 Task: Compose an email with the signature Brenda Cooper with the subject Happy birthday and the message I would like to request an extension on this deadline. from softage.1@softage.net to softage.3@softage.net and softage.4@softage.net with CC to softage.5@softage.net, select the message and change font size to large, align the email to center Send the email
Action: Mouse moved to (552, 711)
Screenshot: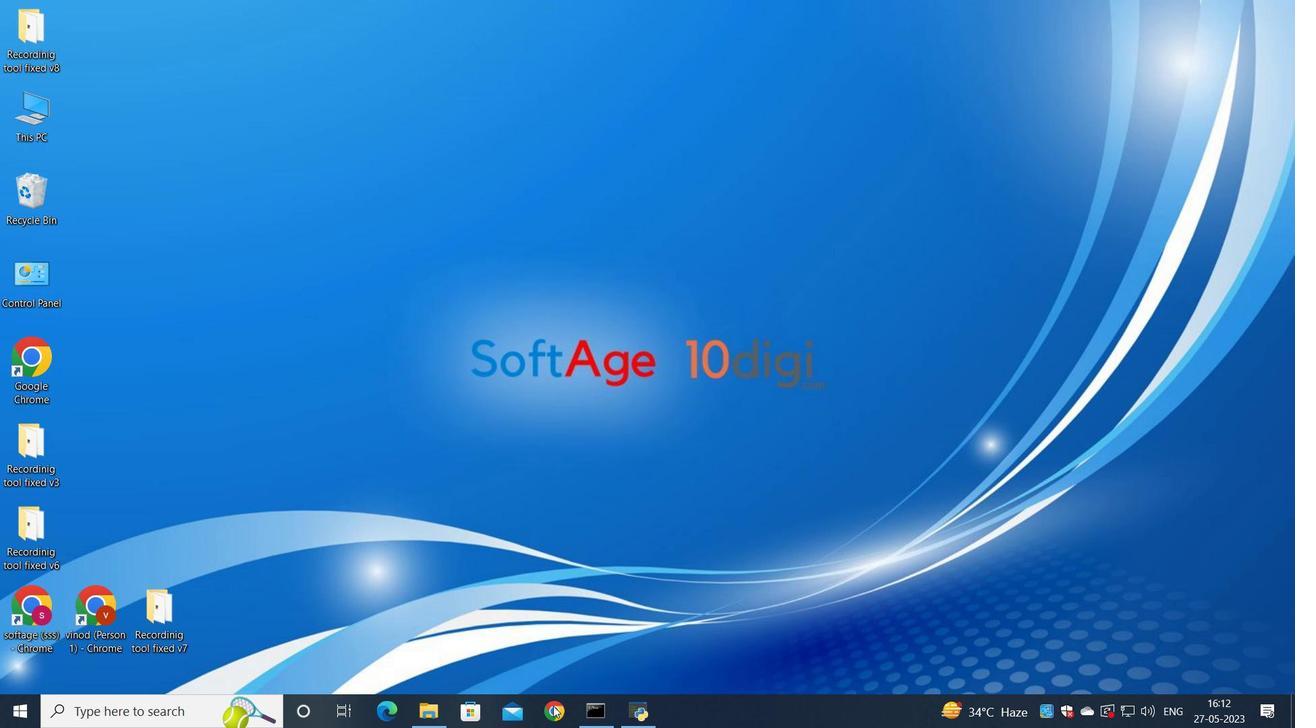 
Action: Mouse pressed left at (552, 711)
Screenshot: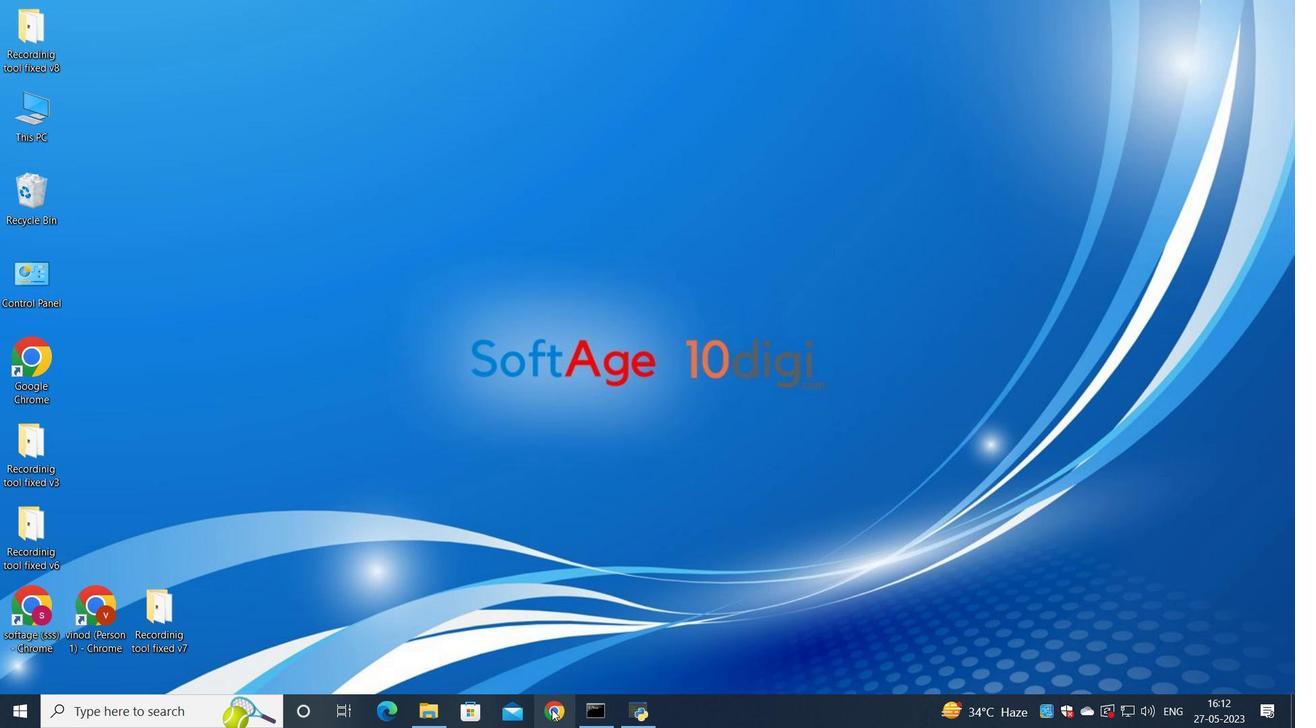 
Action: Mouse moved to (570, 423)
Screenshot: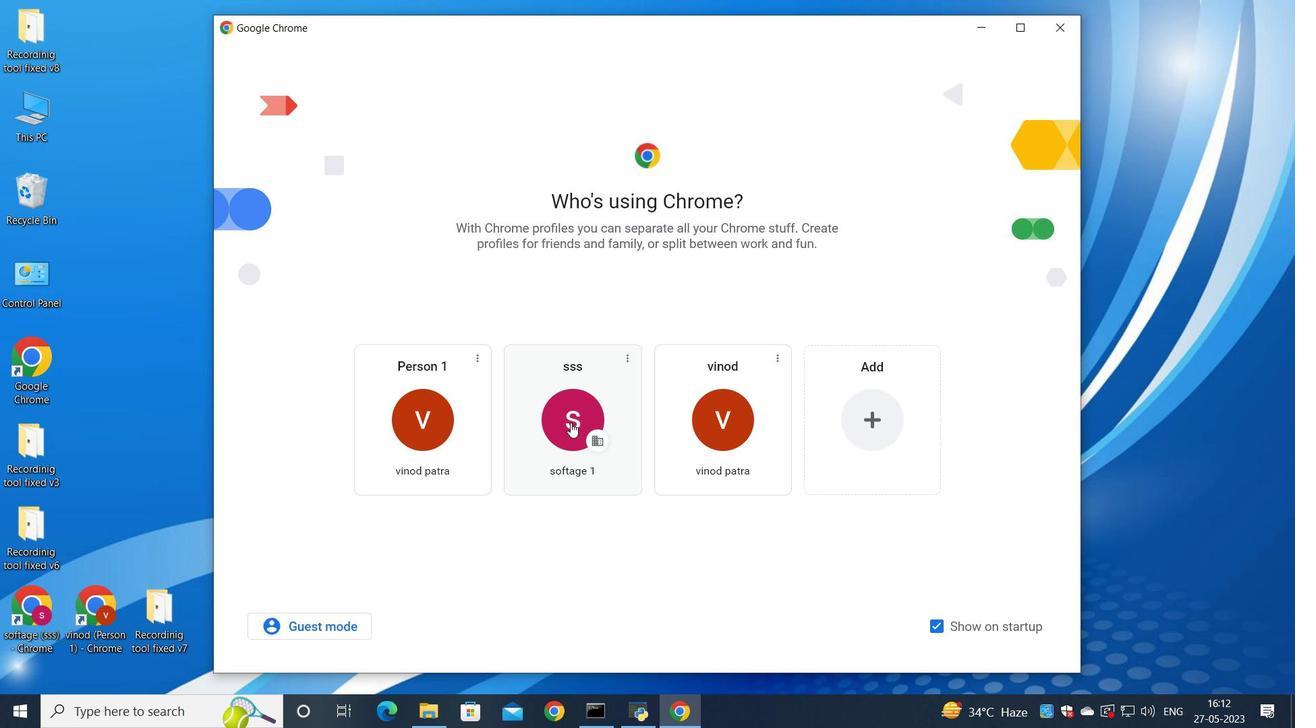 
Action: Mouse pressed left at (570, 423)
Screenshot: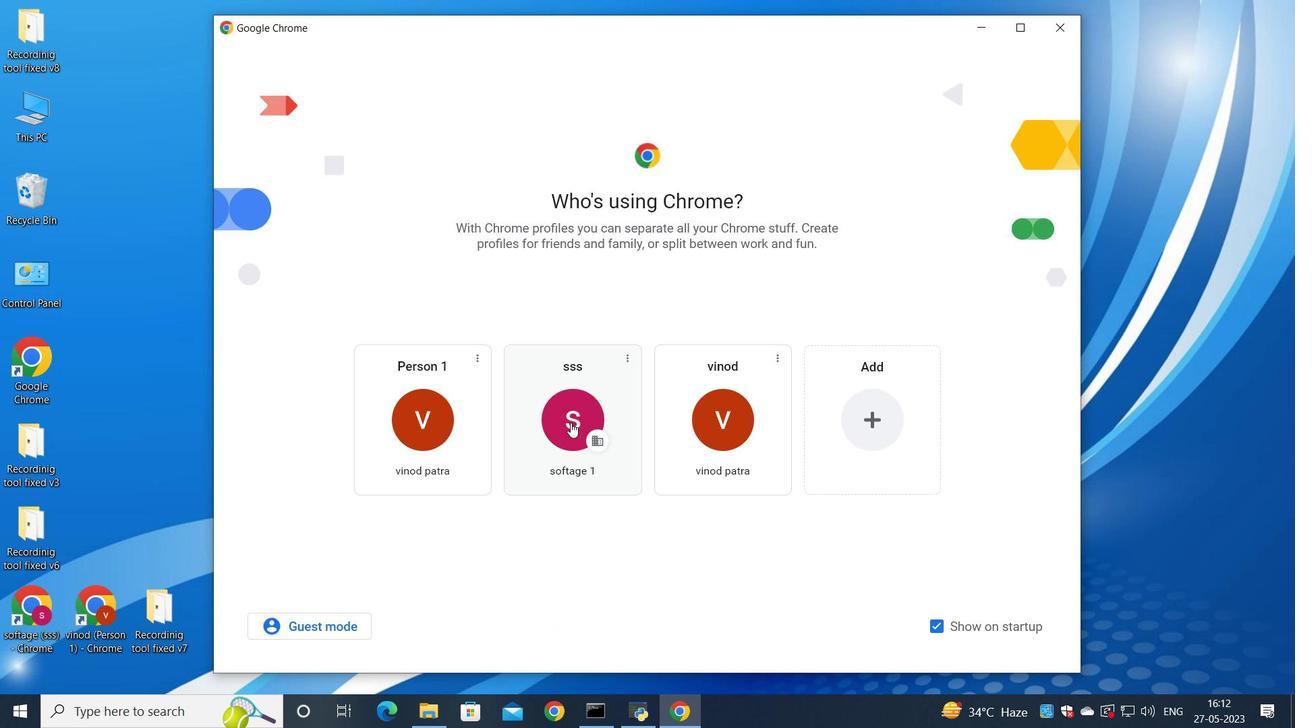 
Action: Mouse moved to (1128, 87)
Screenshot: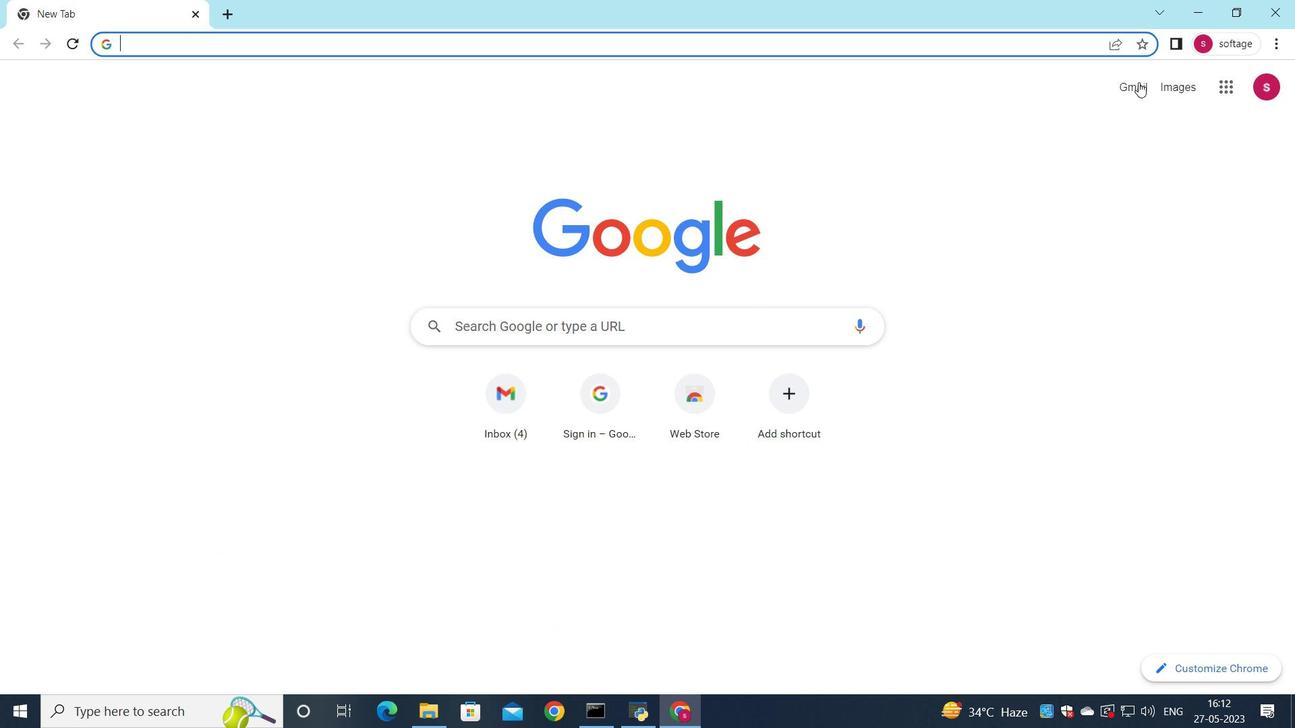 
Action: Mouse pressed left at (1128, 87)
Screenshot: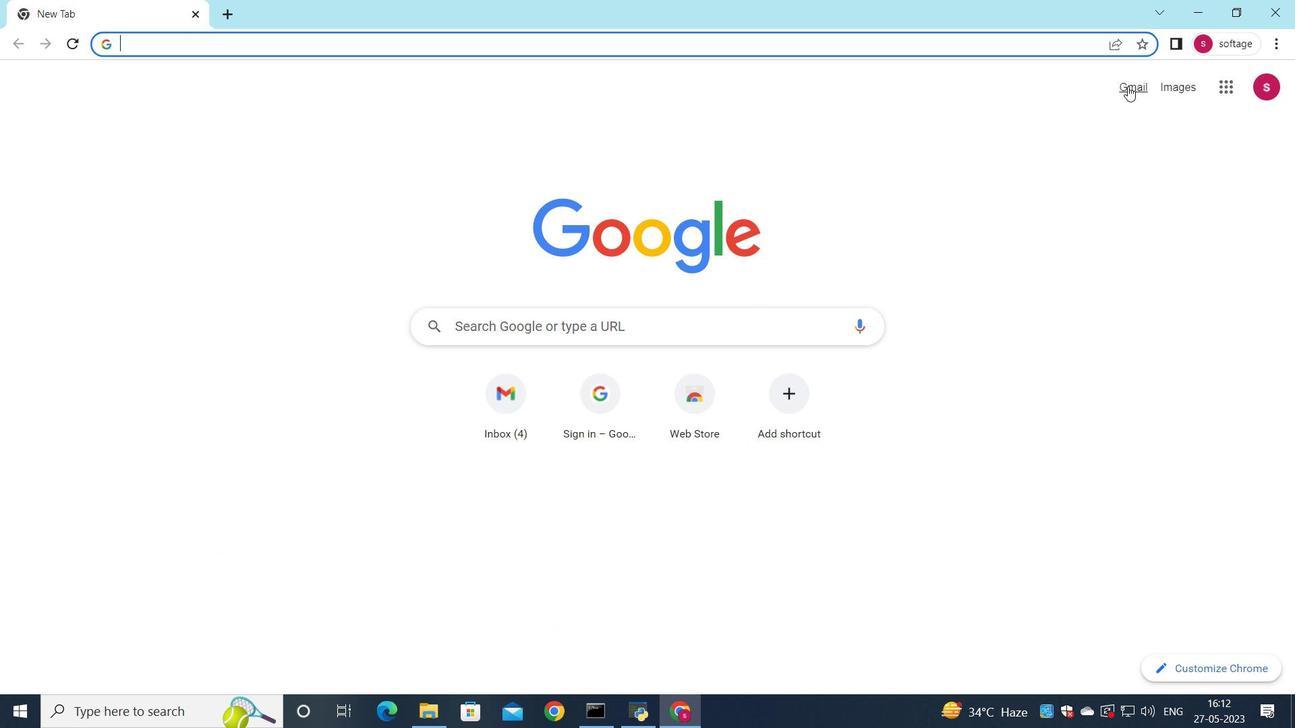 
Action: Mouse moved to (1092, 125)
Screenshot: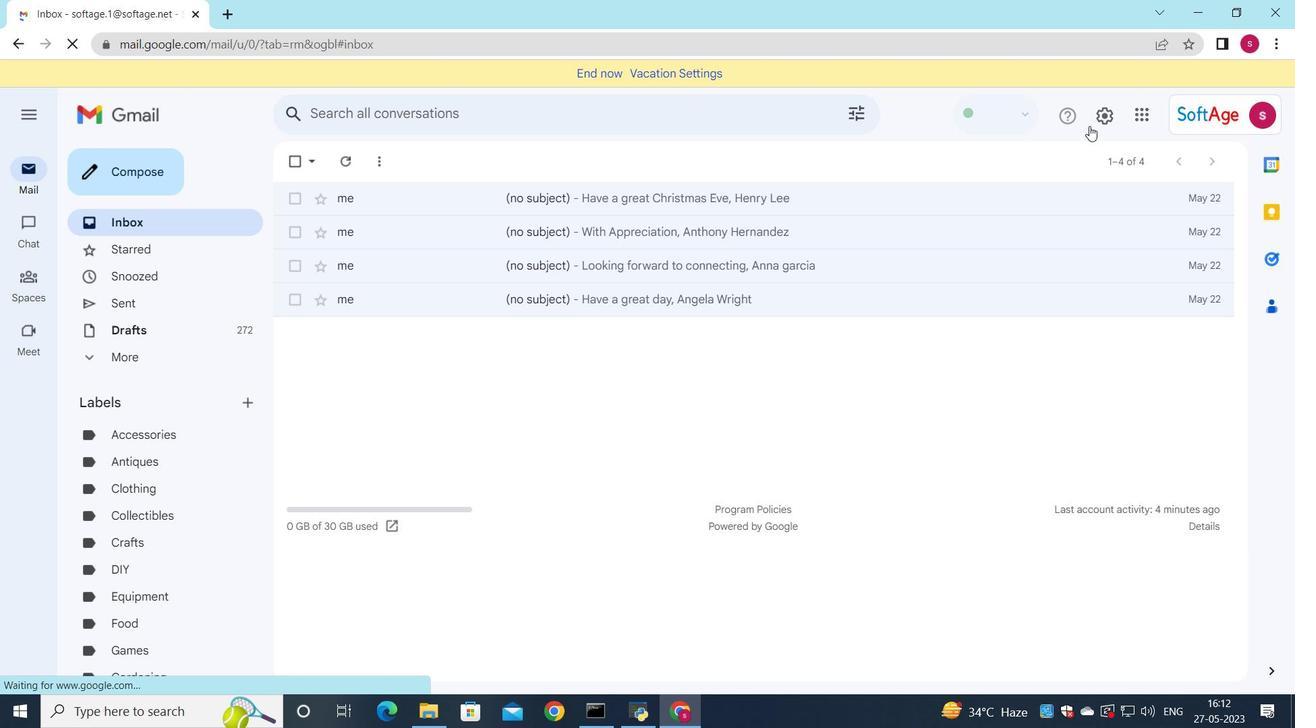 
Action: Mouse pressed left at (1092, 125)
Screenshot: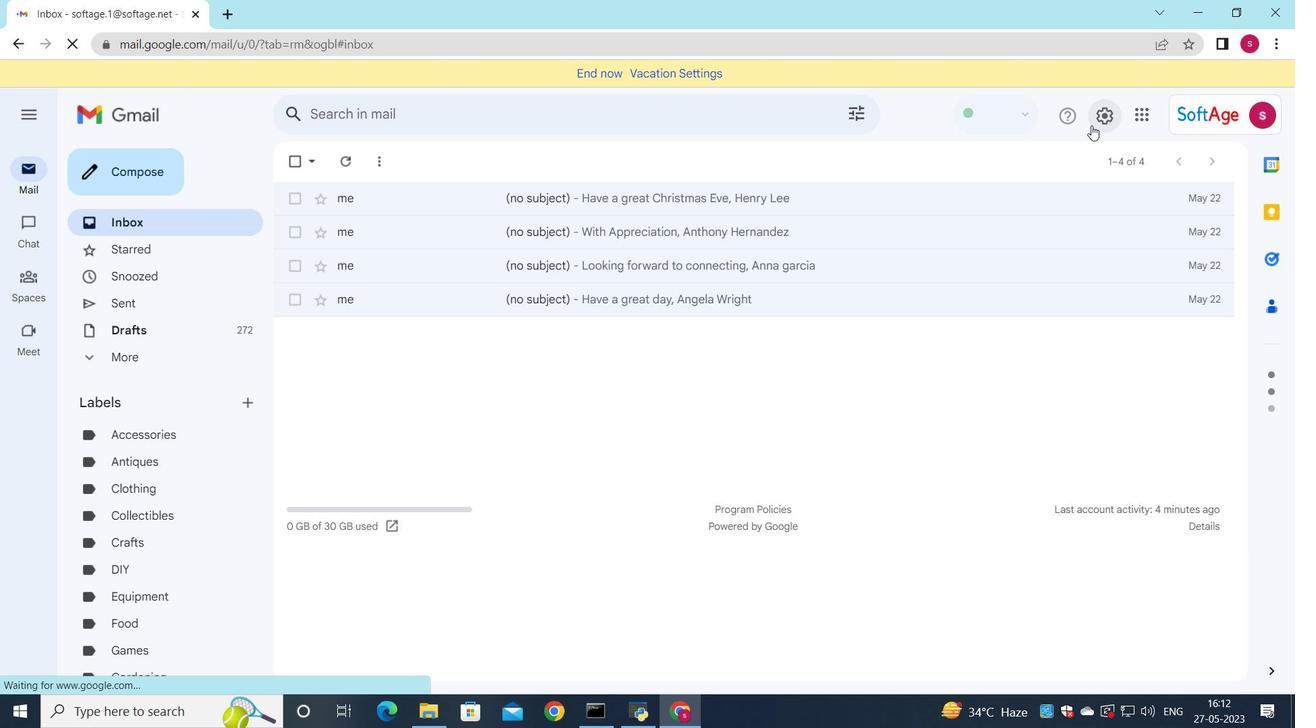 
Action: Mouse moved to (1143, 195)
Screenshot: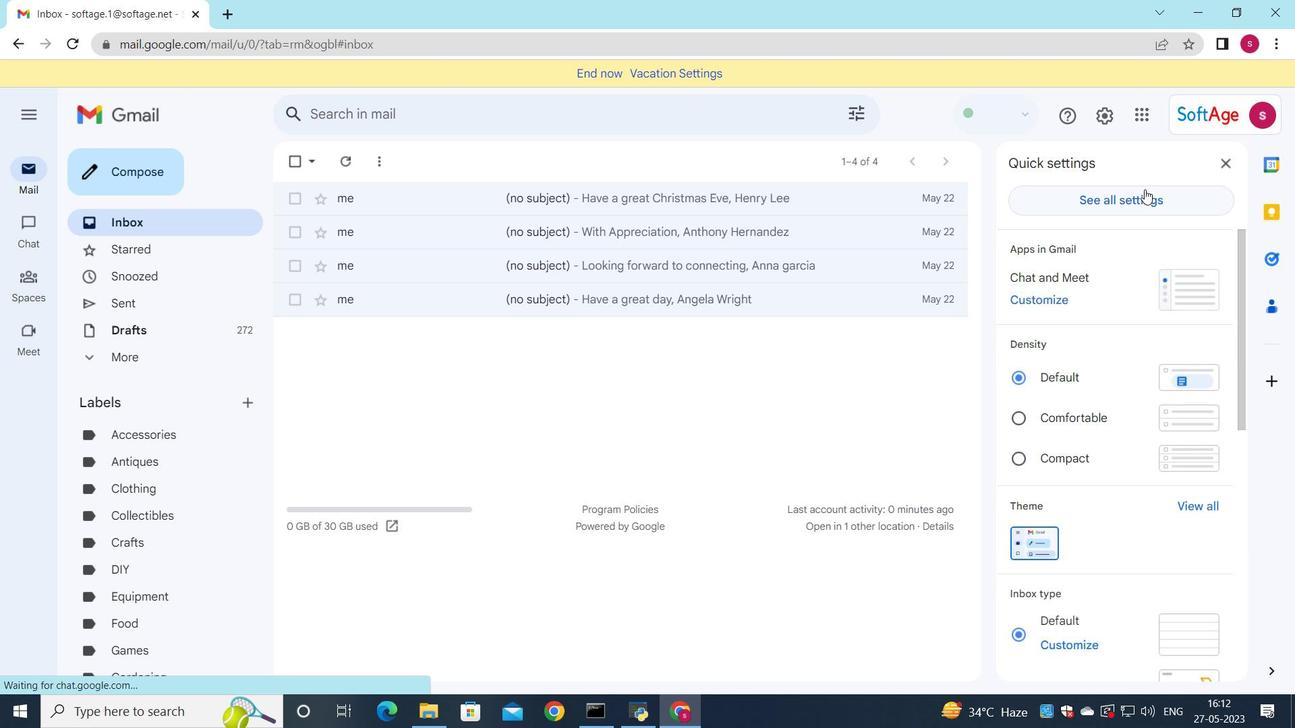
Action: Mouse pressed left at (1143, 195)
Screenshot: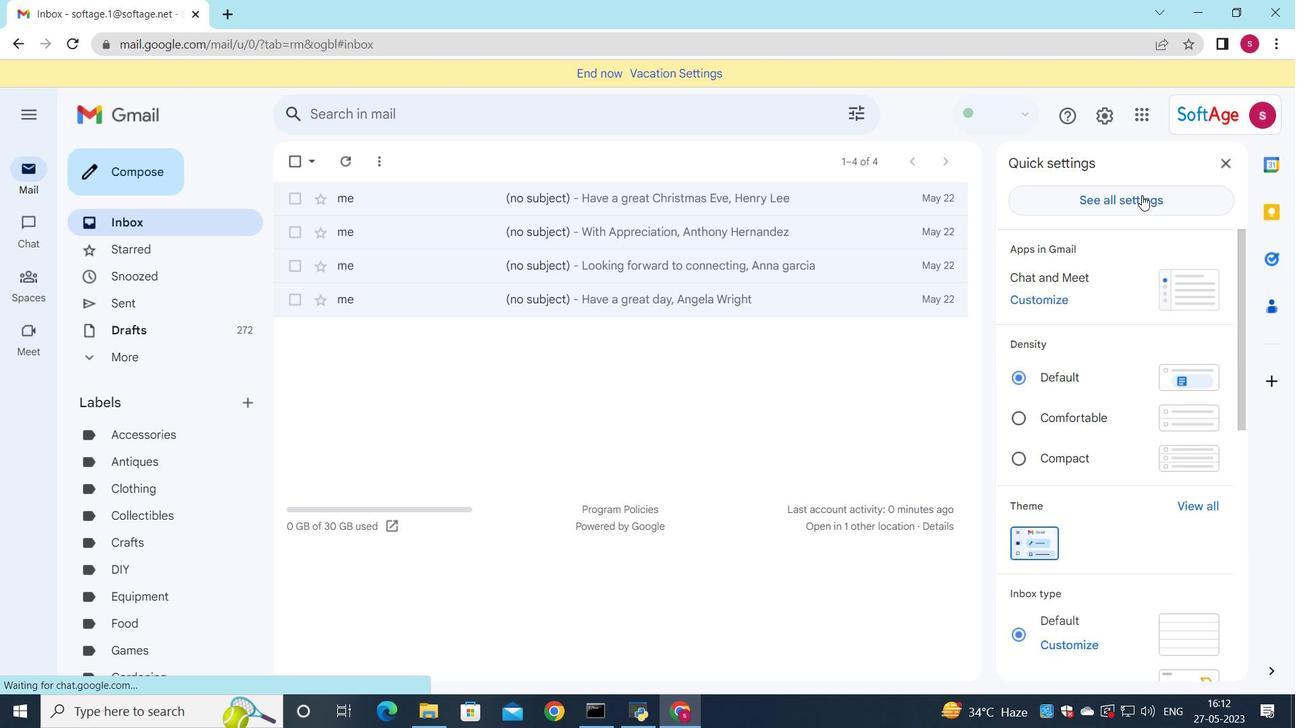 
Action: Mouse moved to (777, 295)
Screenshot: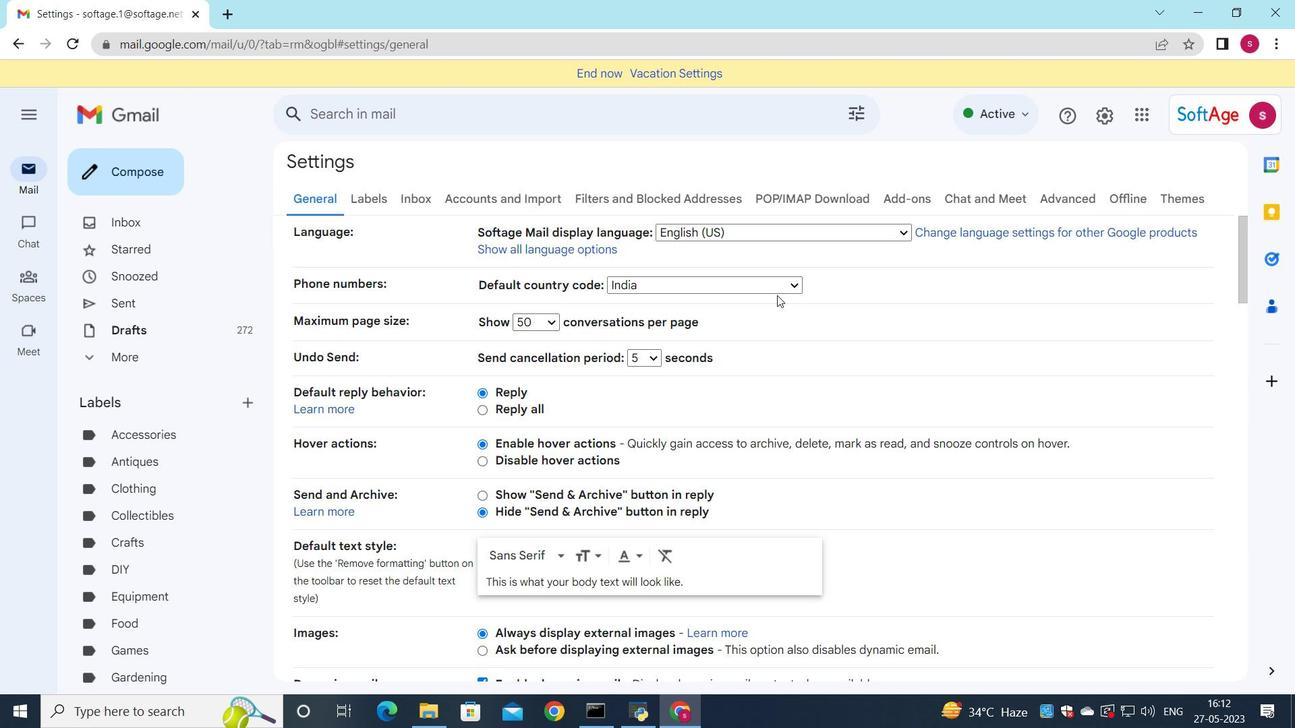 
Action: Mouse scrolled (777, 294) with delta (0, 0)
Screenshot: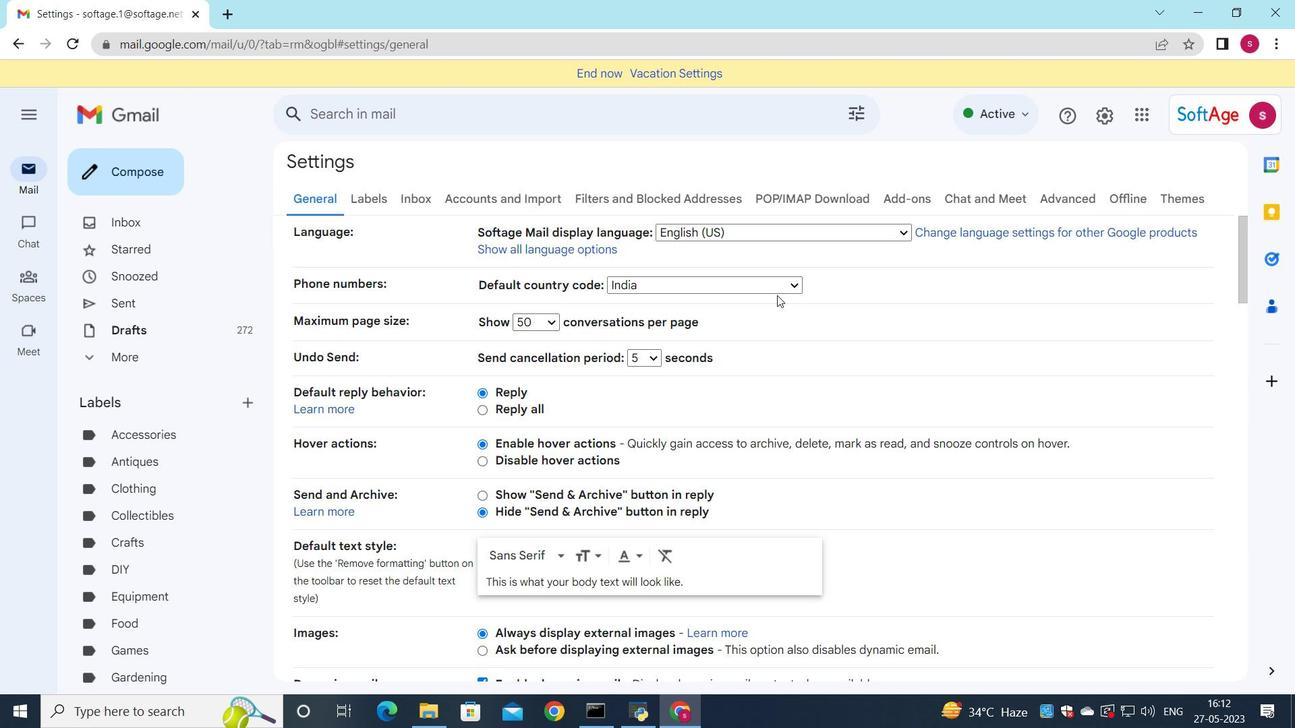 
Action: Mouse scrolled (777, 294) with delta (0, 0)
Screenshot: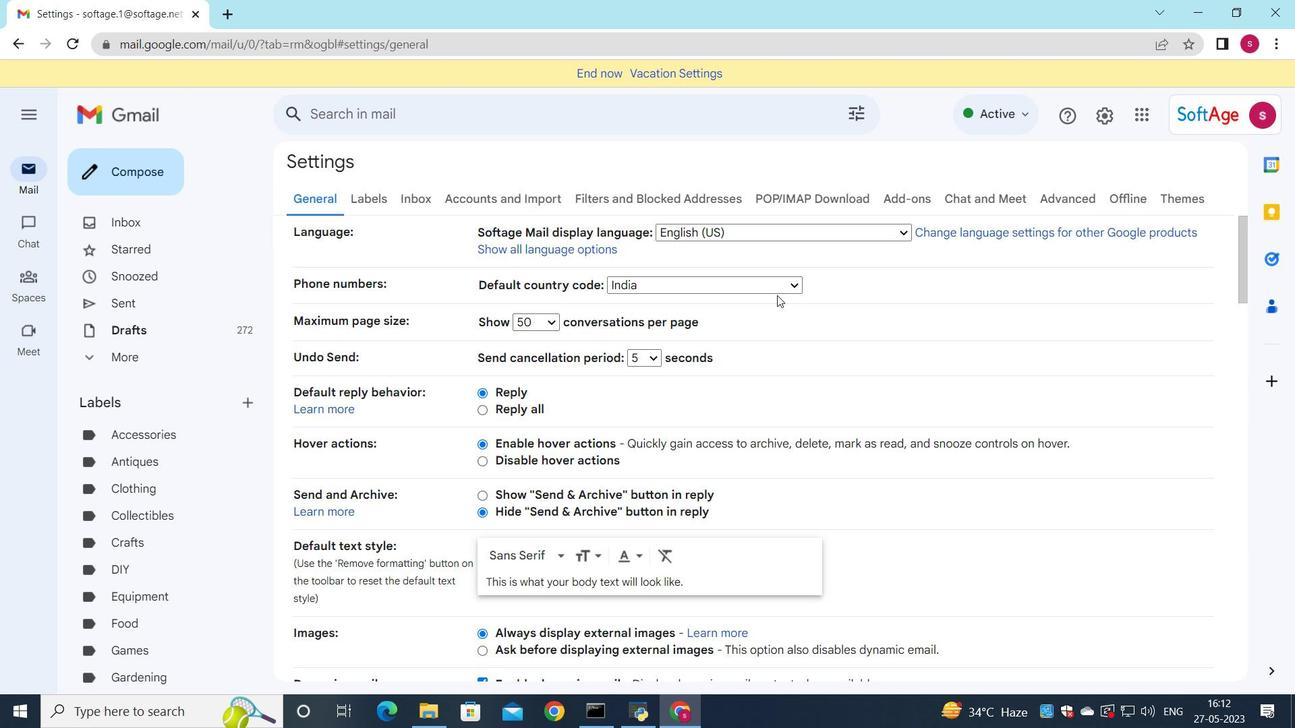 
Action: Mouse scrolled (777, 294) with delta (0, 0)
Screenshot: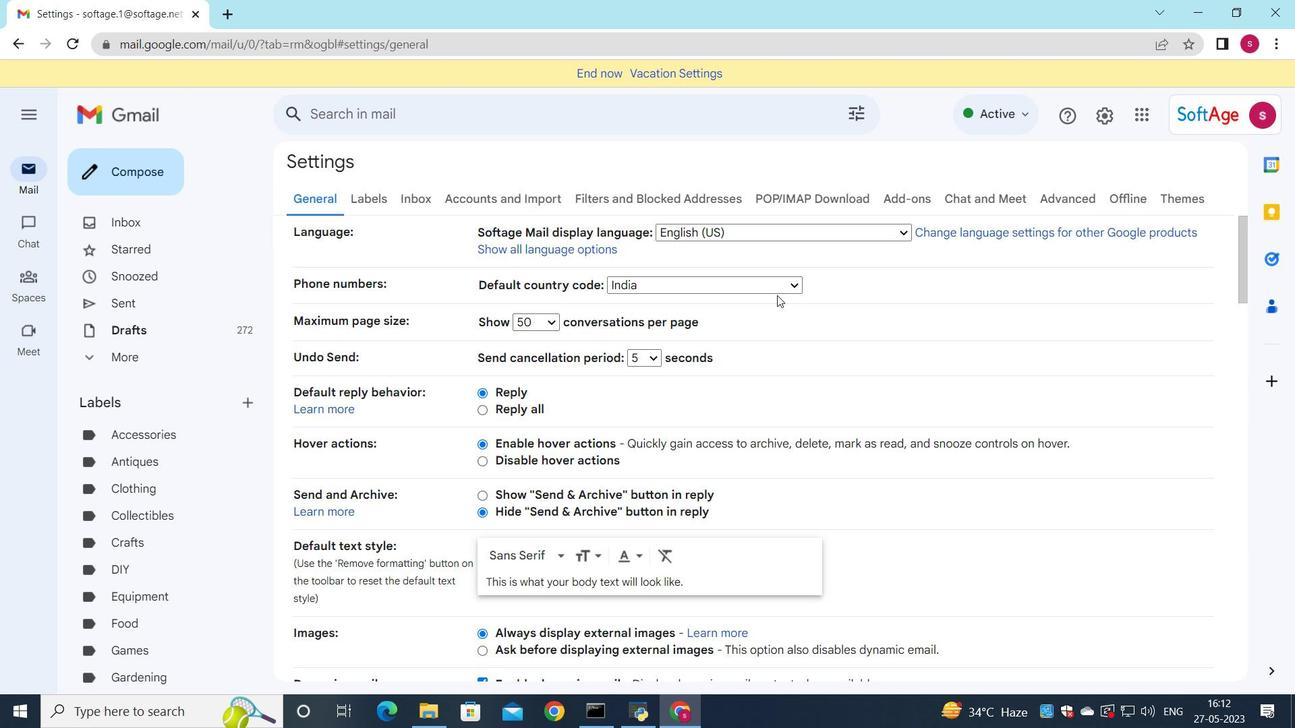 
Action: Mouse moved to (777, 295)
Screenshot: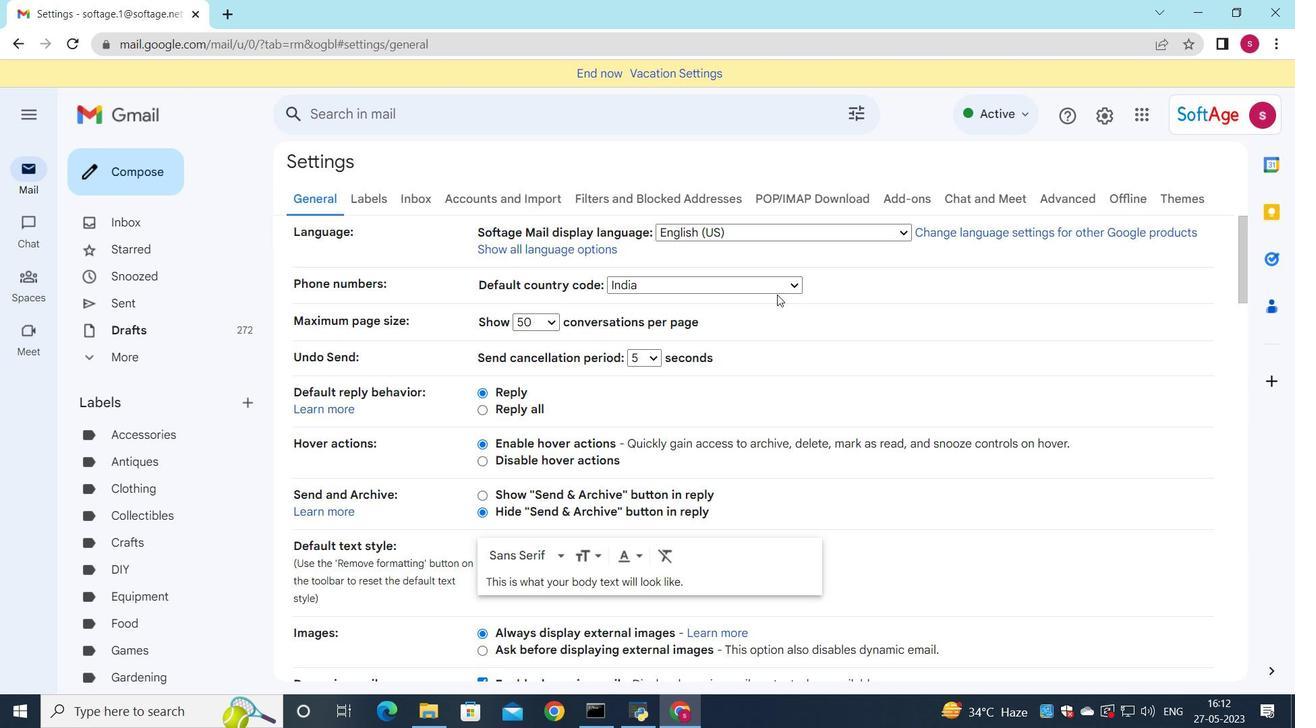 
Action: Mouse scrolled (777, 294) with delta (0, 0)
Screenshot: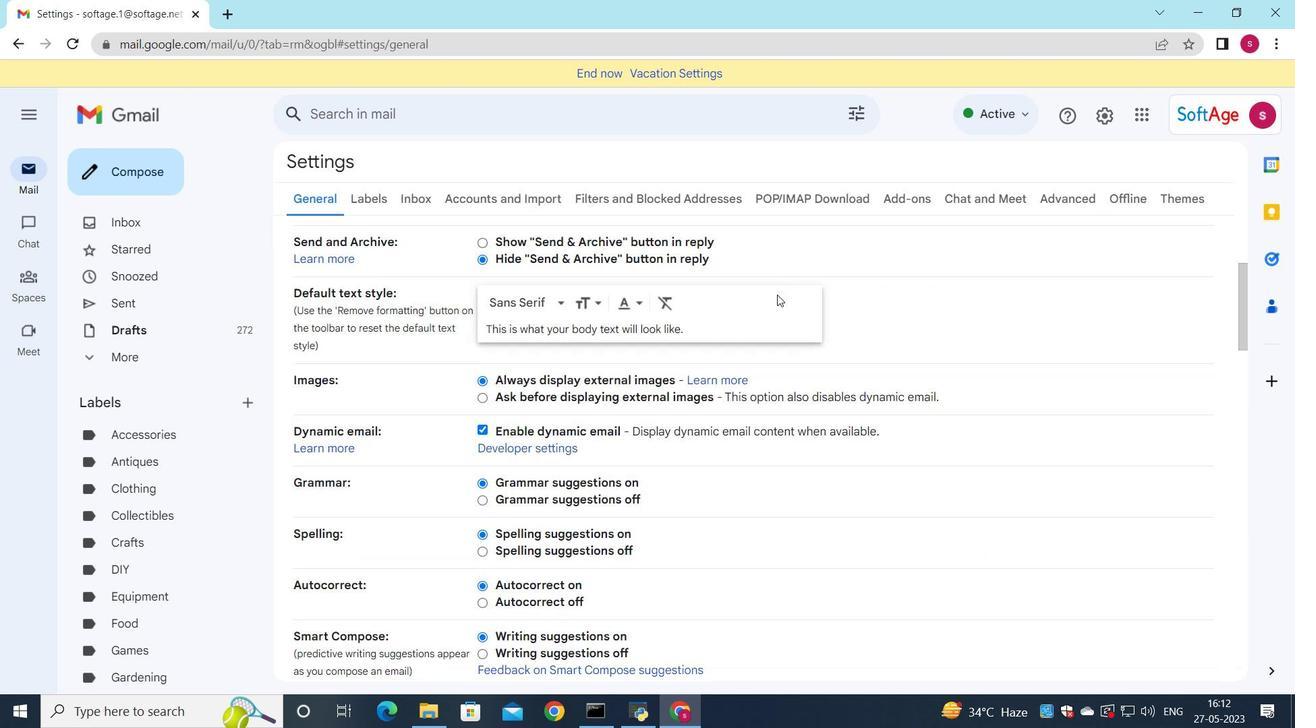 
Action: Mouse scrolled (777, 294) with delta (0, 0)
Screenshot: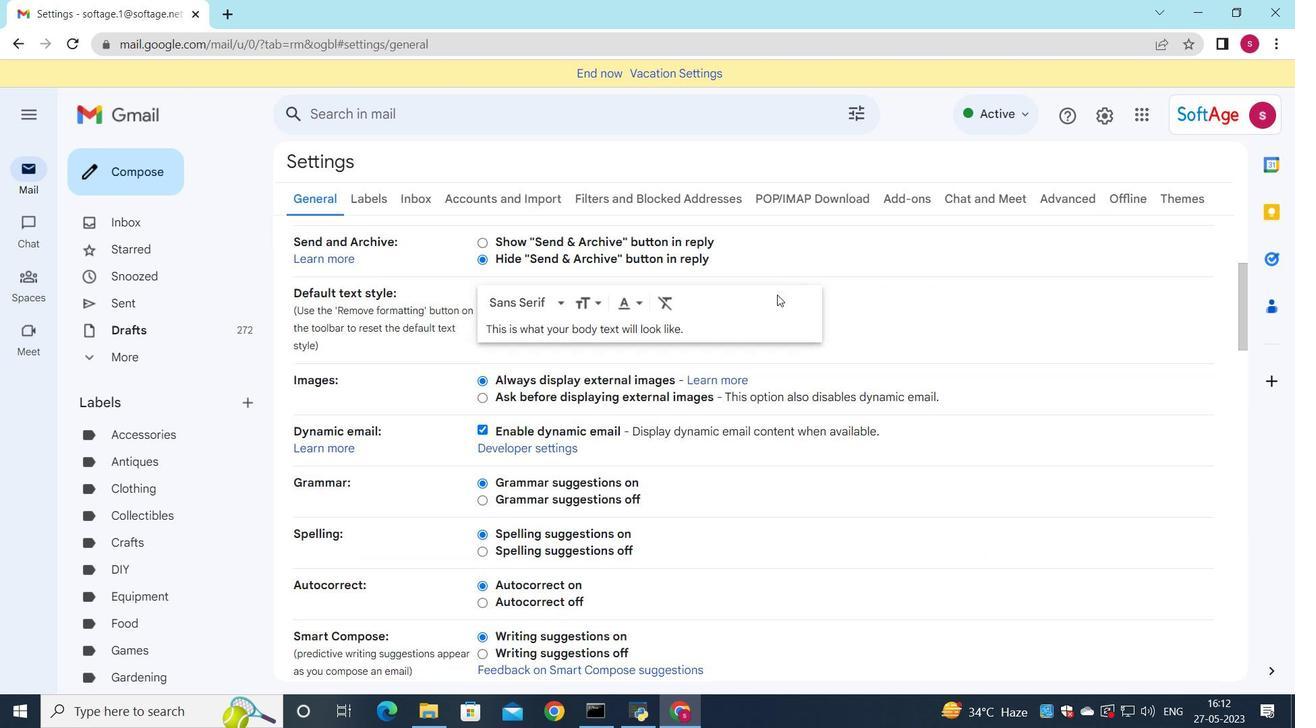 
Action: Mouse scrolled (777, 294) with delta (0, 0)
Screenshot: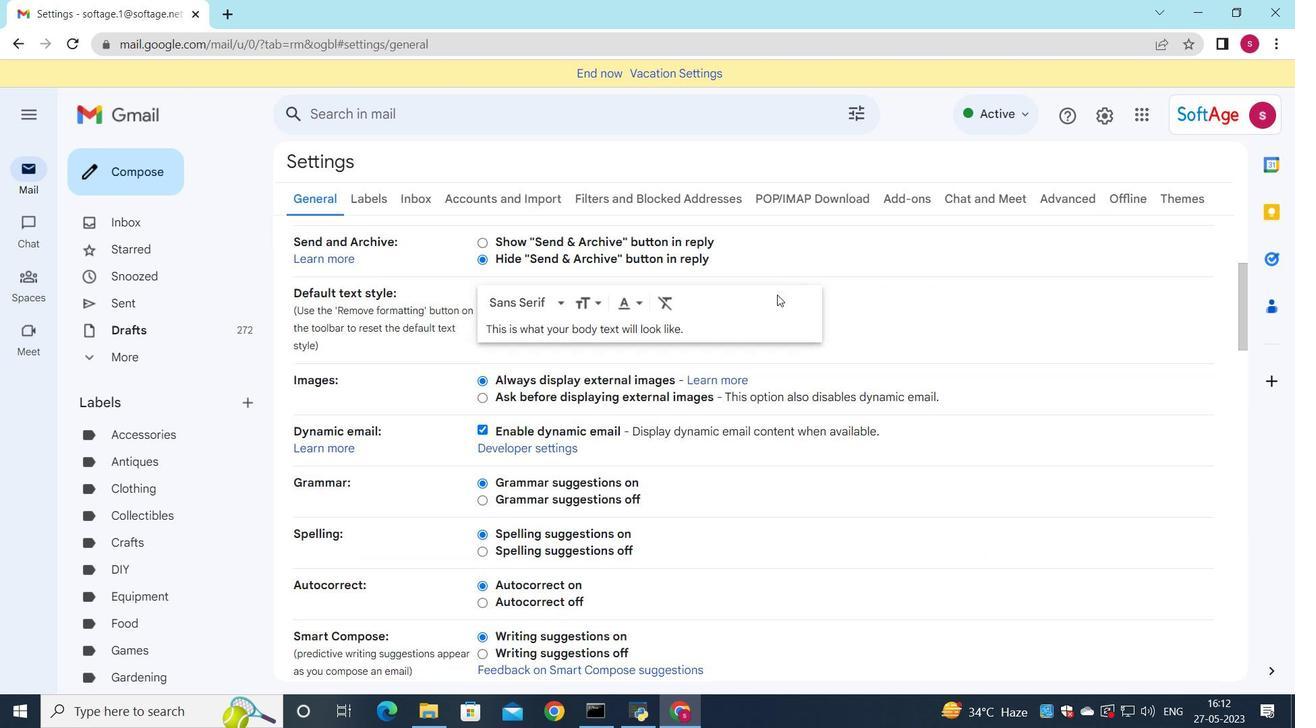 
Action: Mouse scrolled (777, 294) with delta (0, 0)
Screenshot: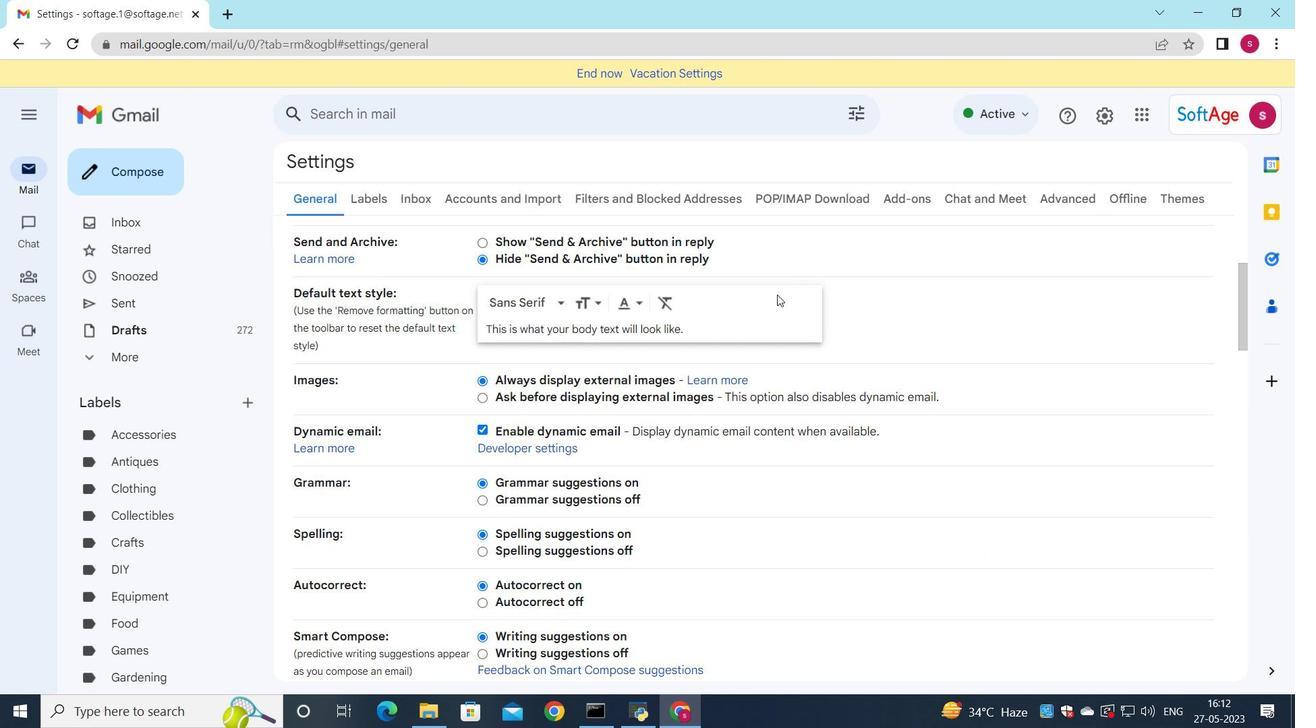 
Action: Mouse scrolled (777, 294) with delta (0, 0)
Screenshot: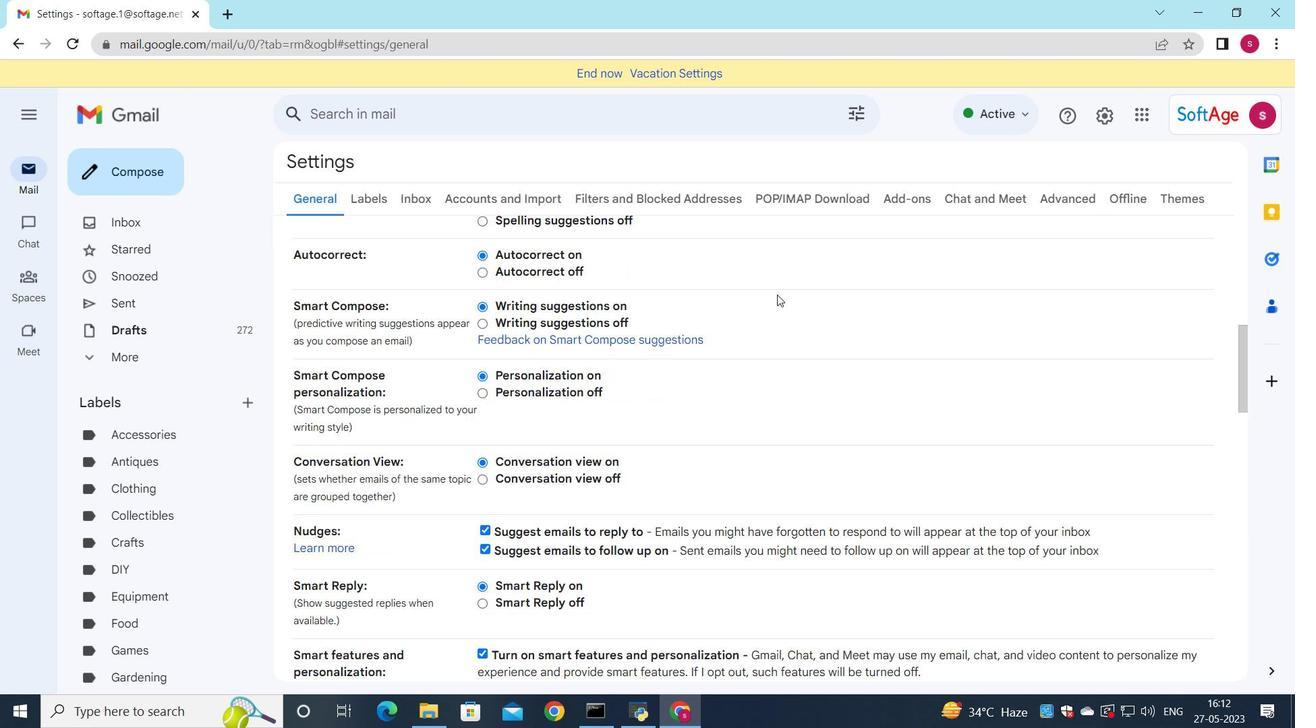 
Action: Mouse scrolled (777, 294) with delta (0, 0)
Screenshot: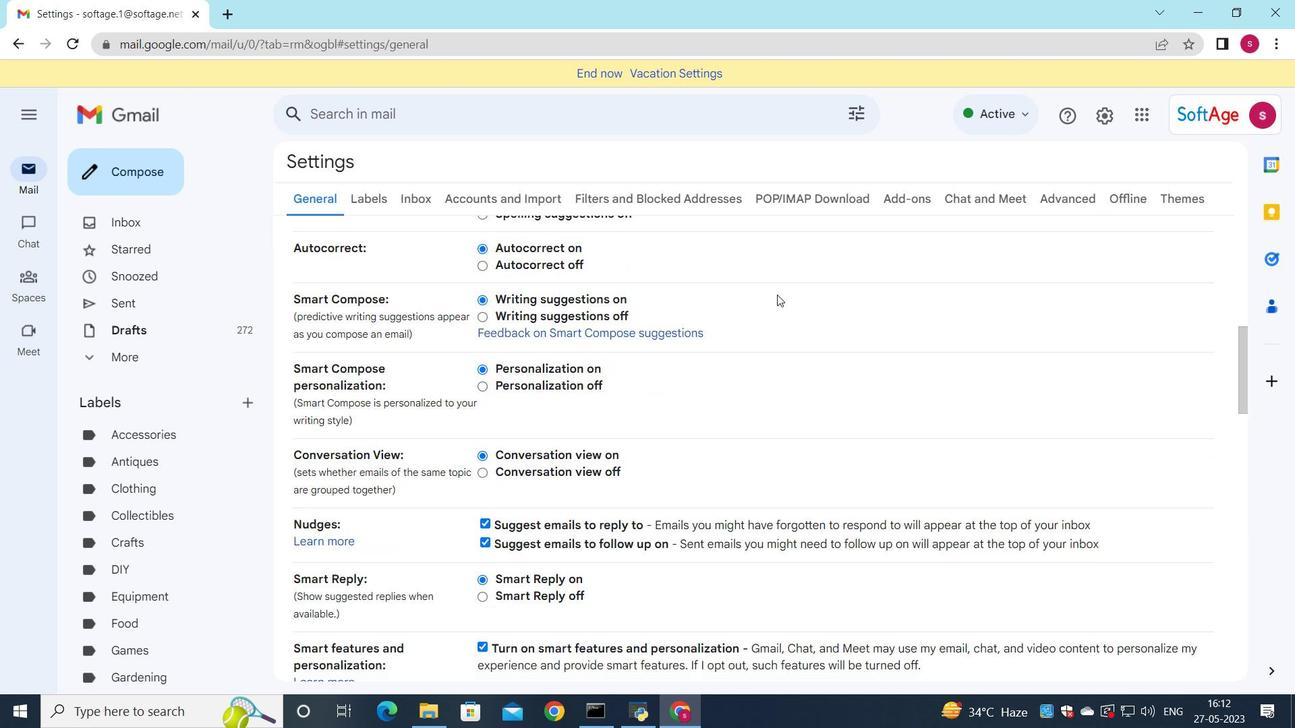 
Action: Mouse scrolled (777, 294) with delta (0, 0)
Screenshot: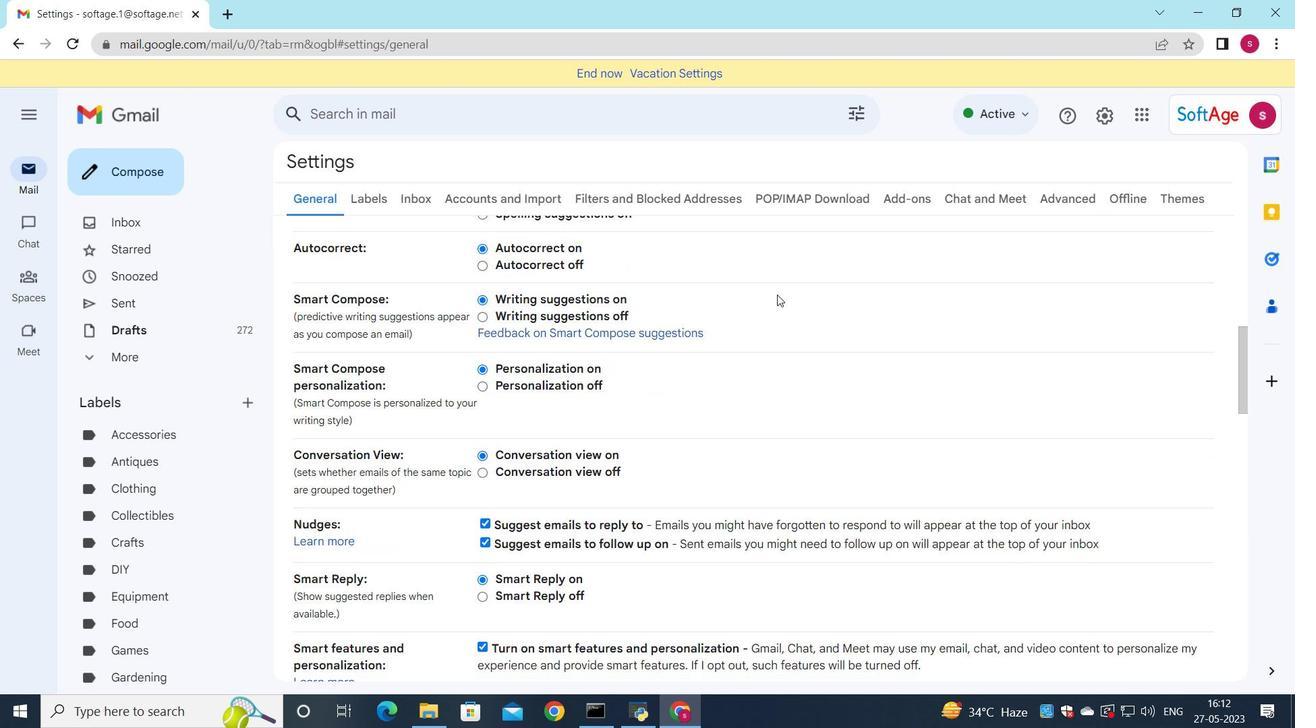 
Action: Mouse scrolled (777, 294) with delta (0, 0)
Screenshot: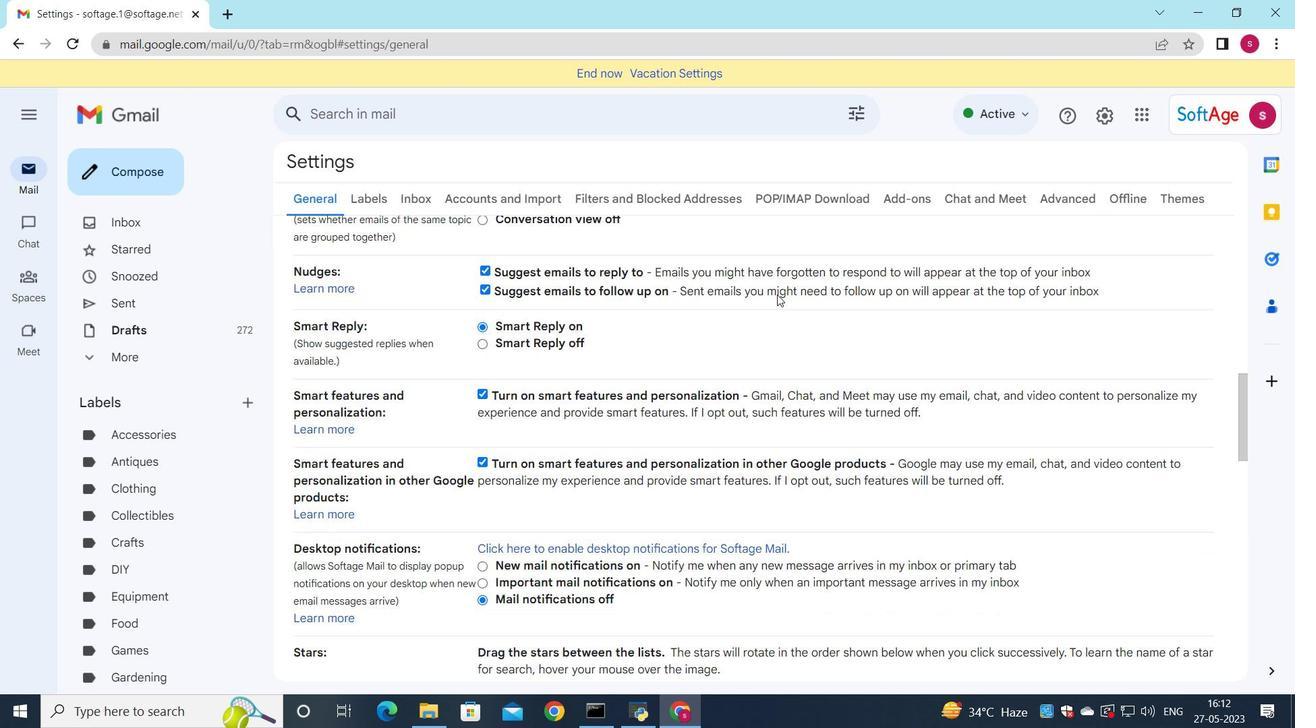 
Action: Mouse scrolled (777, 294) with delta (0, 0)
Screenshot: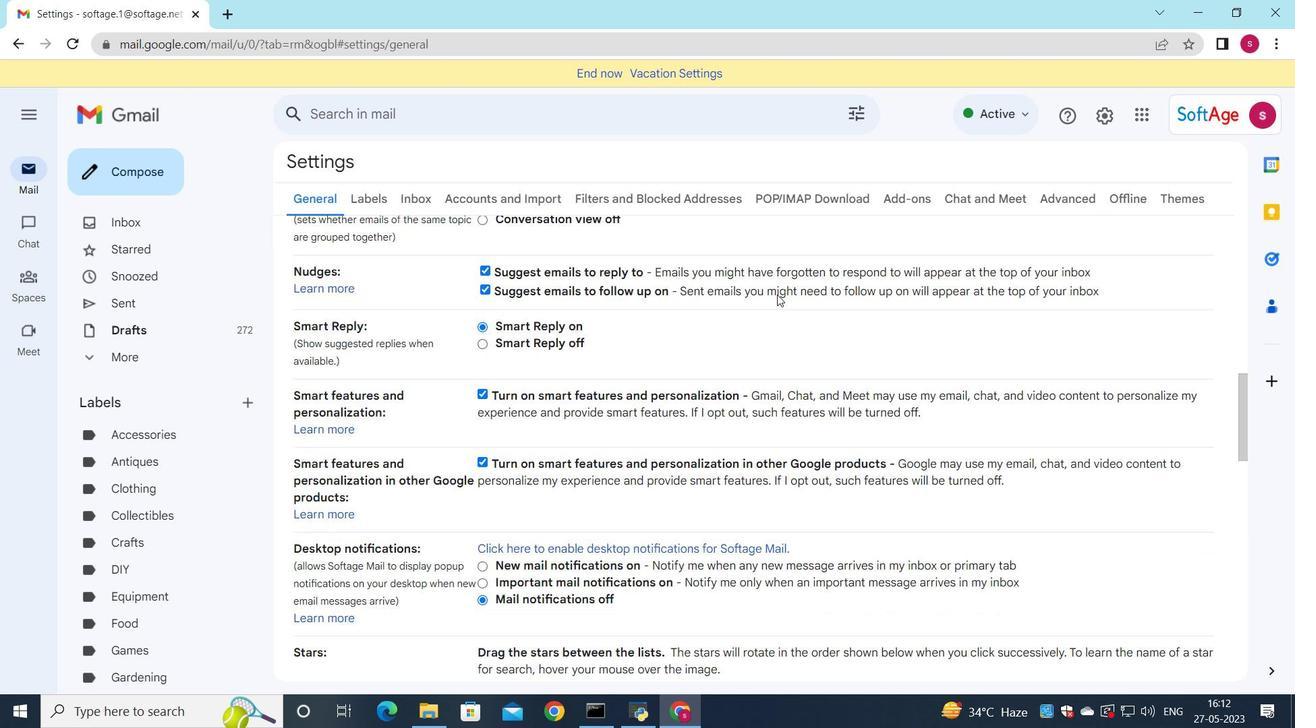 
Action: Mouse scrolled (777, 294) with delta (0, 0)
Screenshot: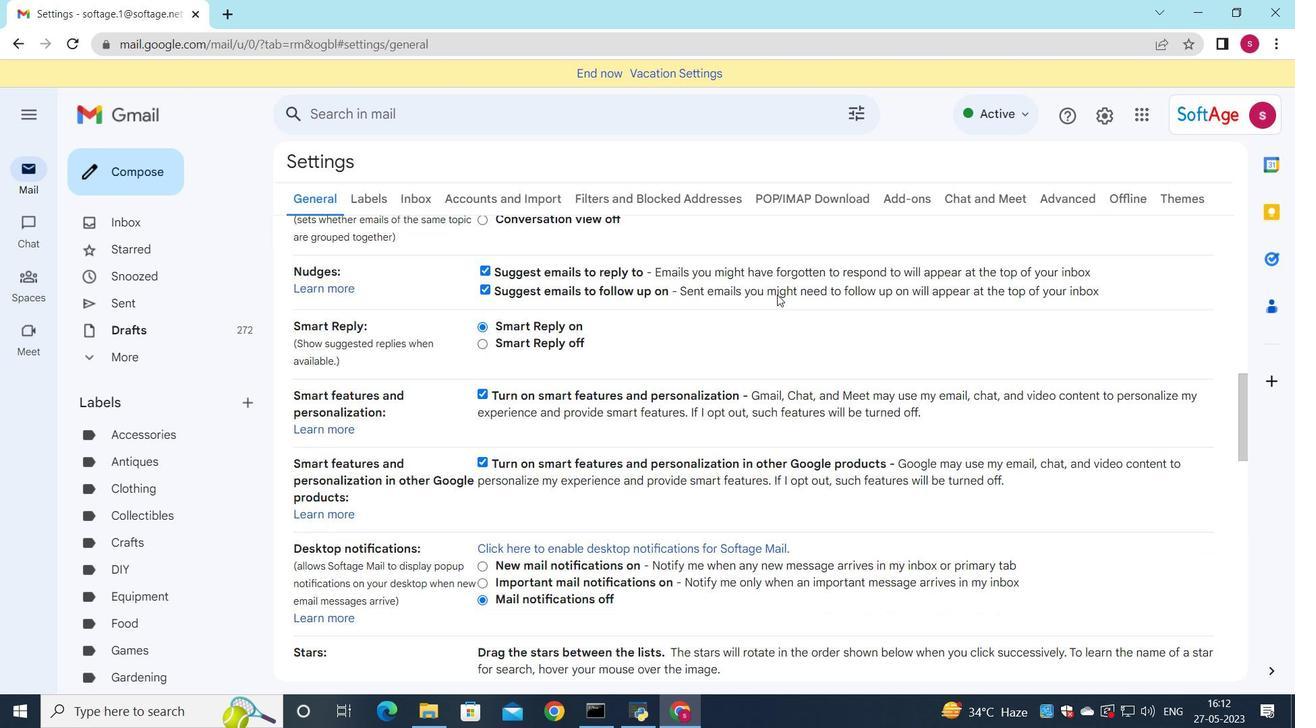 
Action: Mouse scrolled (777, 294) with delta (0, 0)
Screenshot: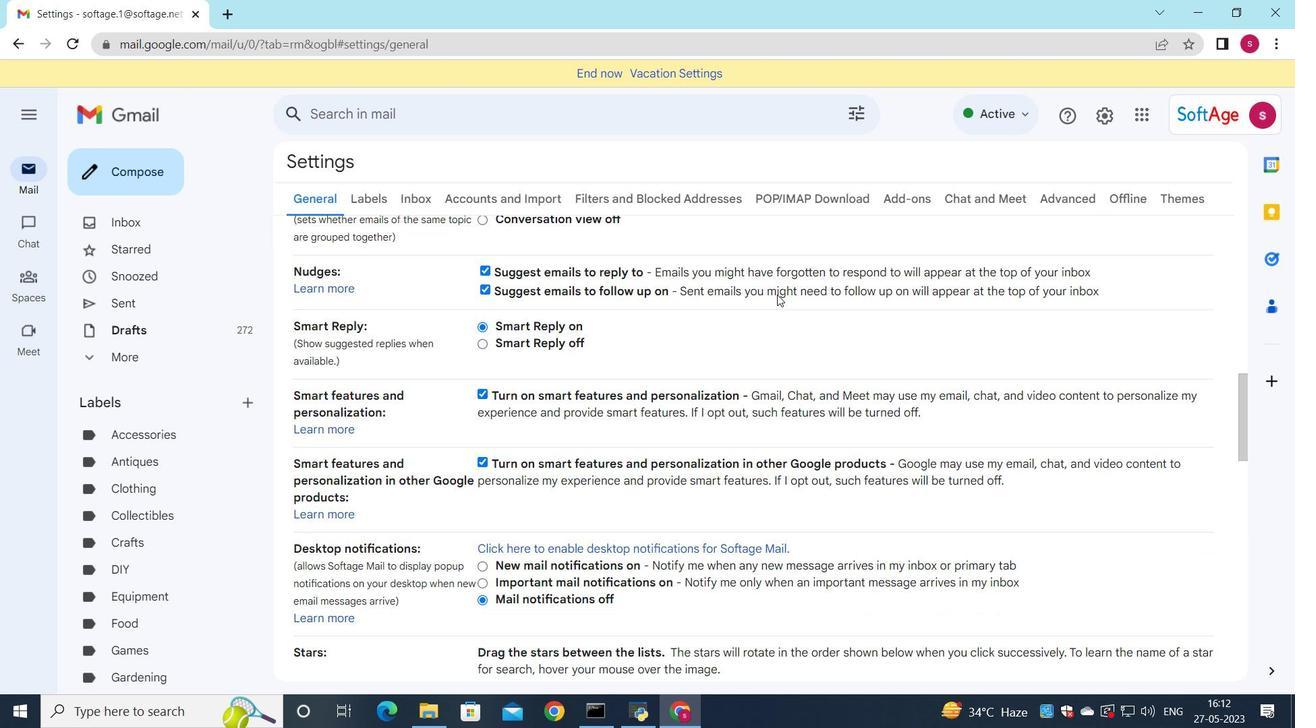 
Action: Mouse scrolled (777, 294) with delta (0, 0)
Screenshot: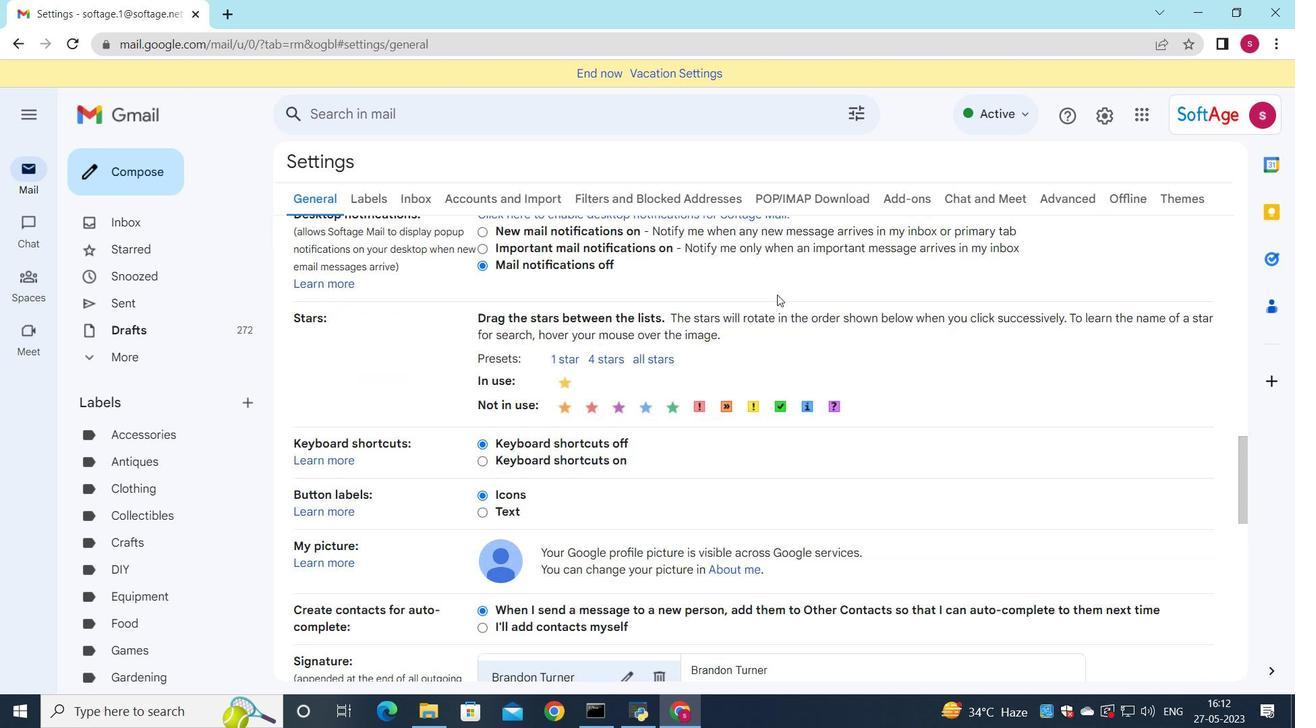 
Action: Mouse scrolled (777, 294) with delta (0, 0)
Screenshot: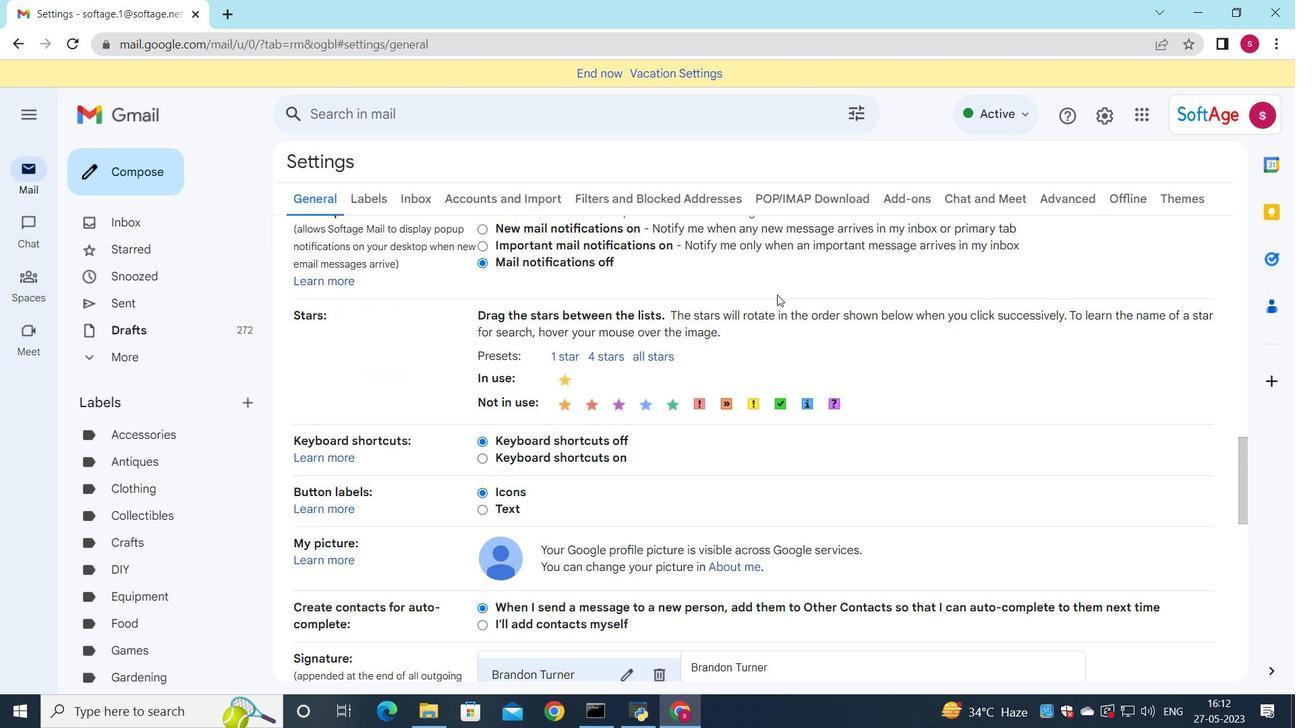 
Action: Mouse scrolled (777, 294) with delta (0, 0)
Screenshot: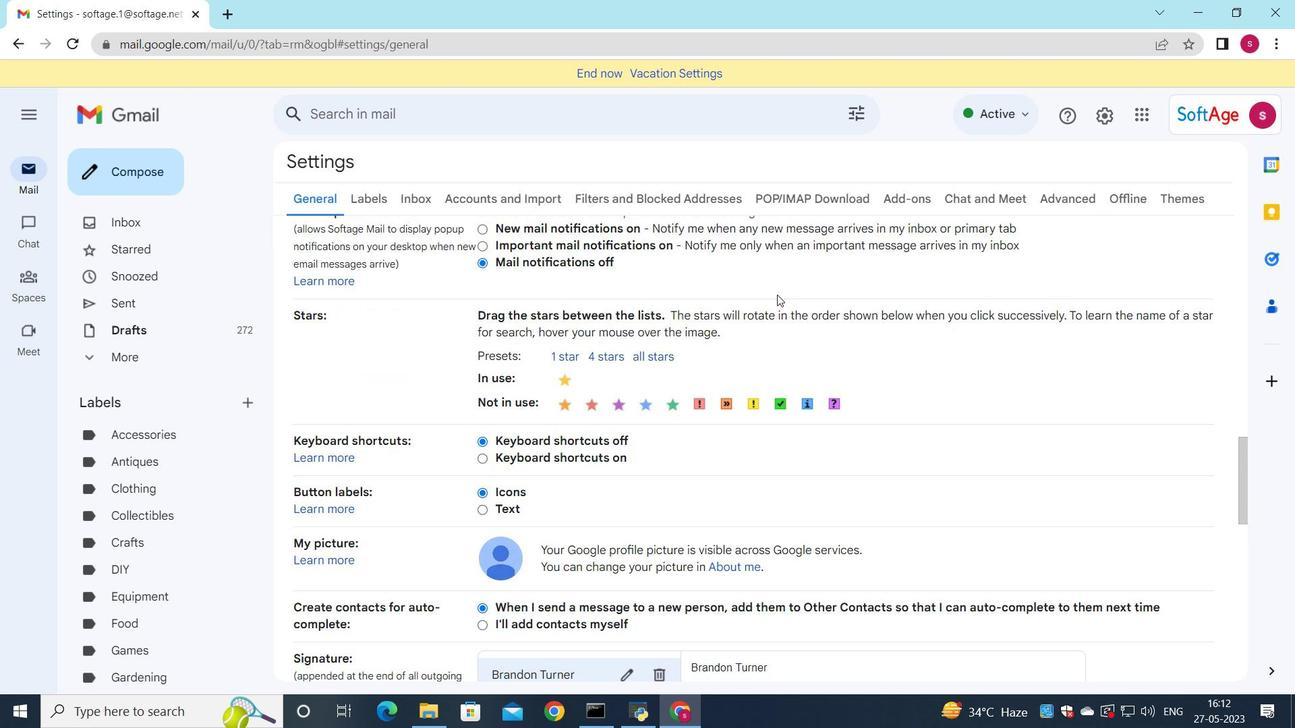
Action: Mouse moved to (656, 425)
Screenshot: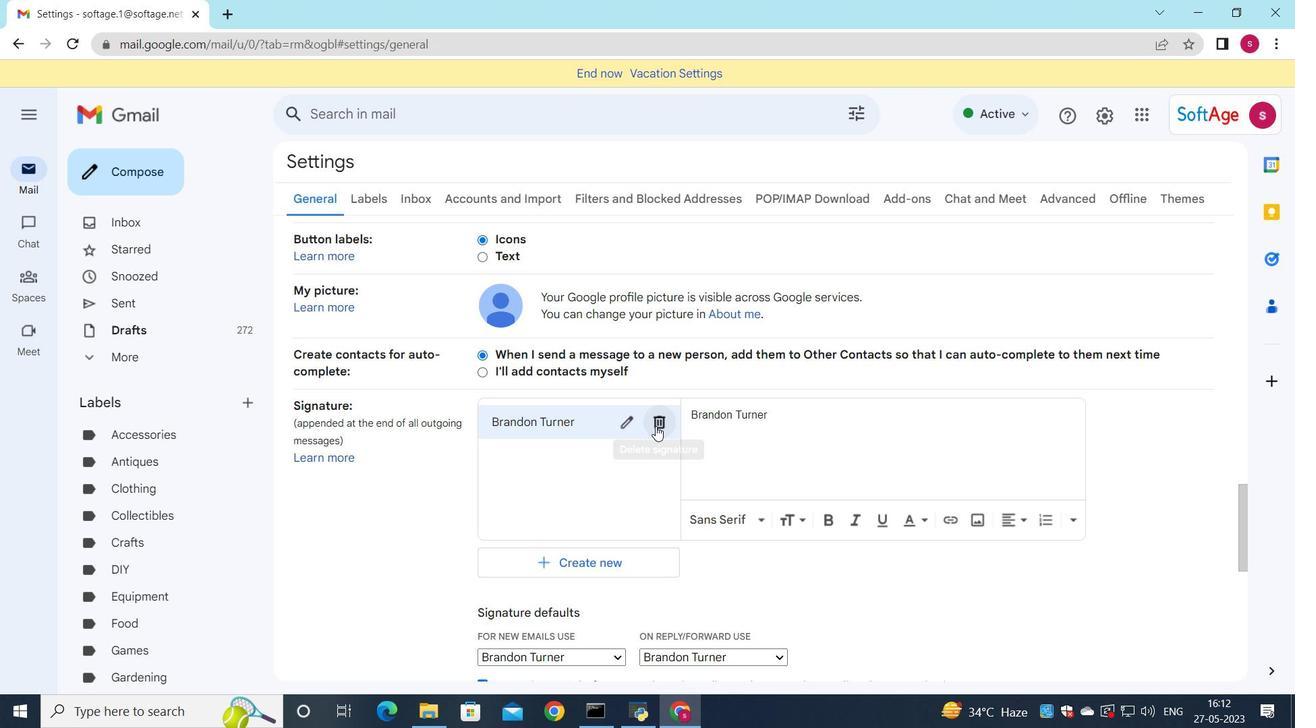 
Action: Mouse pressed left at (656, 425)
Screenshot: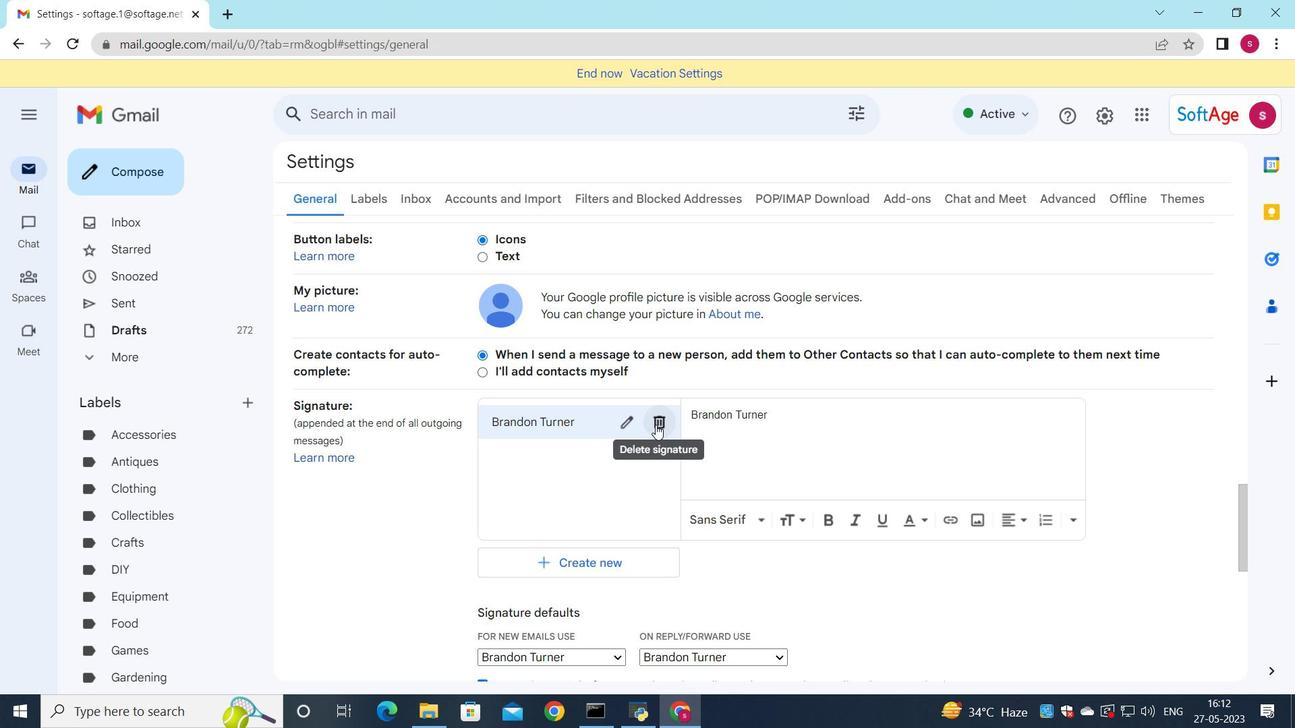 
Action: Mouse moved to (790, 421)
Screenshot: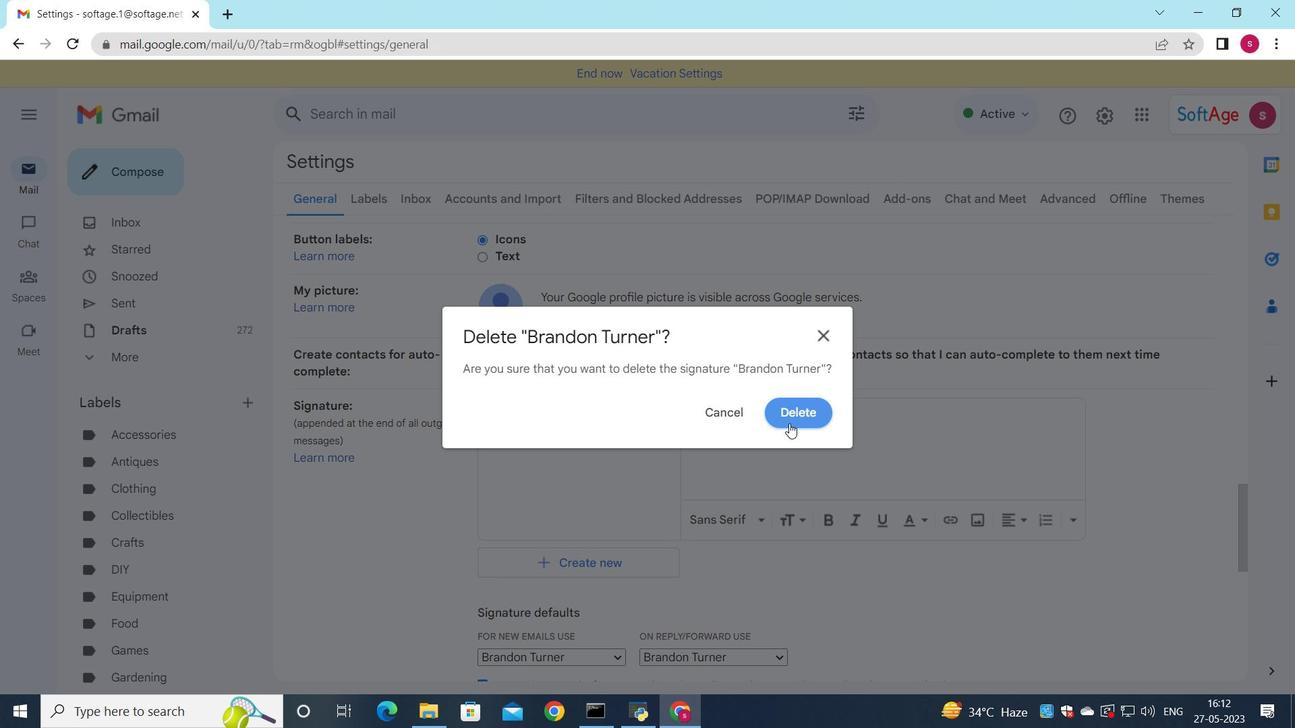 
Action: Mouse pressed left at (790, 421)
Screenshot: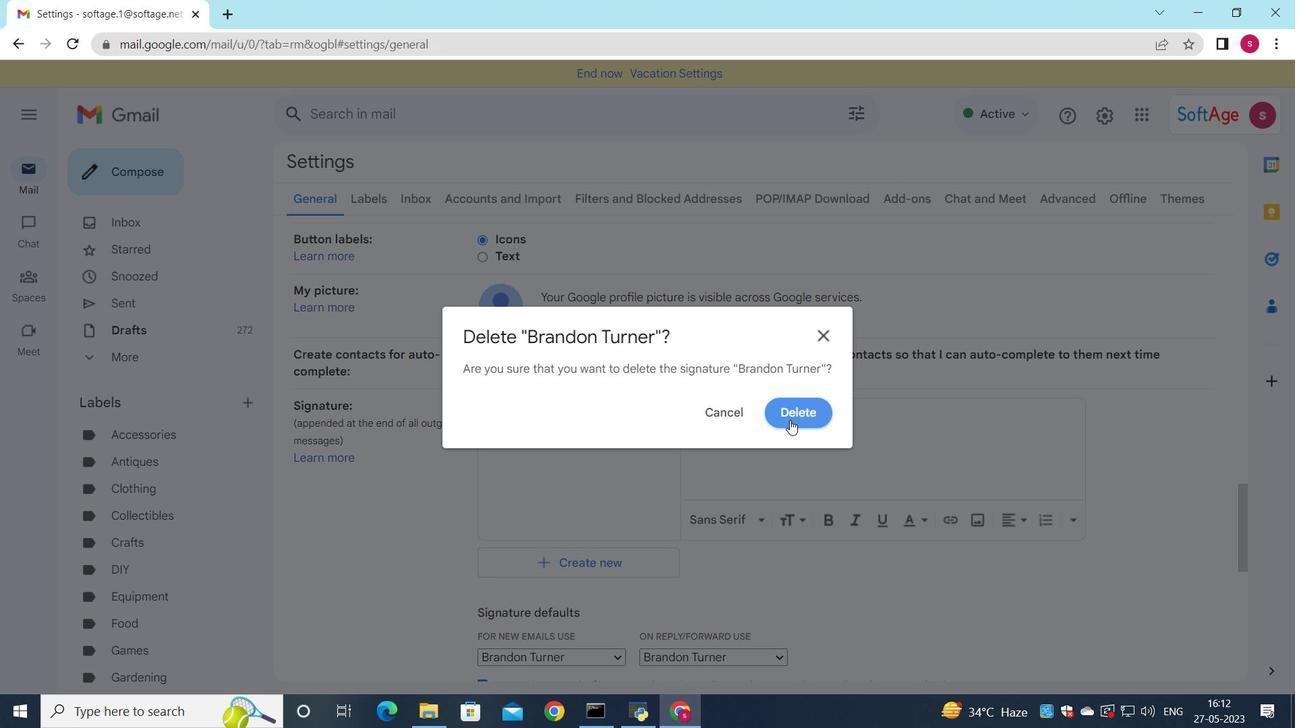 
Action: Mouse moved to (562, 435)
Screenshot: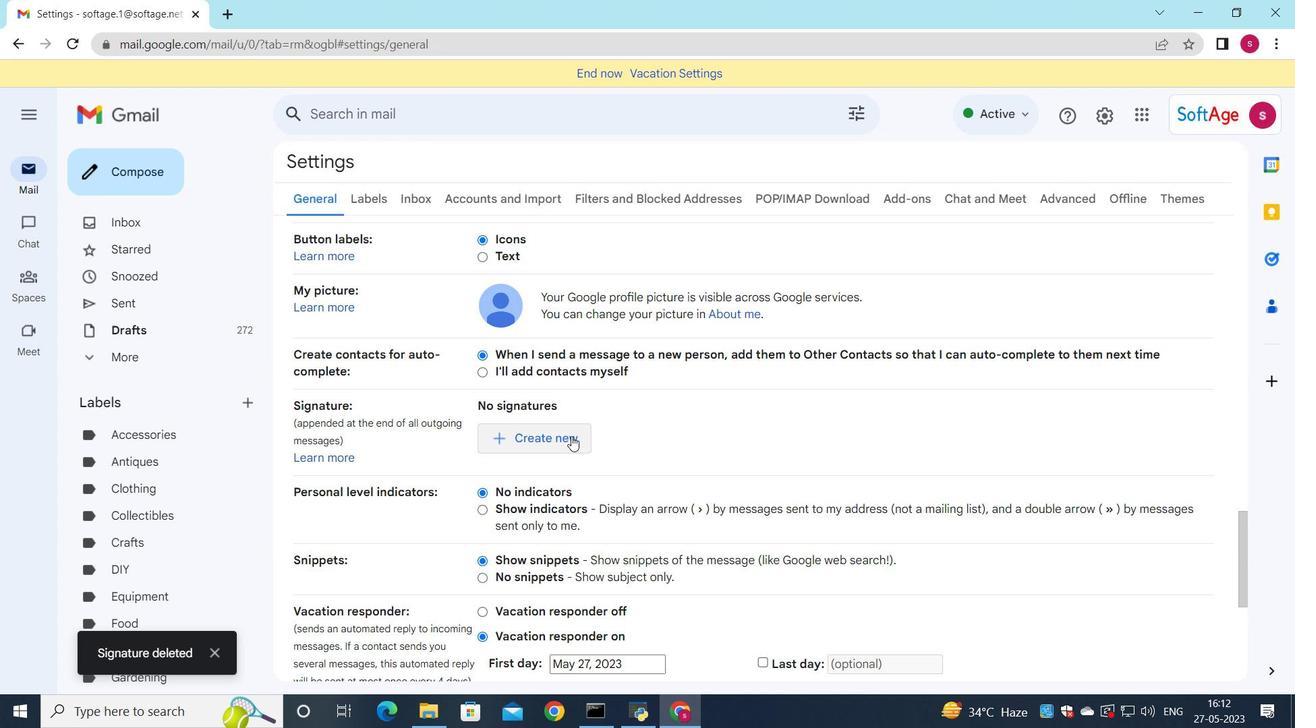 
Action: Mouse pressed left at (562, 435)
Screenshot: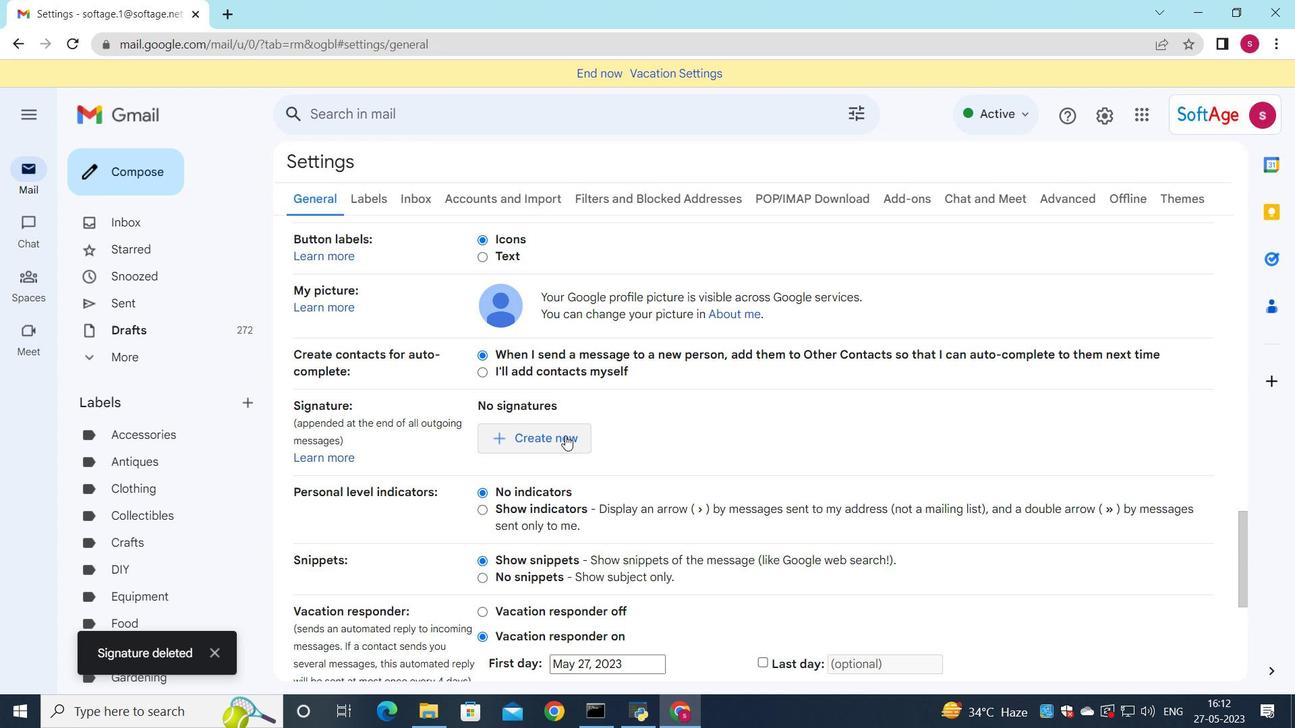 
Action: Mouse moved to (888, 412)
Screenshot: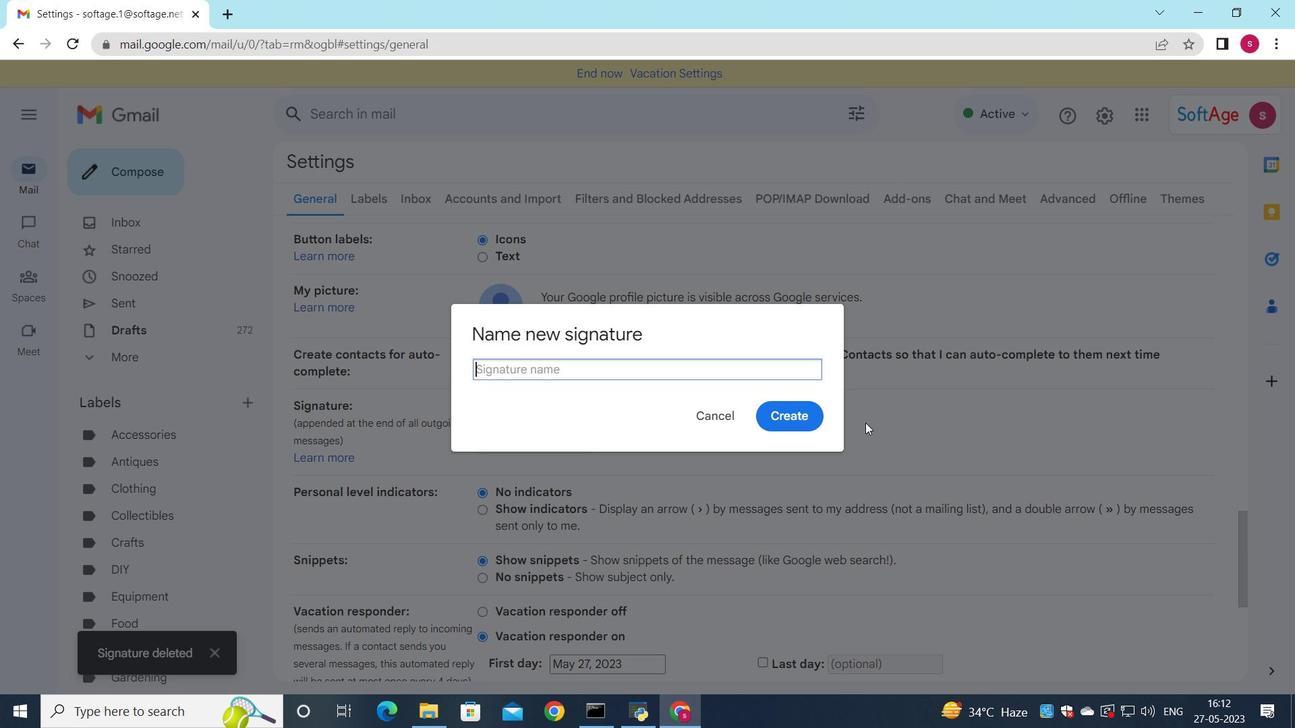 
Action: Key pressed <Key.shift>Brenda<Key.space><Key.shift>Cooper
Screenshot: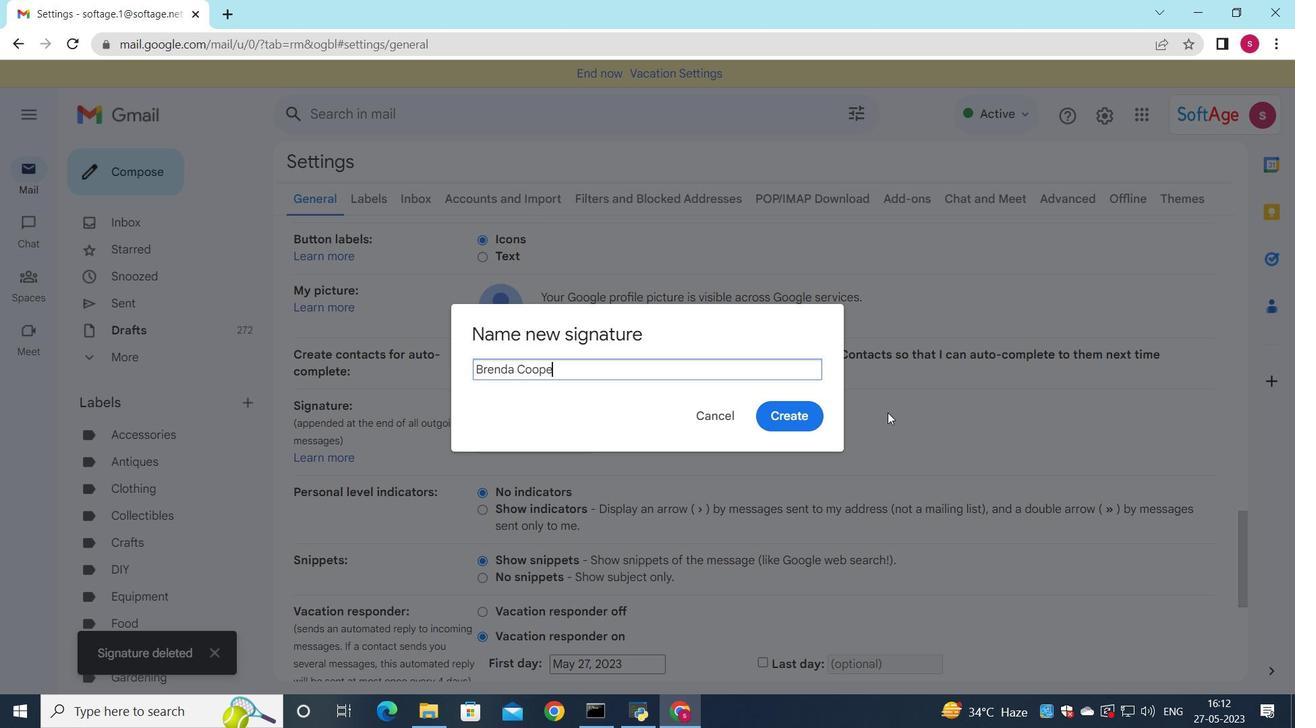 
Action: Mouse moved to (791, 419)
Screenshot: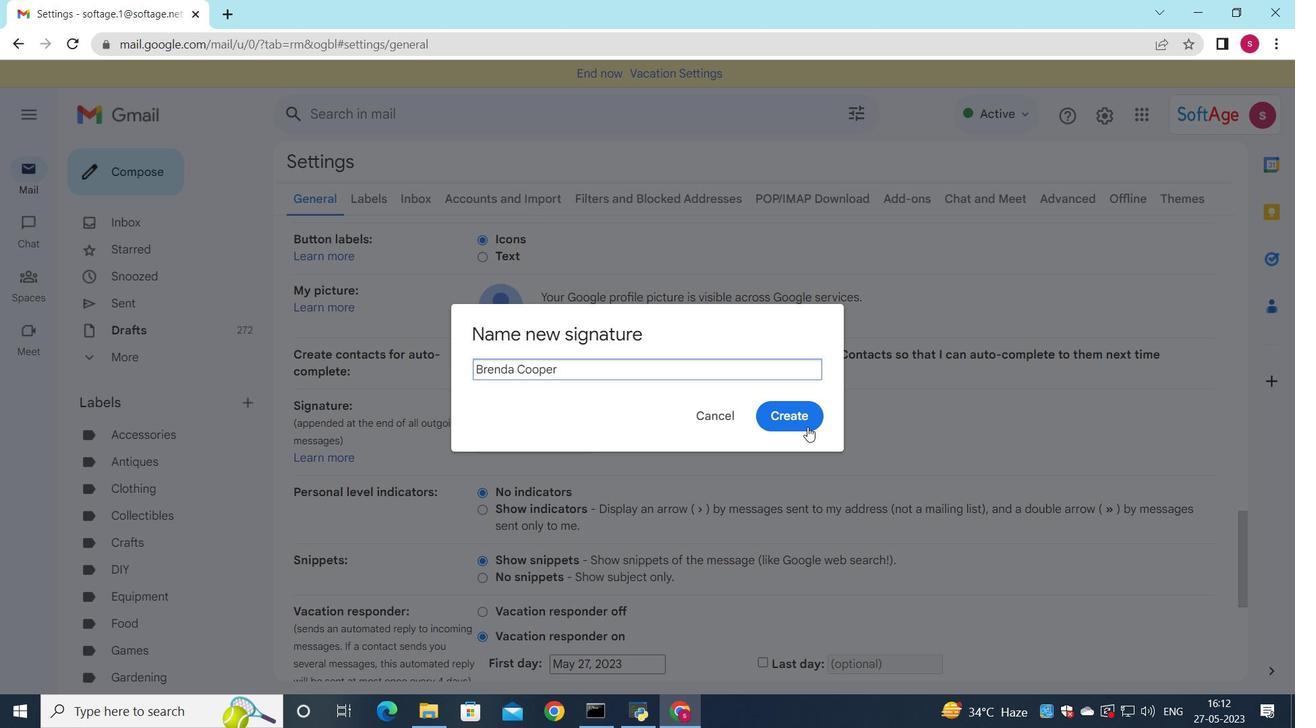 
Action: Mouse pressed left at (791, 419)
Screenshot: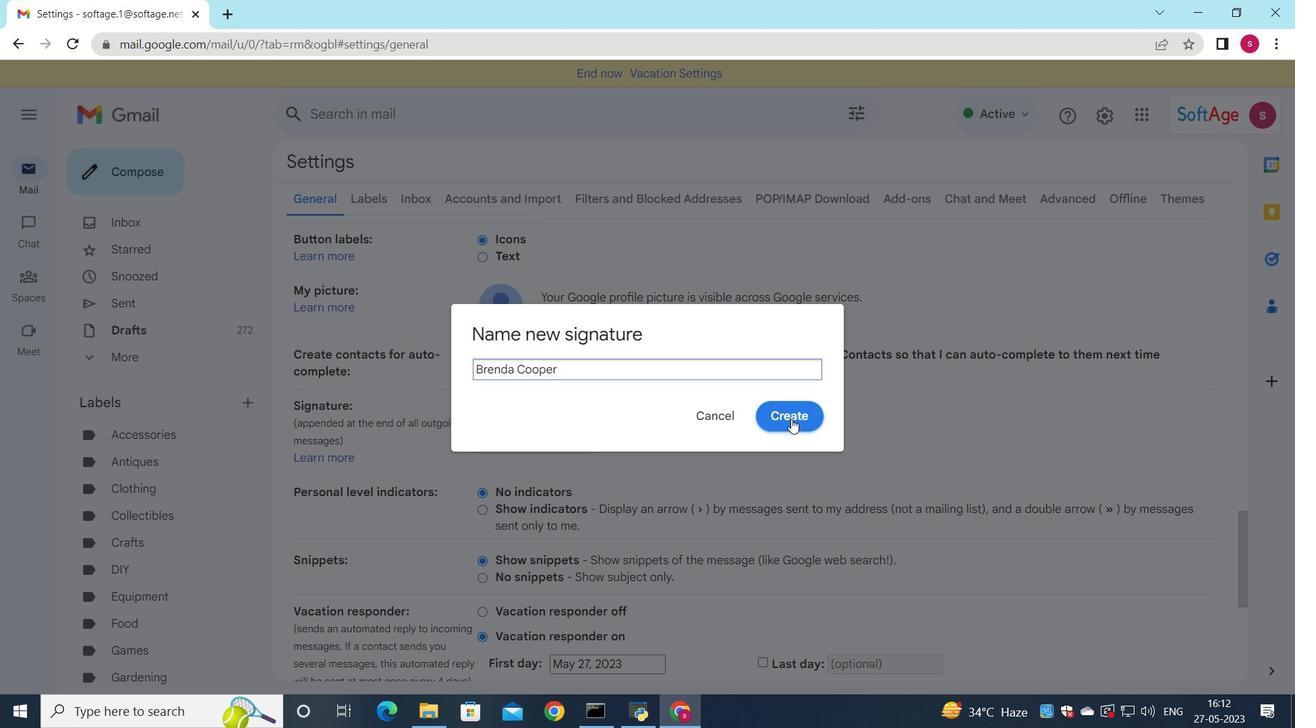 
Action: Mouse moved to (711, 451)
Screenshot: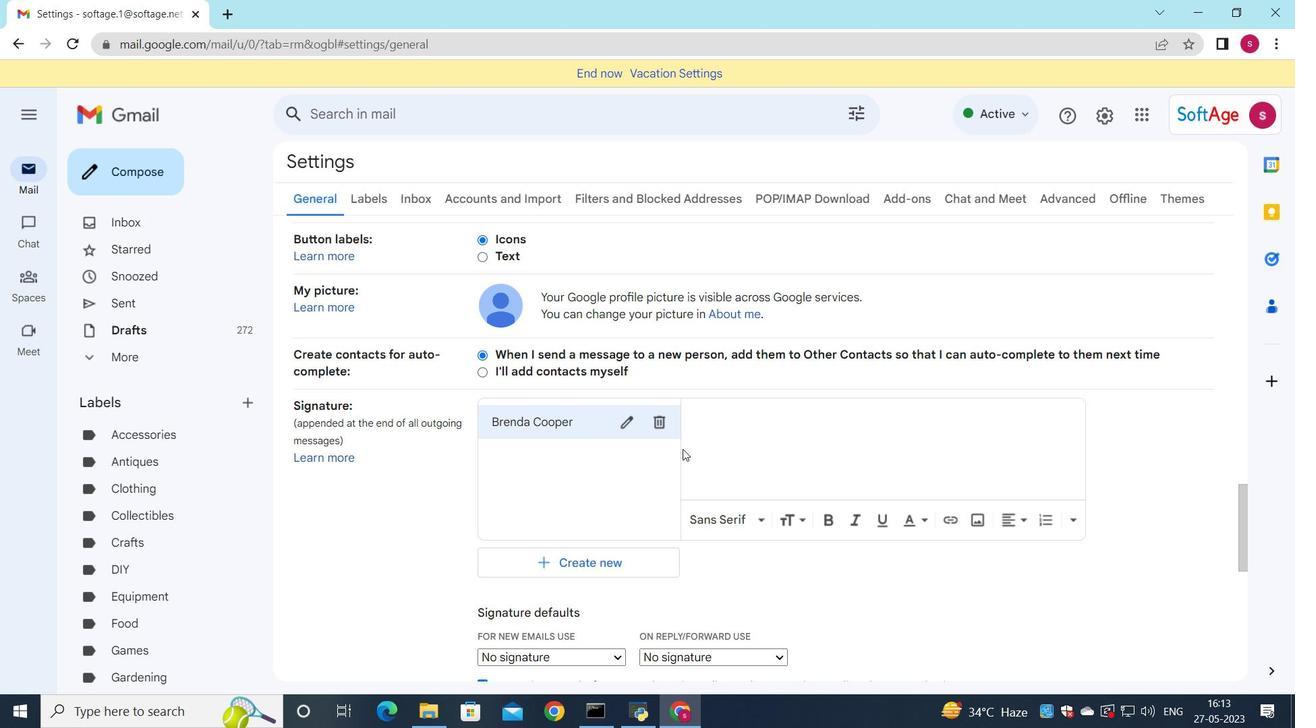 
Action: Mouse pressed left at (711, 451)
Screenshot: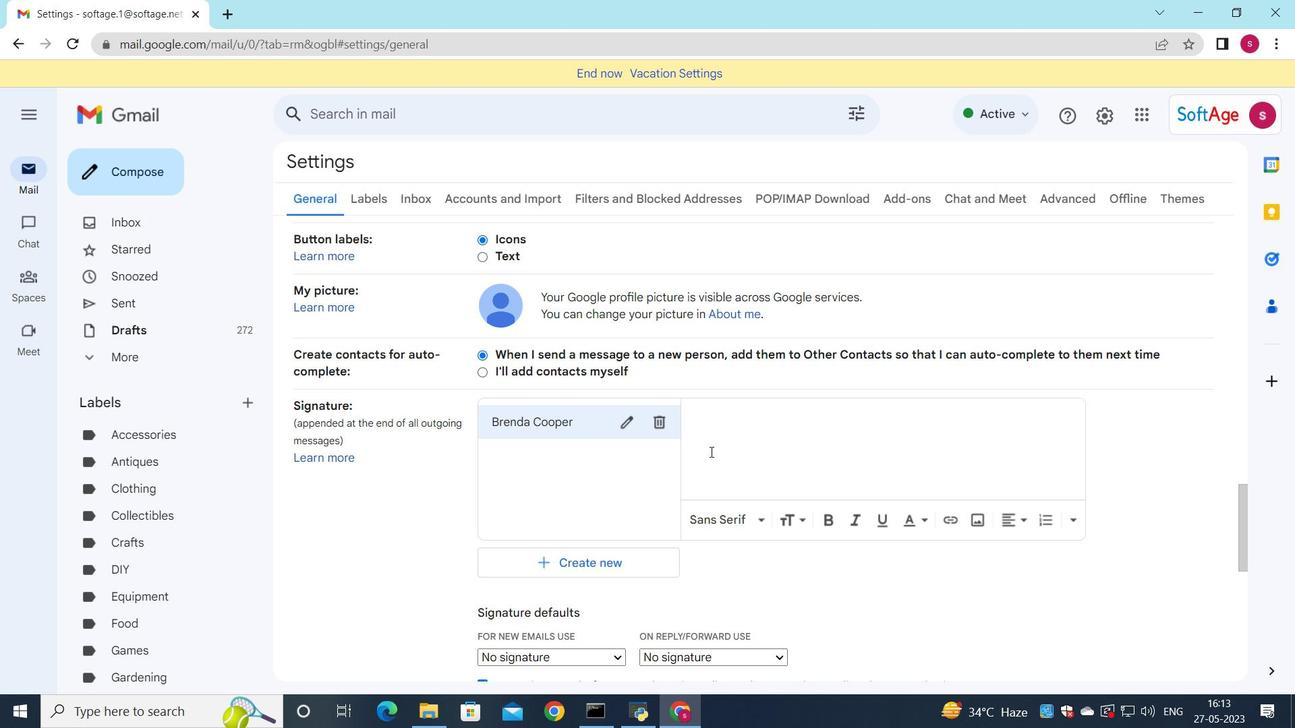 
Action: Mouse moved to (747, 450)
Screenshot: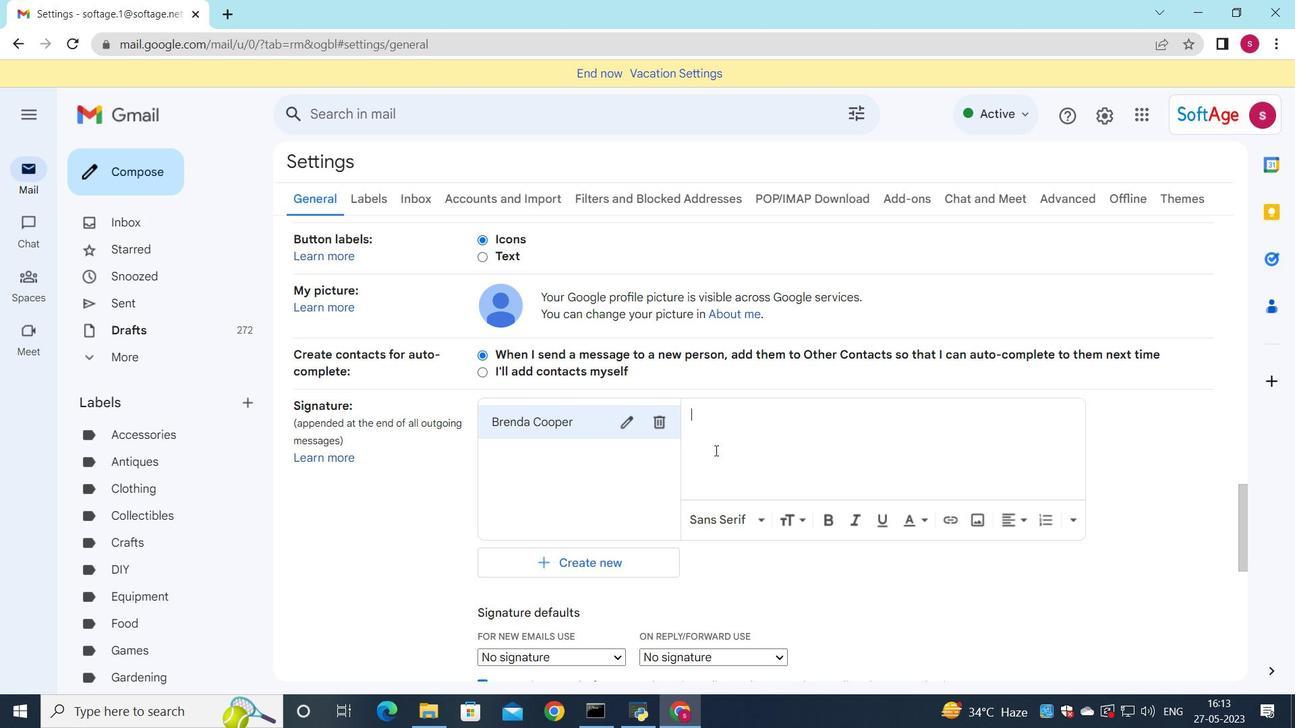 
Action: Key pressed <Key.shift>Brenda<Key.space><Key.shift><Key.shift><Key.shift><Key.shift><Key.shift>Cooper
Screenshot: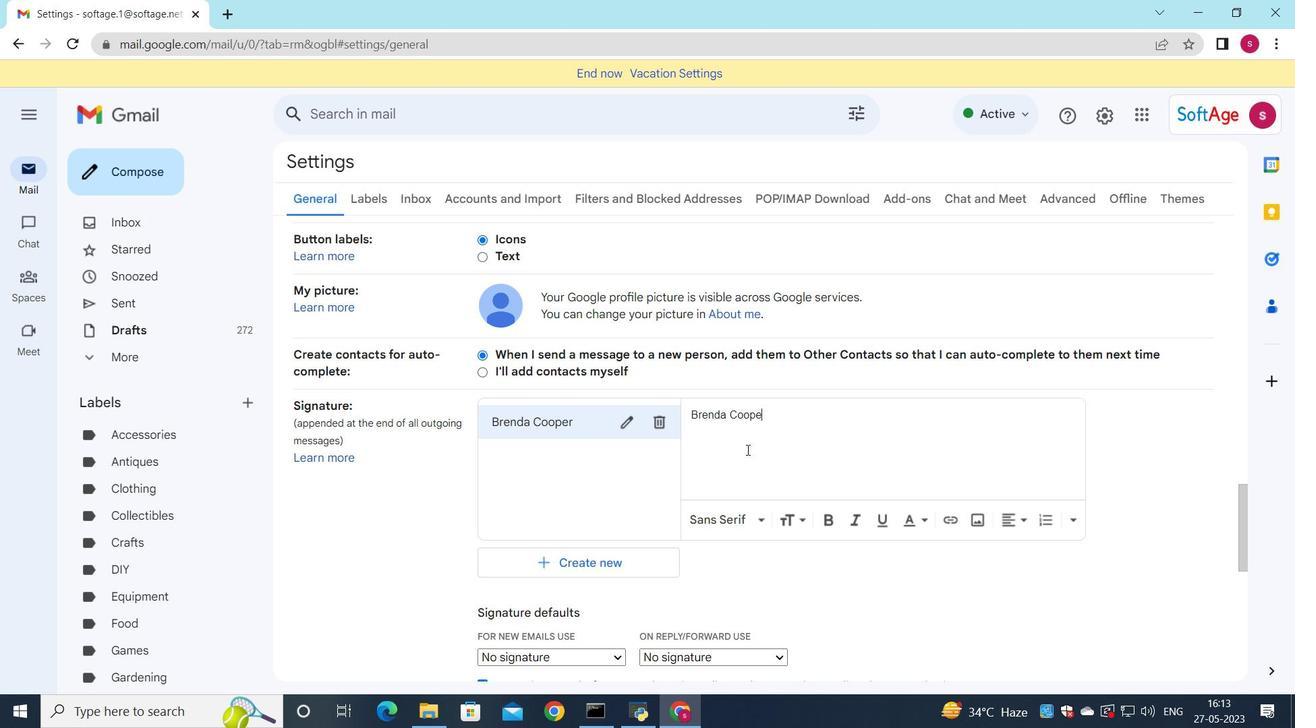 
Action: Mouse moved to (594, 657)
Screenshot: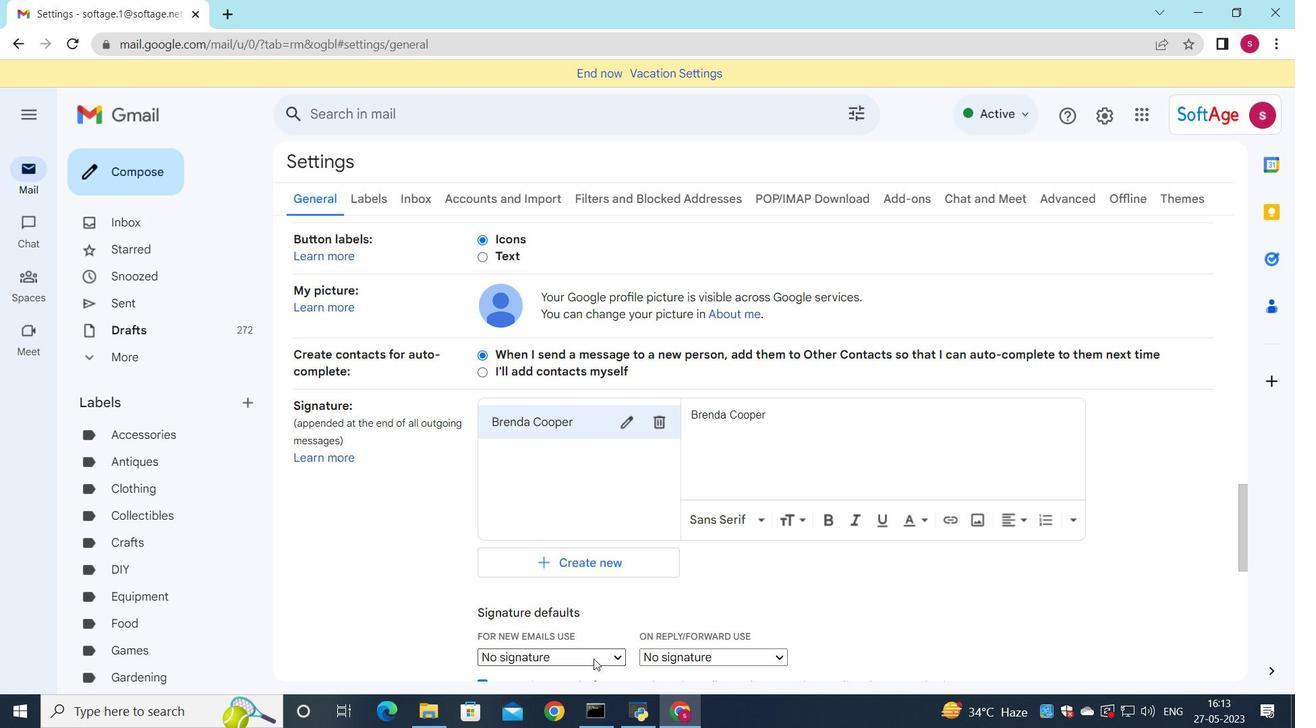 
Action: Mouse pressed left at (594, 657)
Screenshot: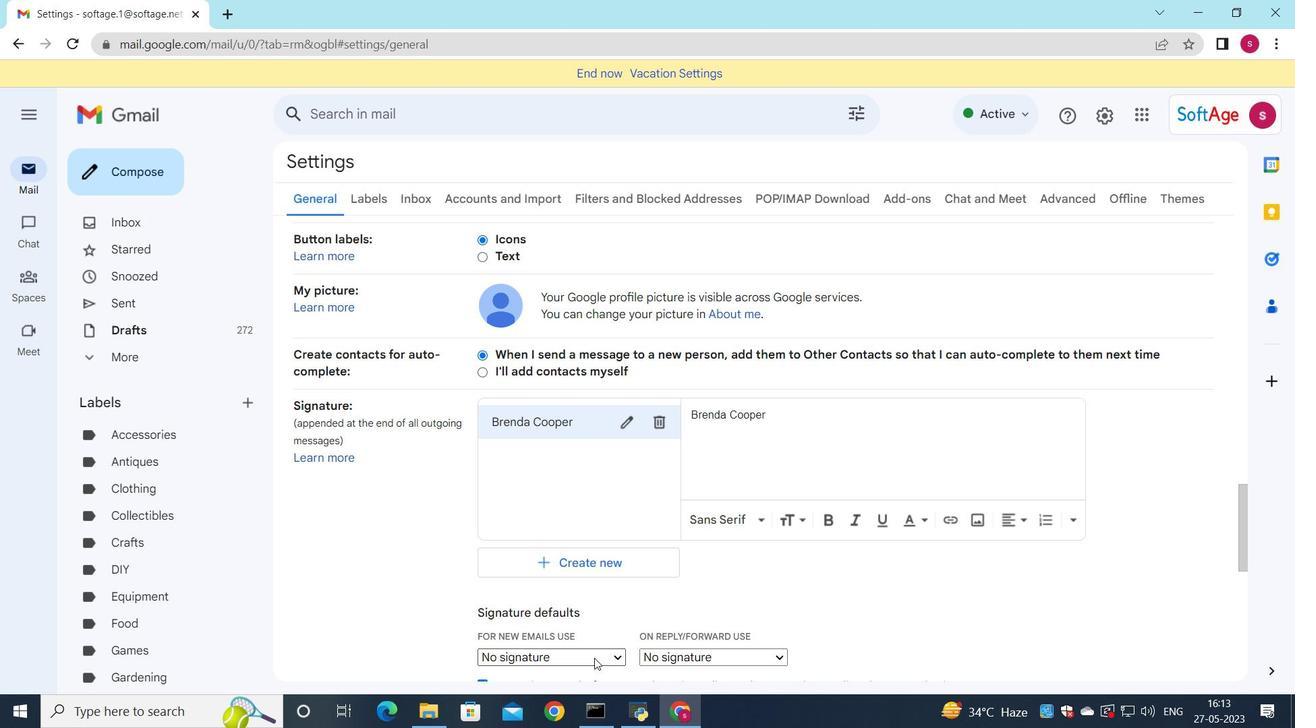 
Action: Mouse moved to (569, 639)
Screenshot: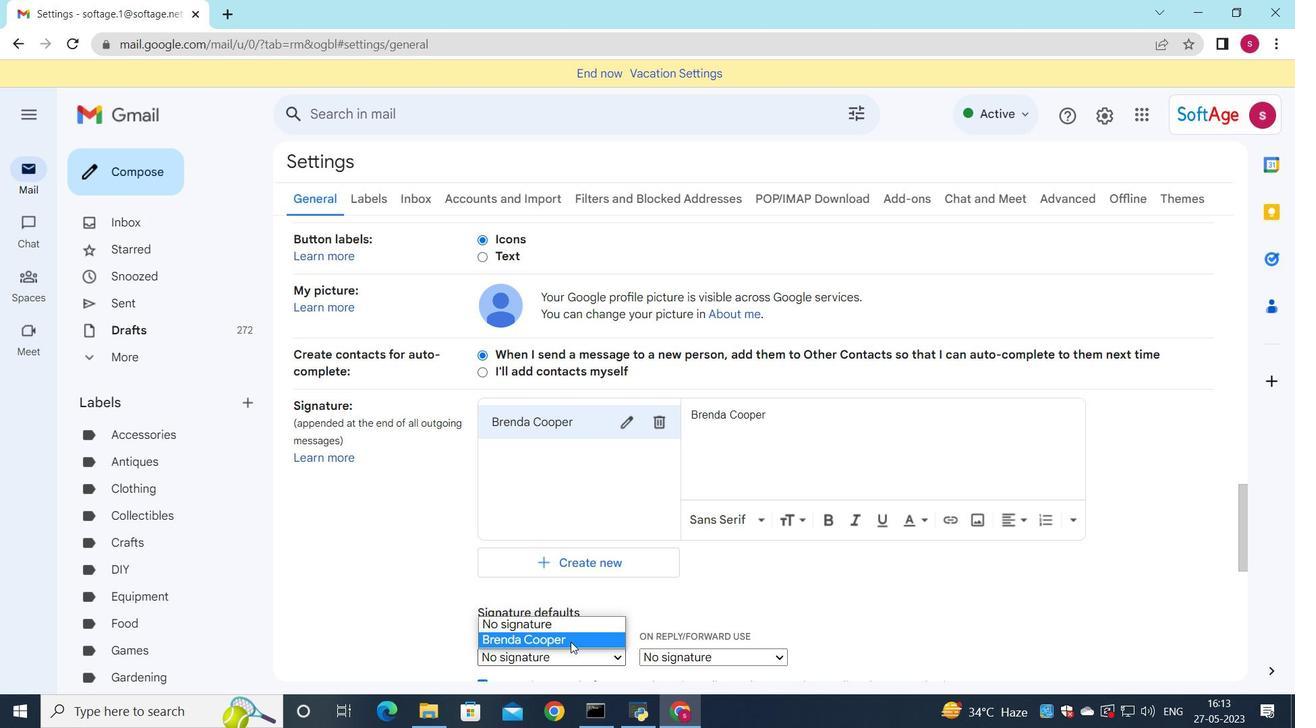 
Action: Mouse pressed left at (569, 639)
Screenshot: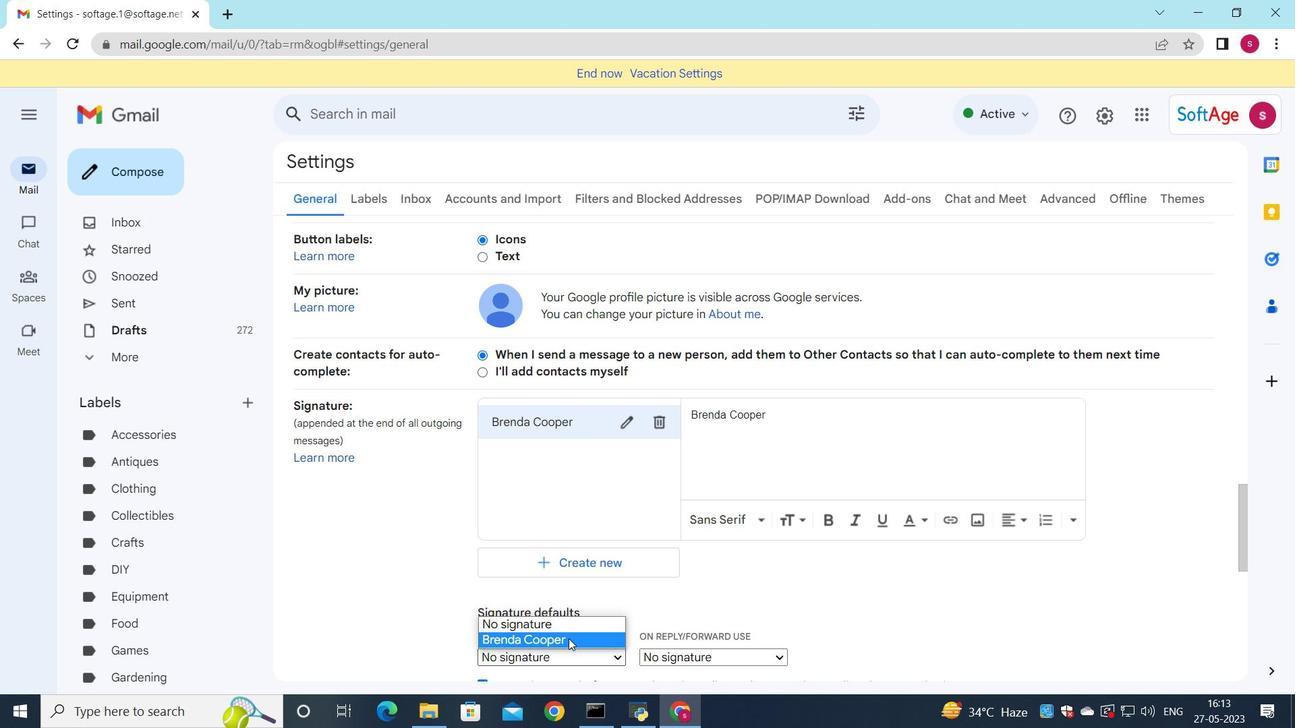 
Action: Mouse moved to (679, 657)
Screenshot: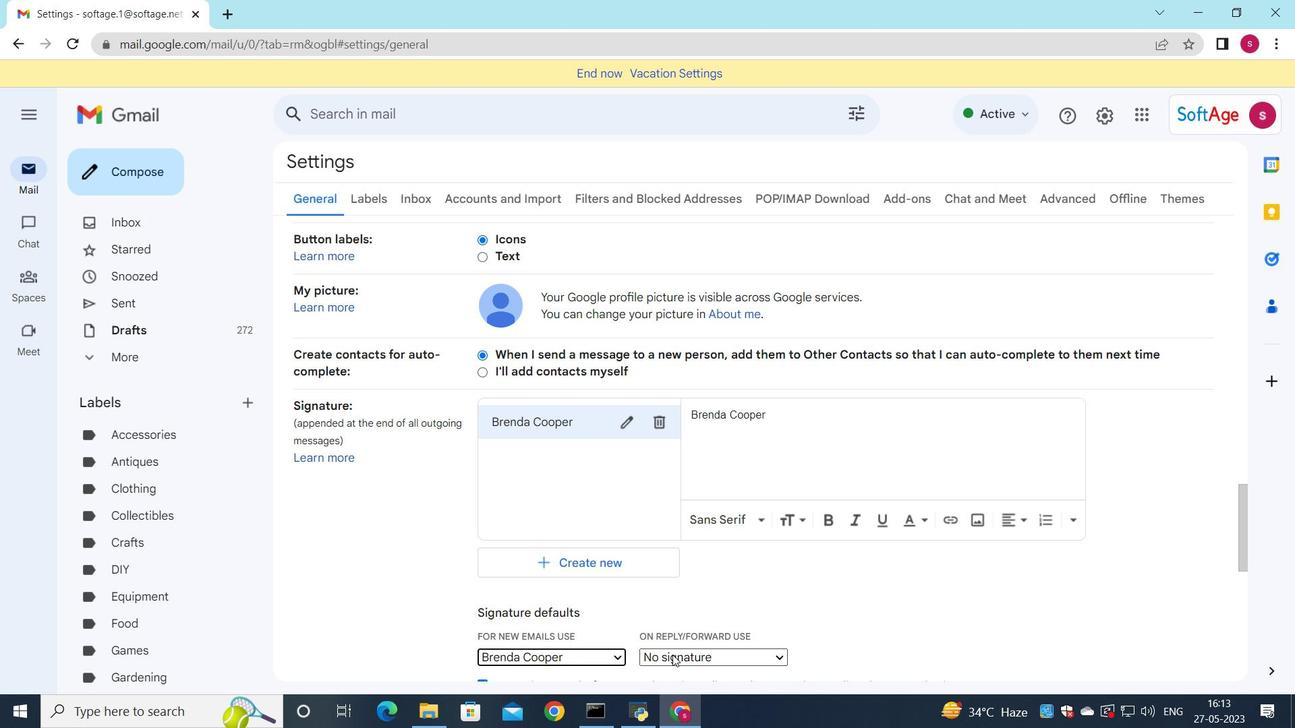 
Action: Mouse pressed left at (679, 657)
Screenshot: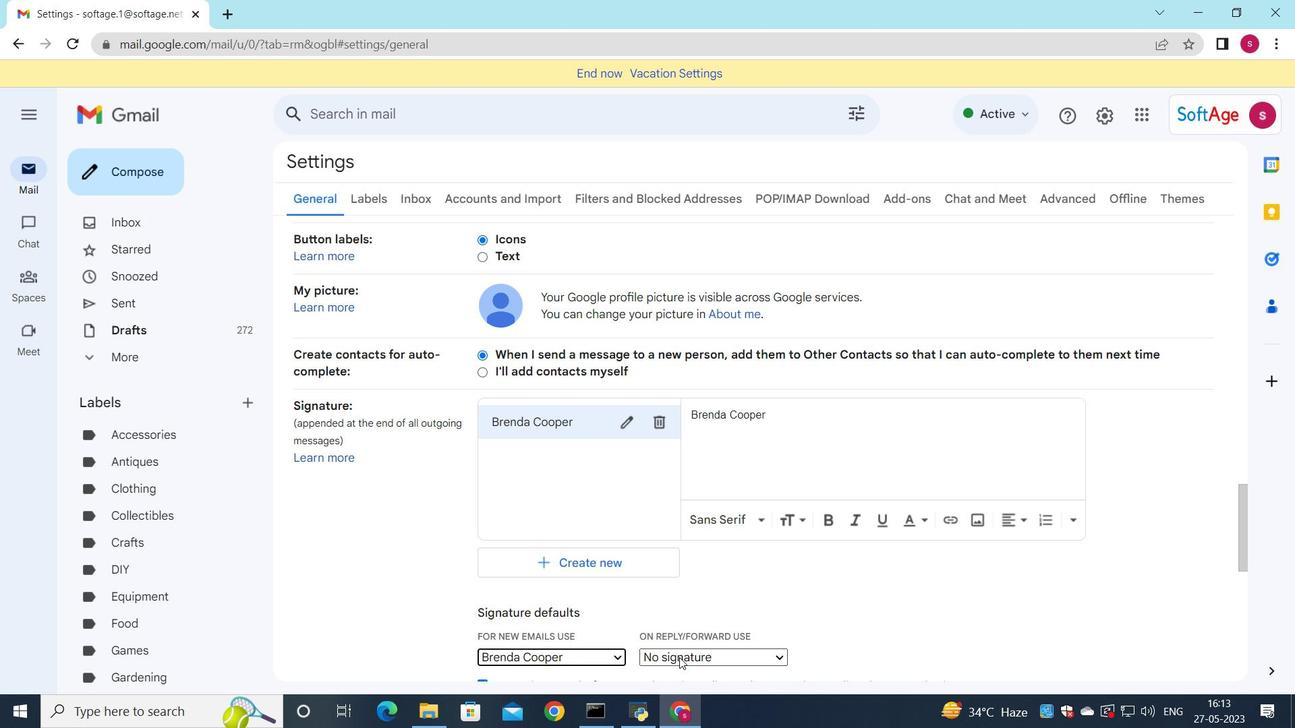 
Action: Mouse moved to (680, 638)
Screenshot: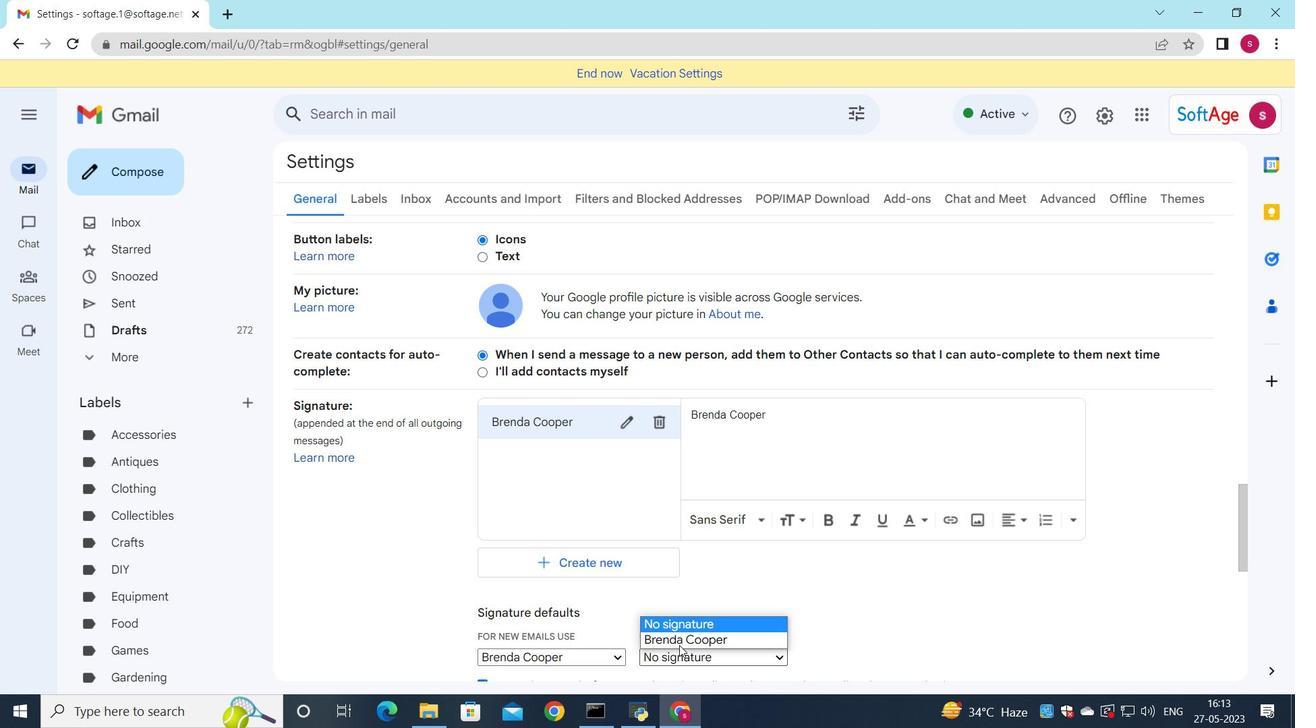 
Action: Mouse pressed left at (680, 638)
Screenshot: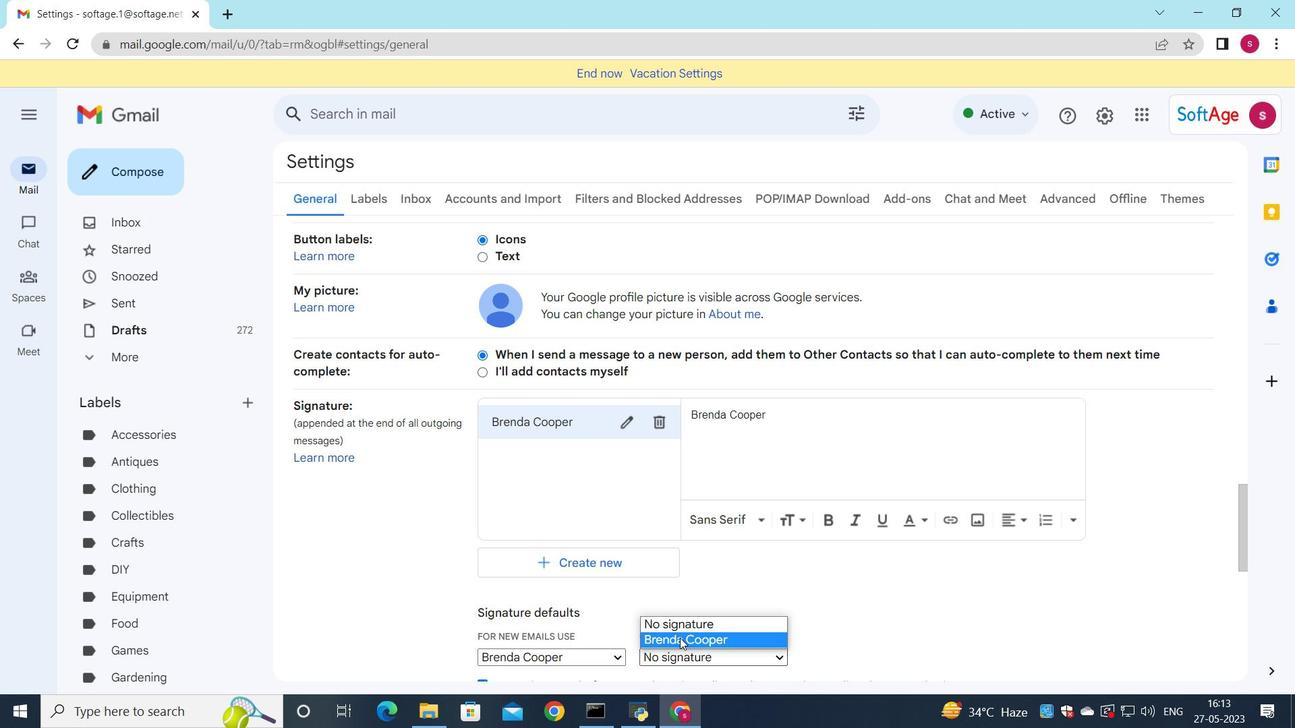 
Action: Mouse moved to (665, 545)
Screenshot: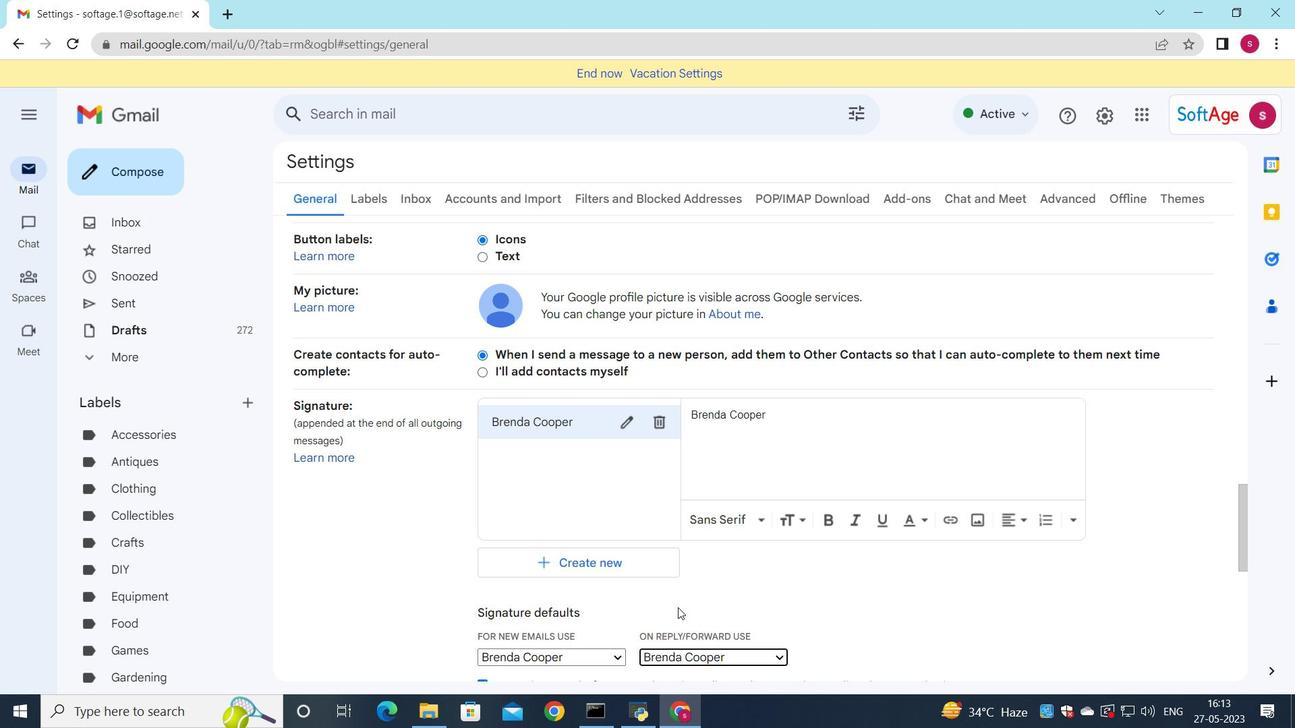 
Action: Mouse scrolled (665, 544) with delta (0, 0)
Screenshot: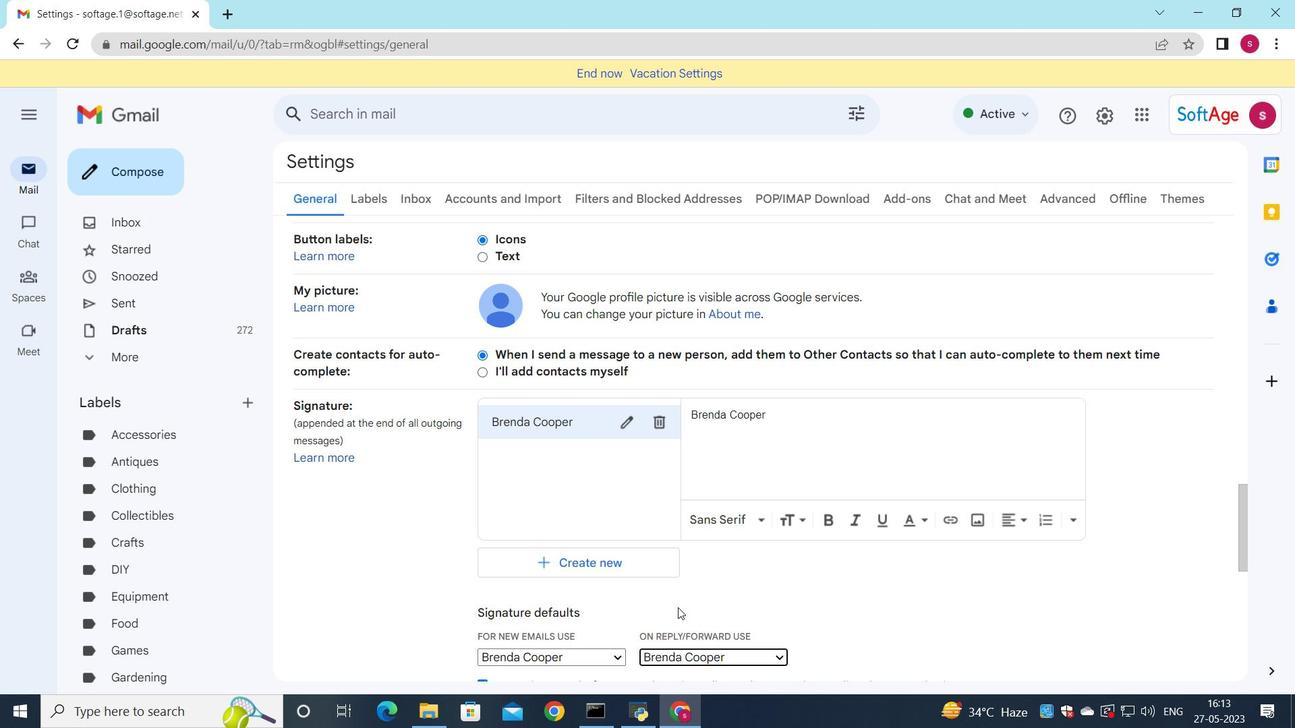
Action: Mouse scrolled (665, 544) with delta (0, 0)
Screenshot: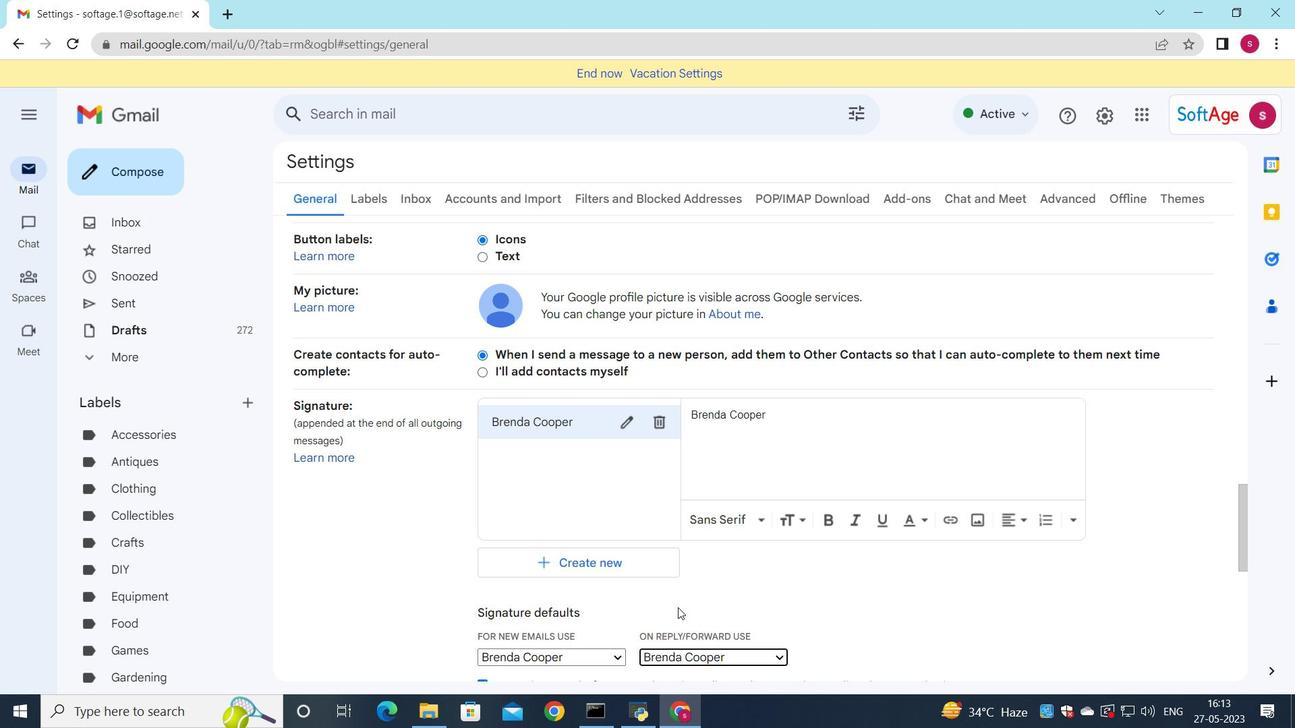 
Action: Mouse scrolled (665, 544) with delta (0, 0)
Screenshot: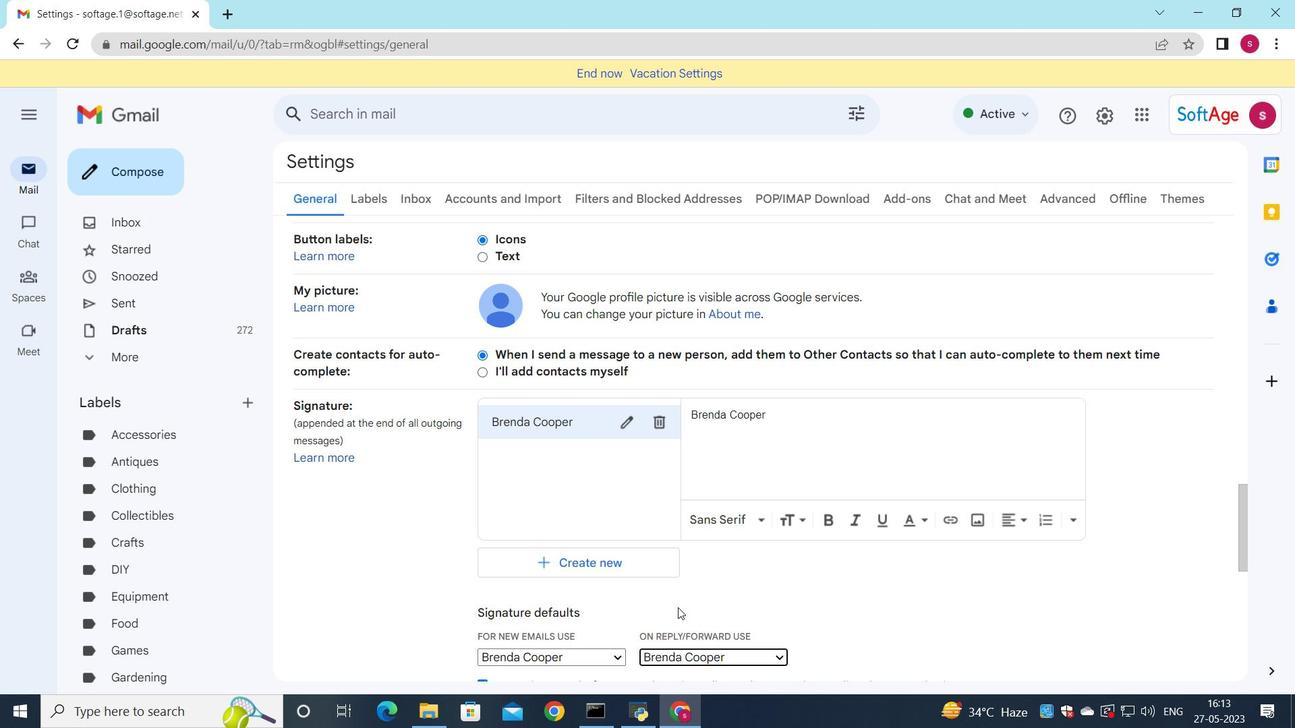 
Action: Mouse moved to (664, 545)
Screenshot: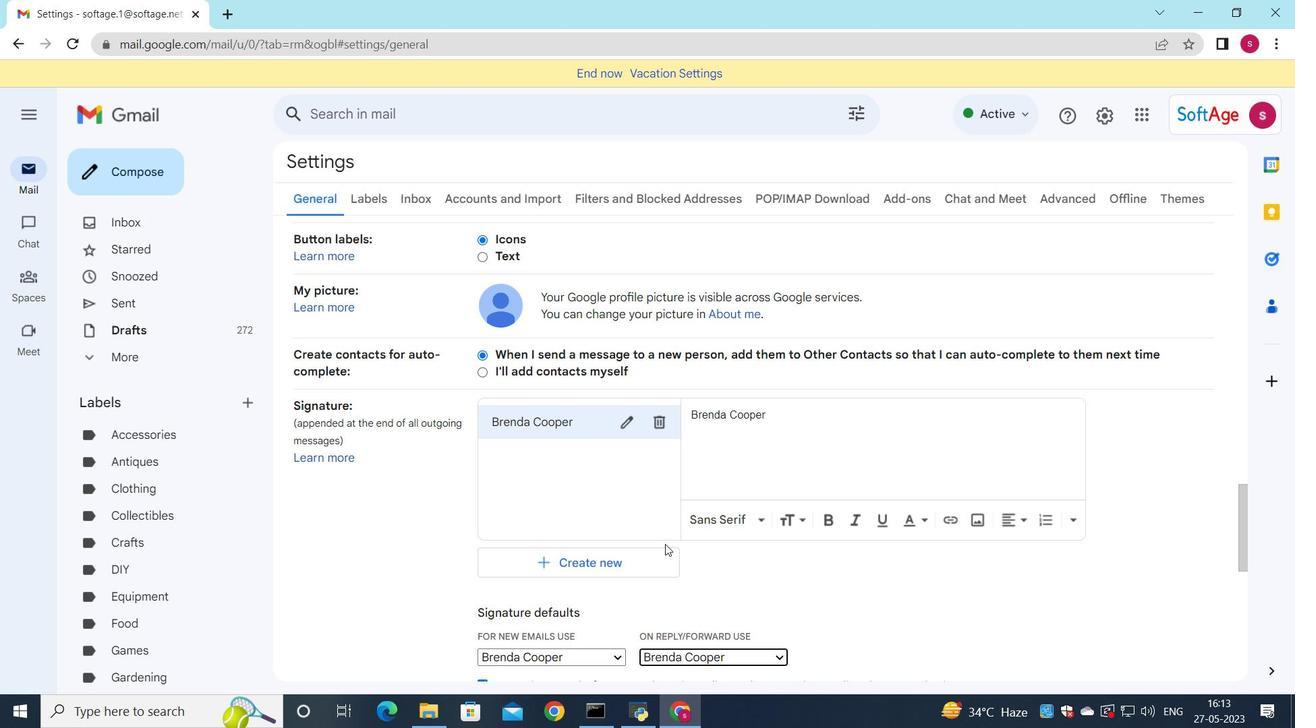 
Action: Mouse scrolled (664, 544) with delta (0, 0)
Screenshot: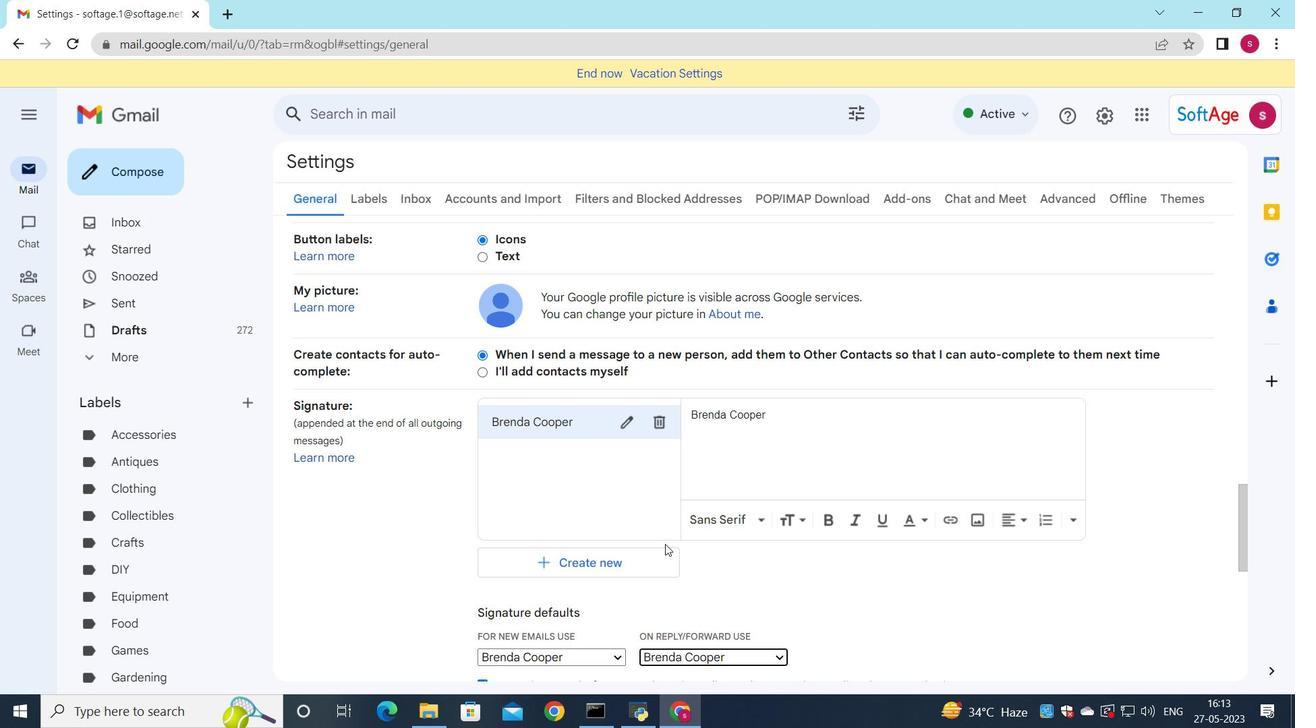 
Action: Mouse moved to (664, 545)
Screenshot: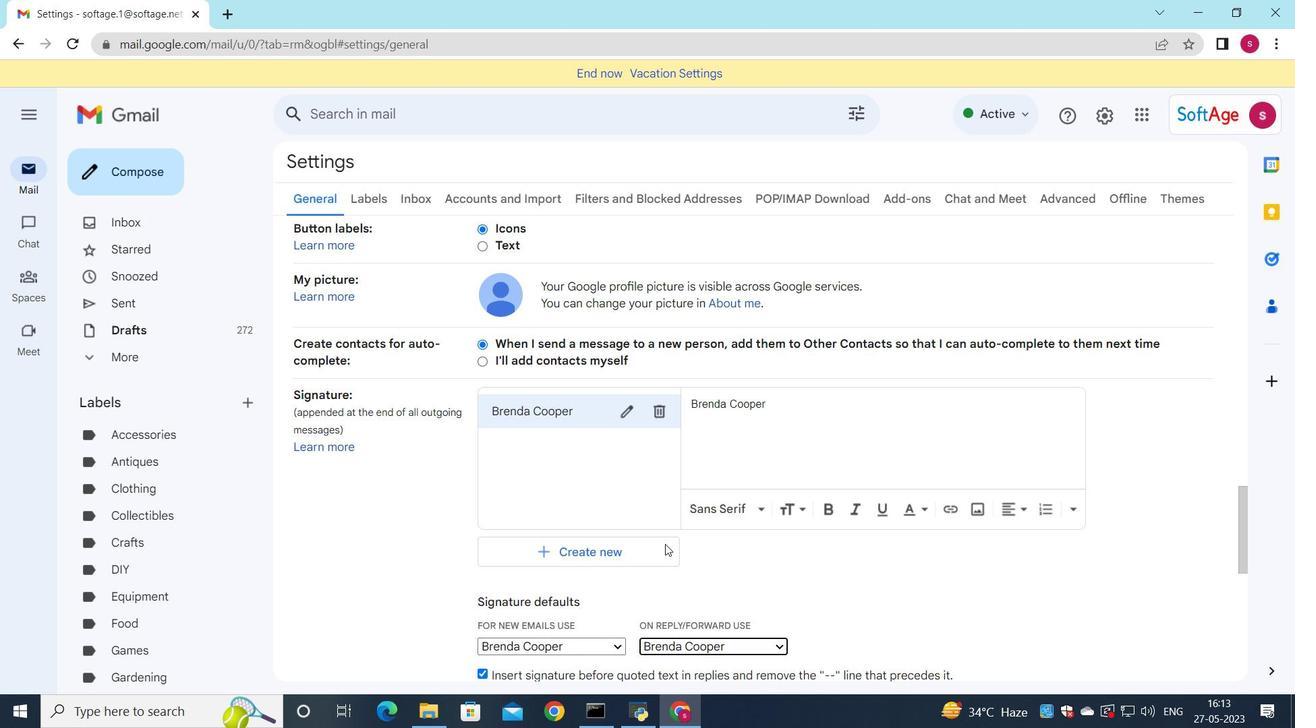 
Action: Mouse scrolled (664, 544) with delta (0, 0)
Screenshot: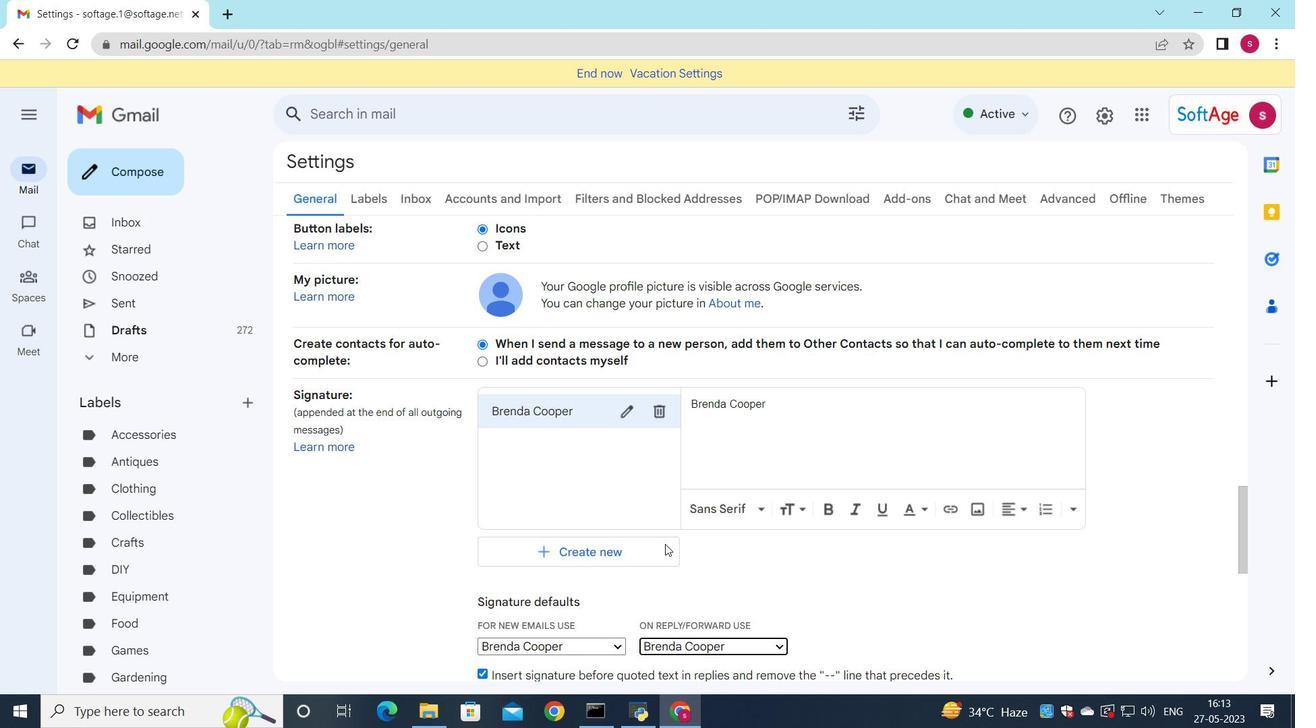 
Action: Mouse moved to (658, 538)
Screenshot: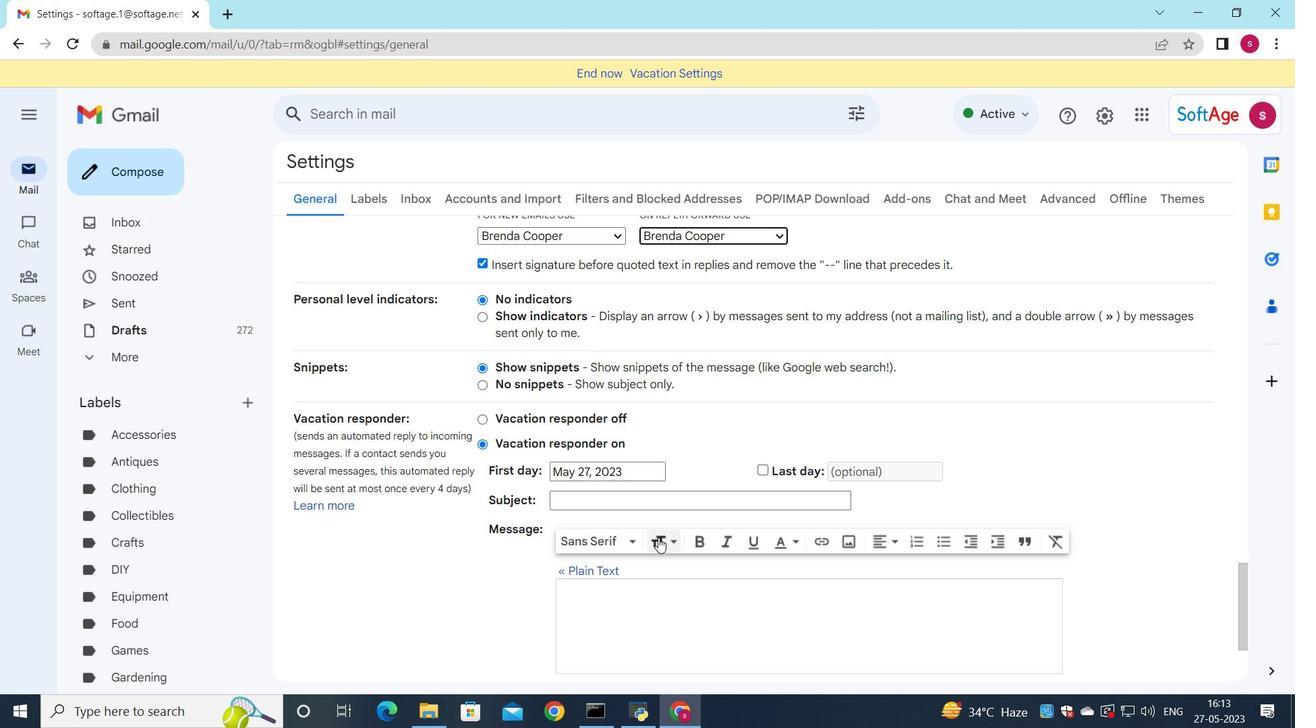 
Action: Mouse scrolled (658, 537) with delta (0, 0)
Screenshot: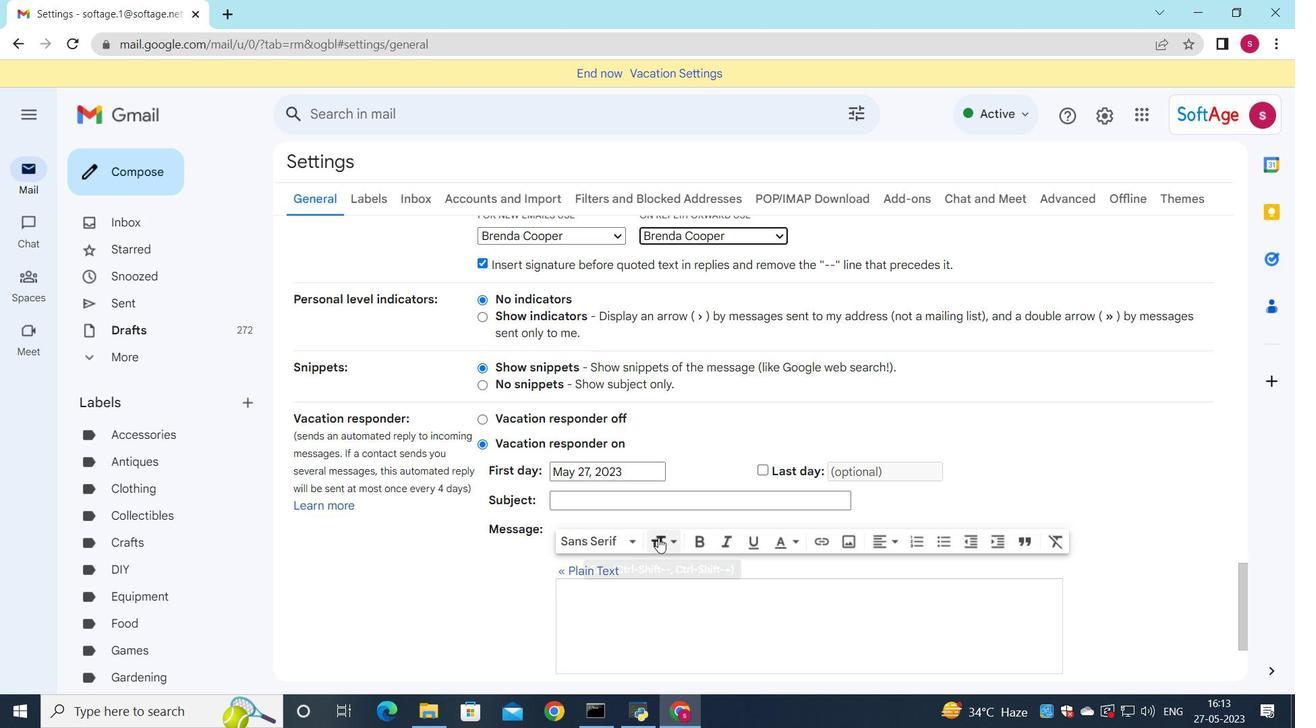 
Action: Mouse moved to (658, 539)
Screenshot: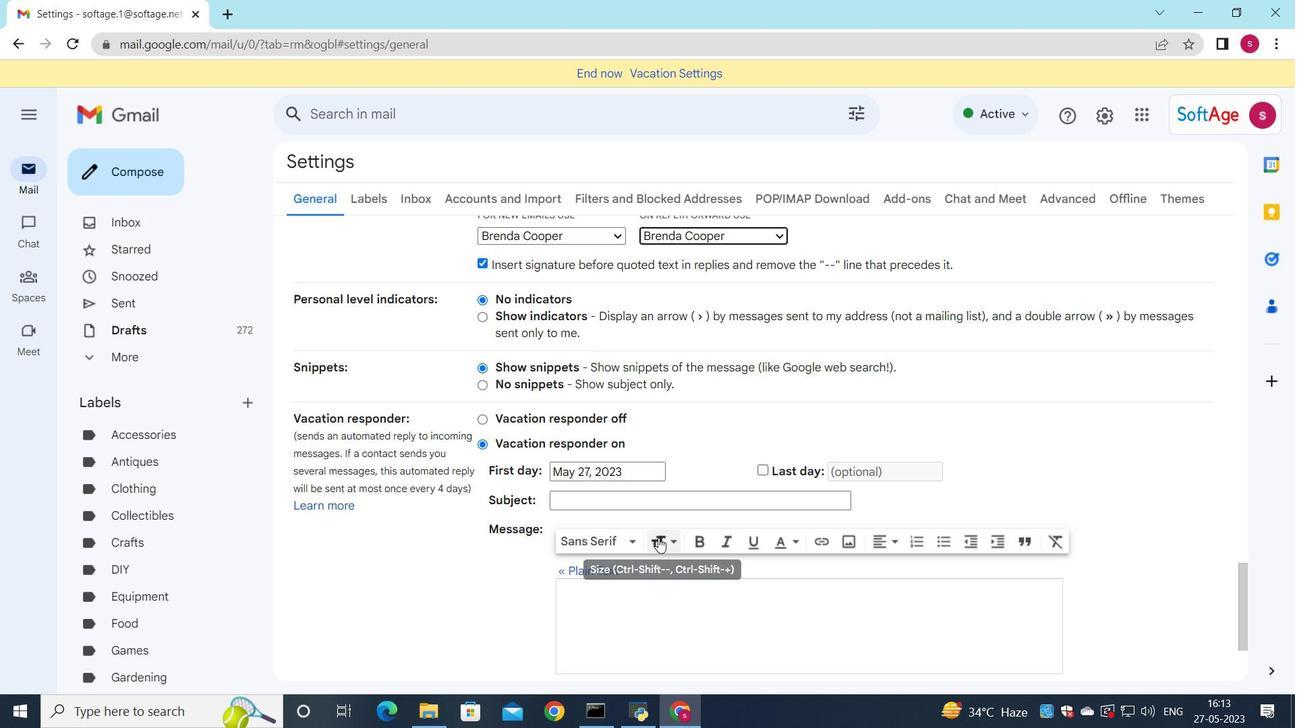 
Action: Mouse scrolled (658, 539) with delta (0, 0)
Screenshot: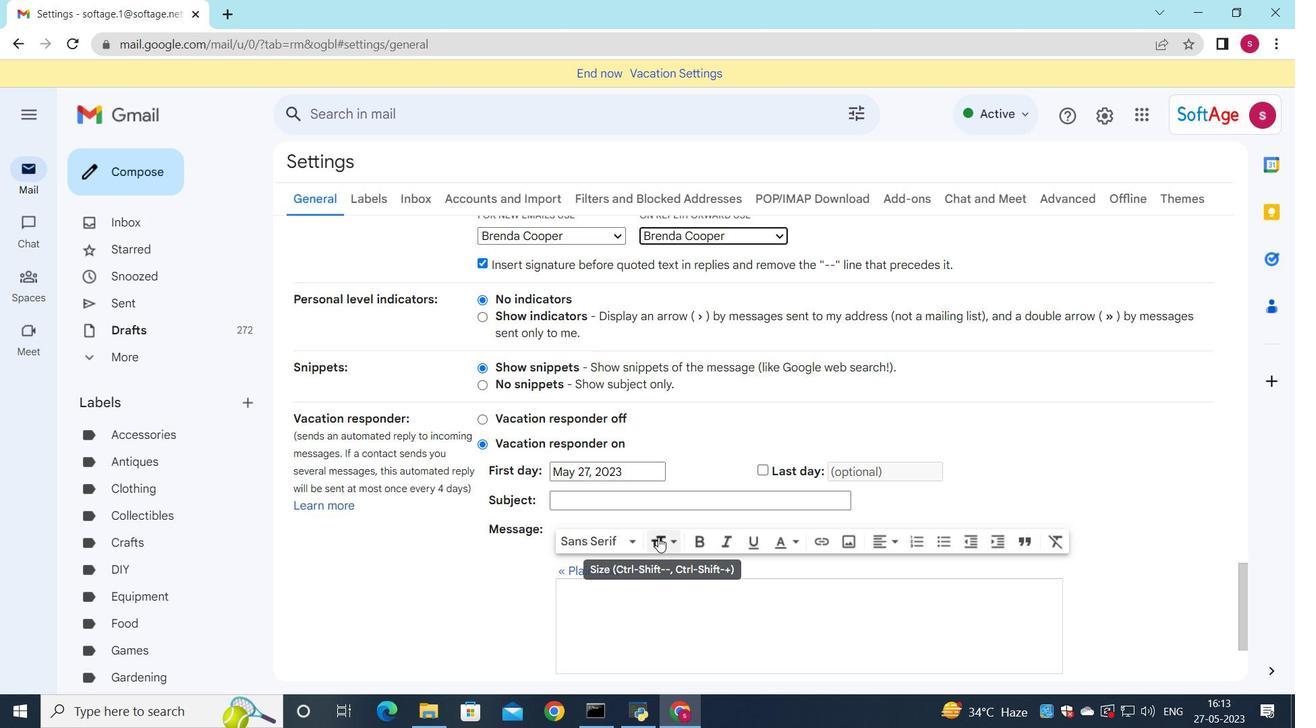 
Action: Mouse moved to (658, 539)
Screenshot: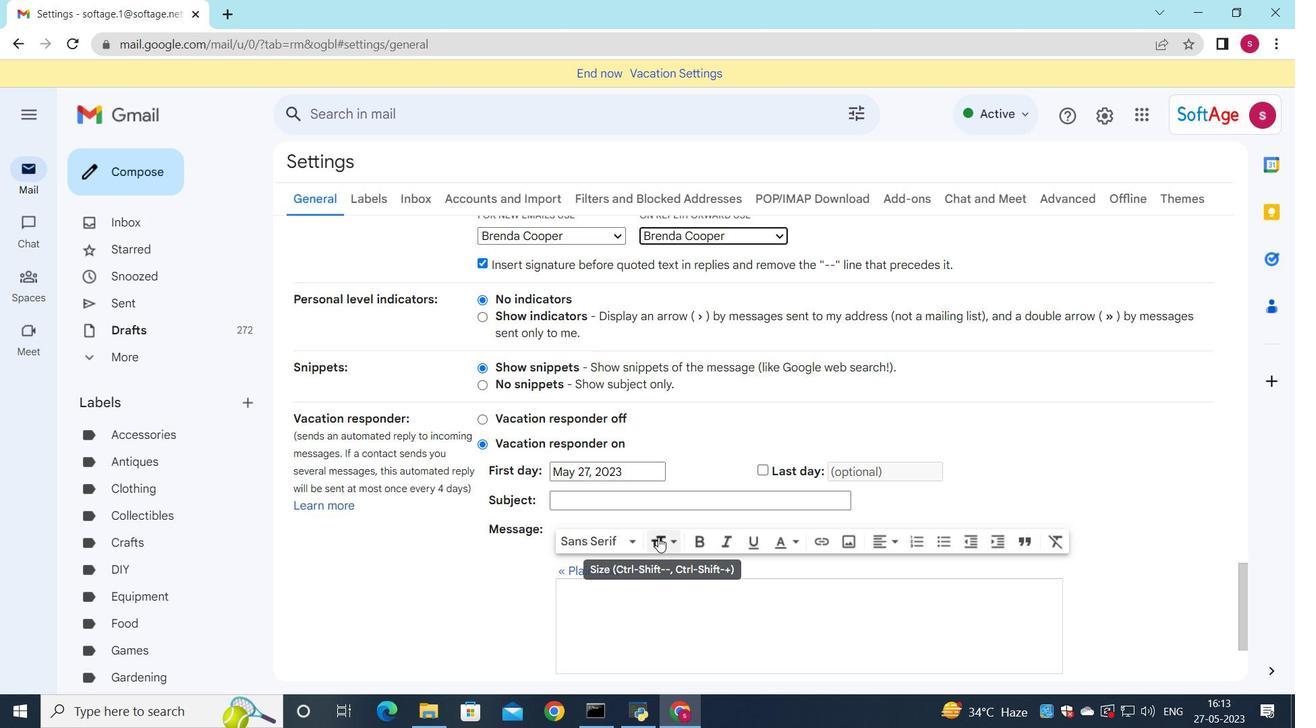 
Action: Mouse scrolled (658, 539) with delta (0, 0)
Screenshot: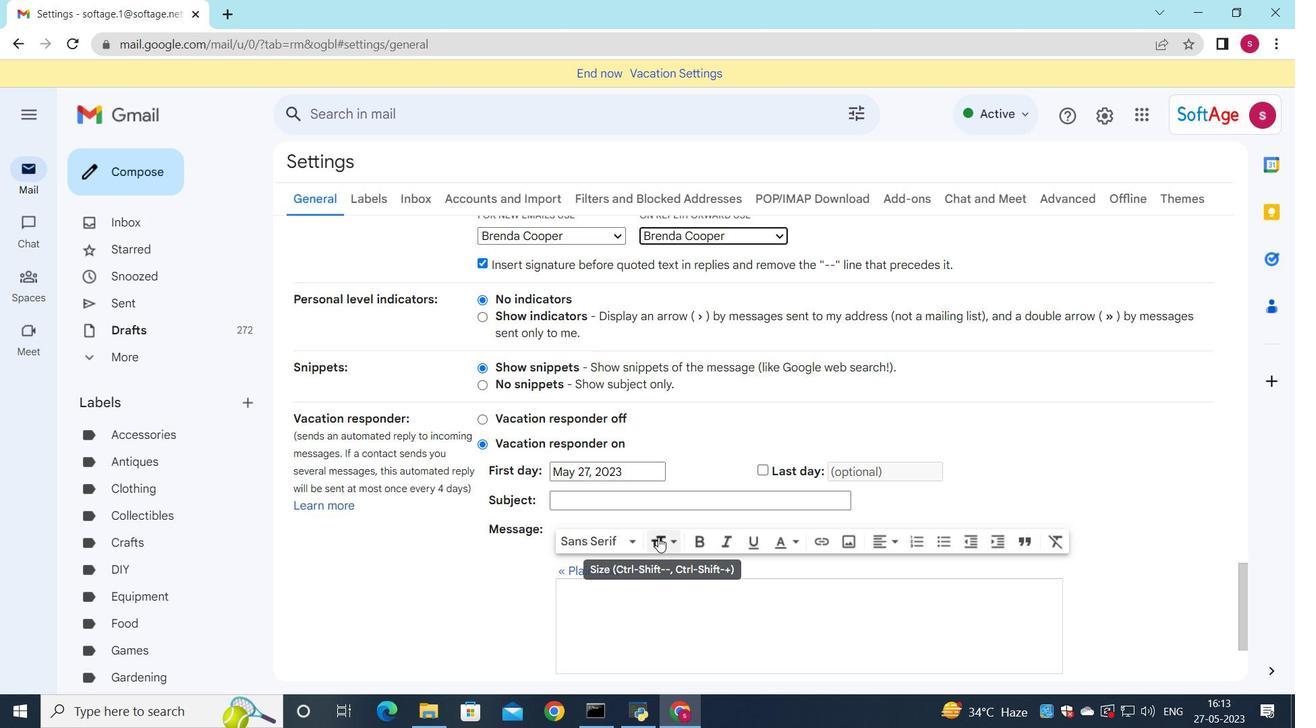 
Action: Mouse moved to (656, 543)
Screenshot: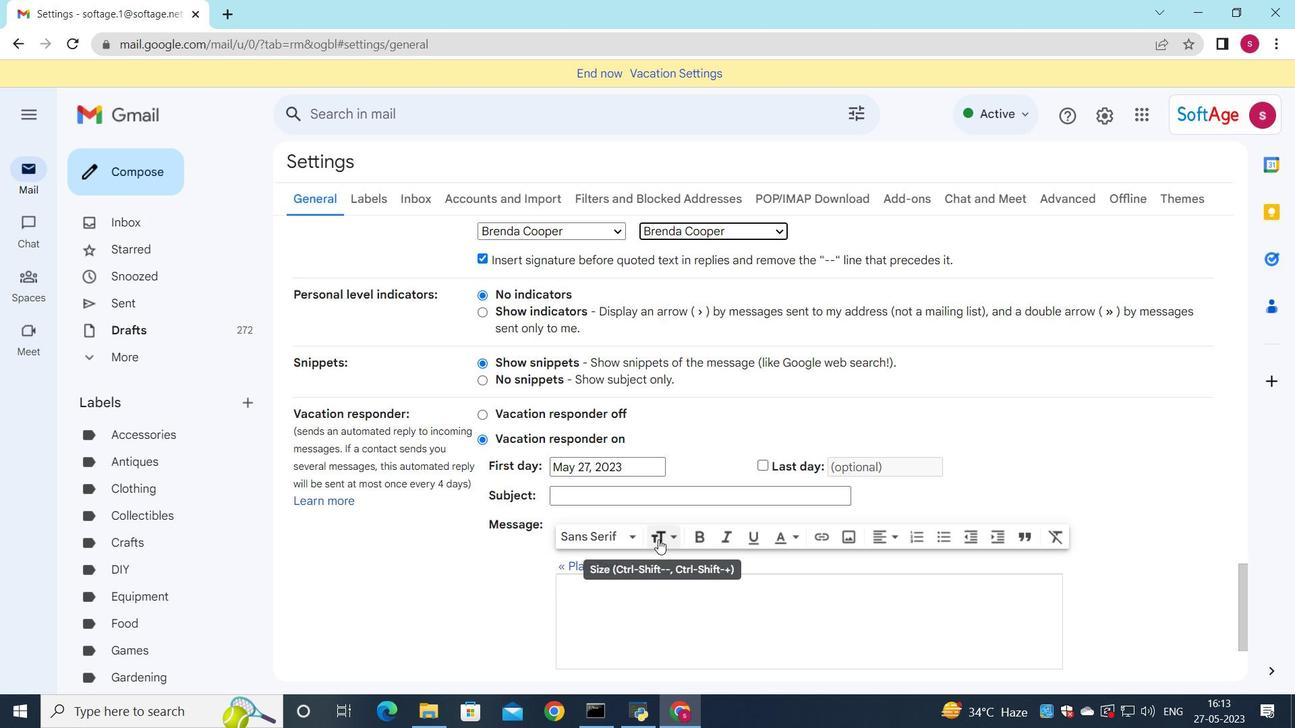 
Action: Mouse scrolled (657, 540) with delta (0, 0)
Screenshot: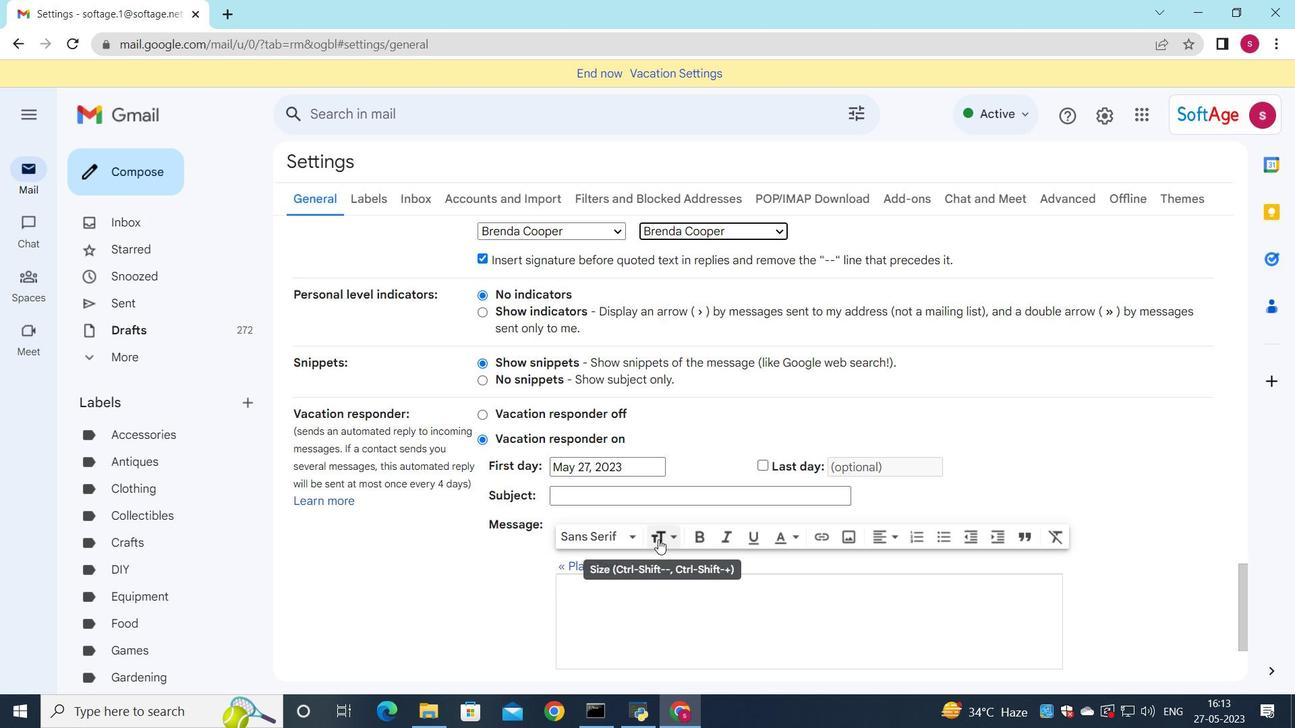 
Action: Mouse moved to (655, 546)
Screenshot: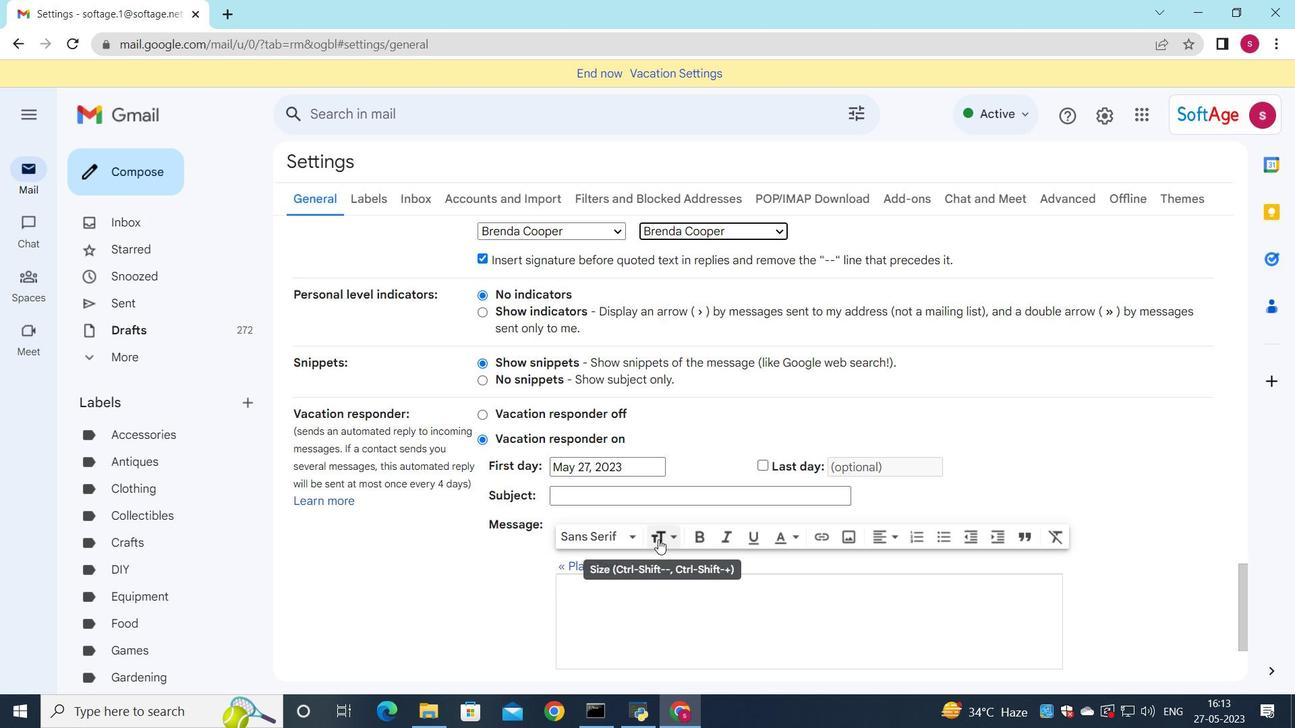 
Action: Mouse scrolled (656, 542) with delta (0, 0)
Screenshot: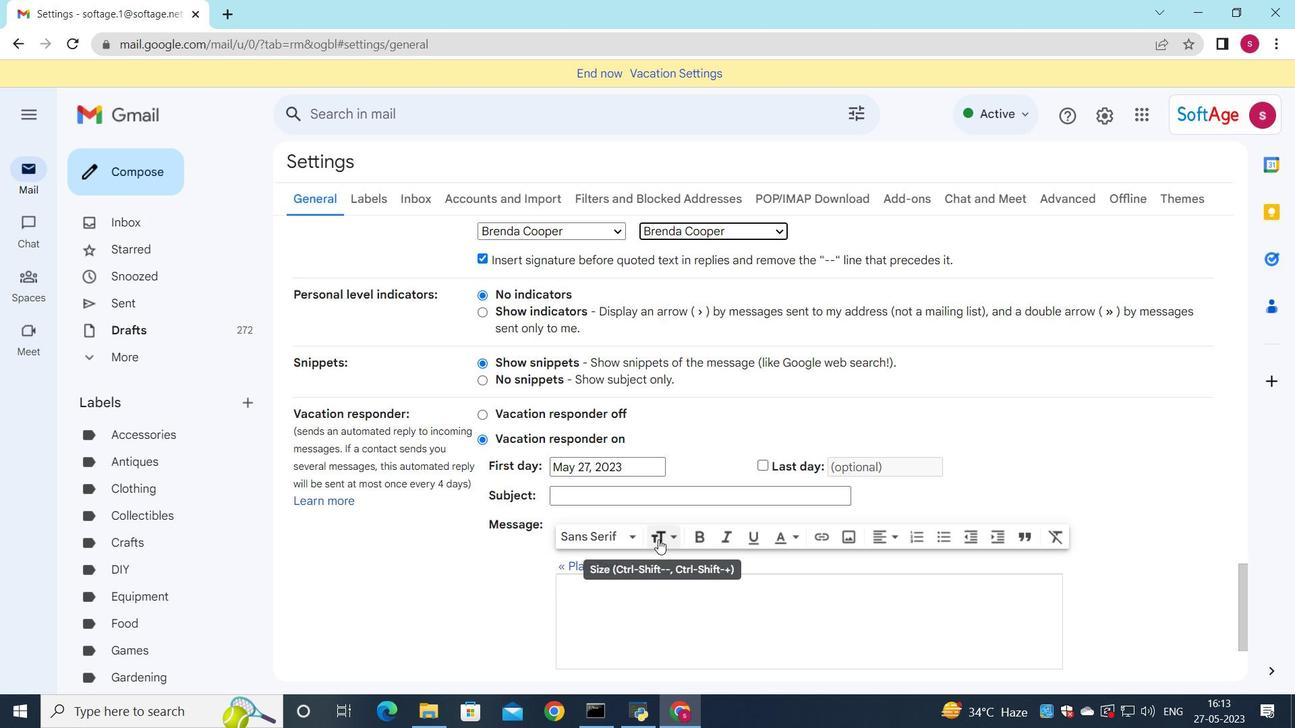 
Action: Mouse moved to (699, 589)
Screenshot: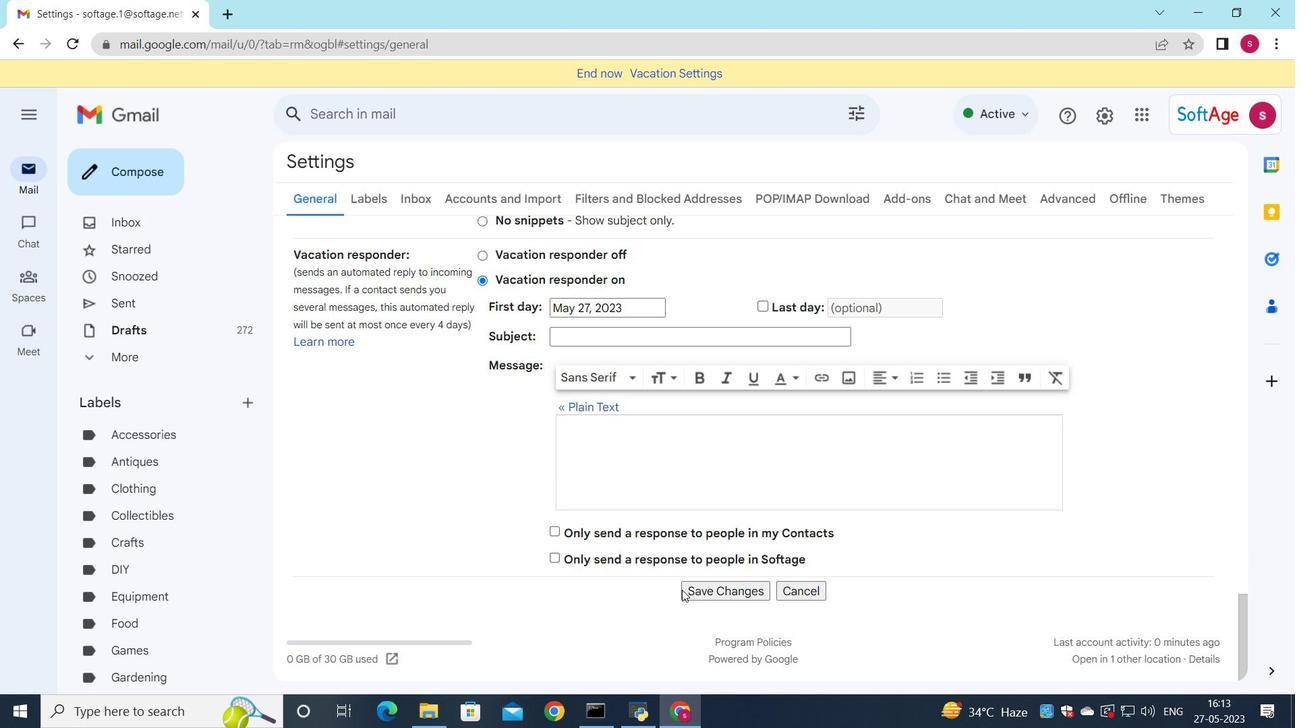 
Action: Mouse pressed left at (699, 589)
Screenshot: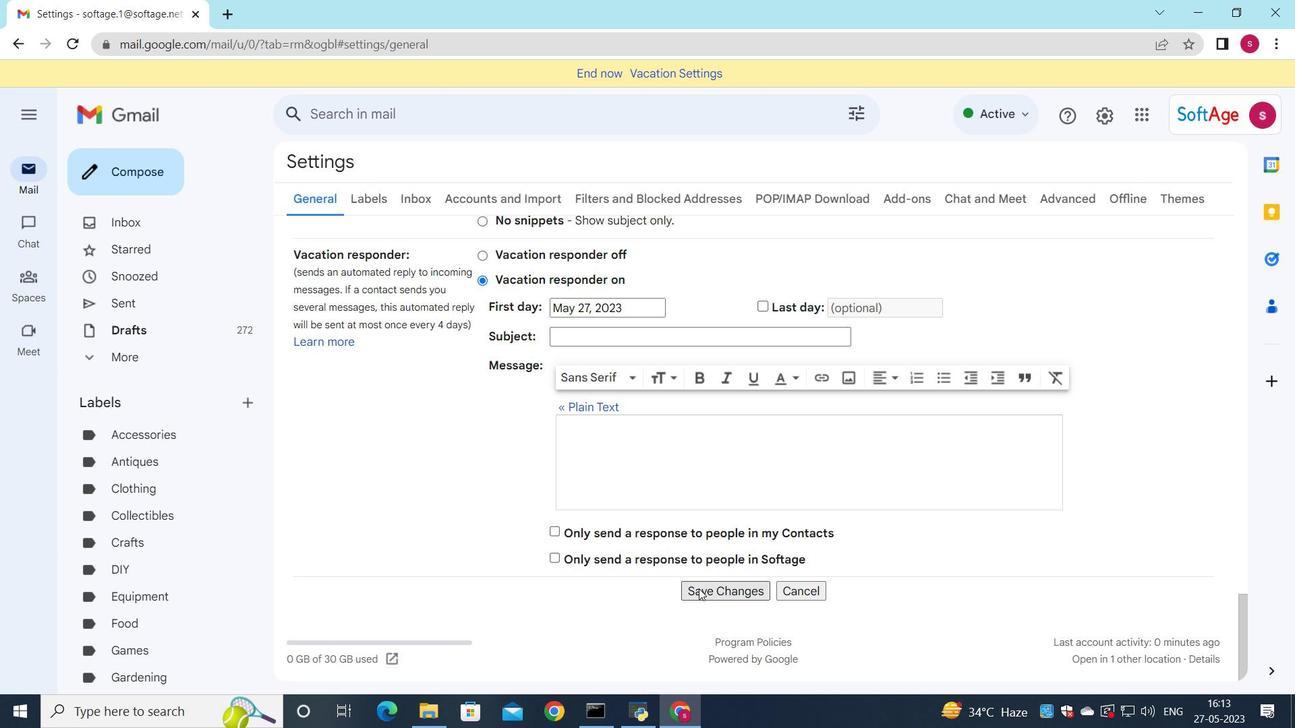 
Action: Mouse moved to (127, 175)
Screenshot: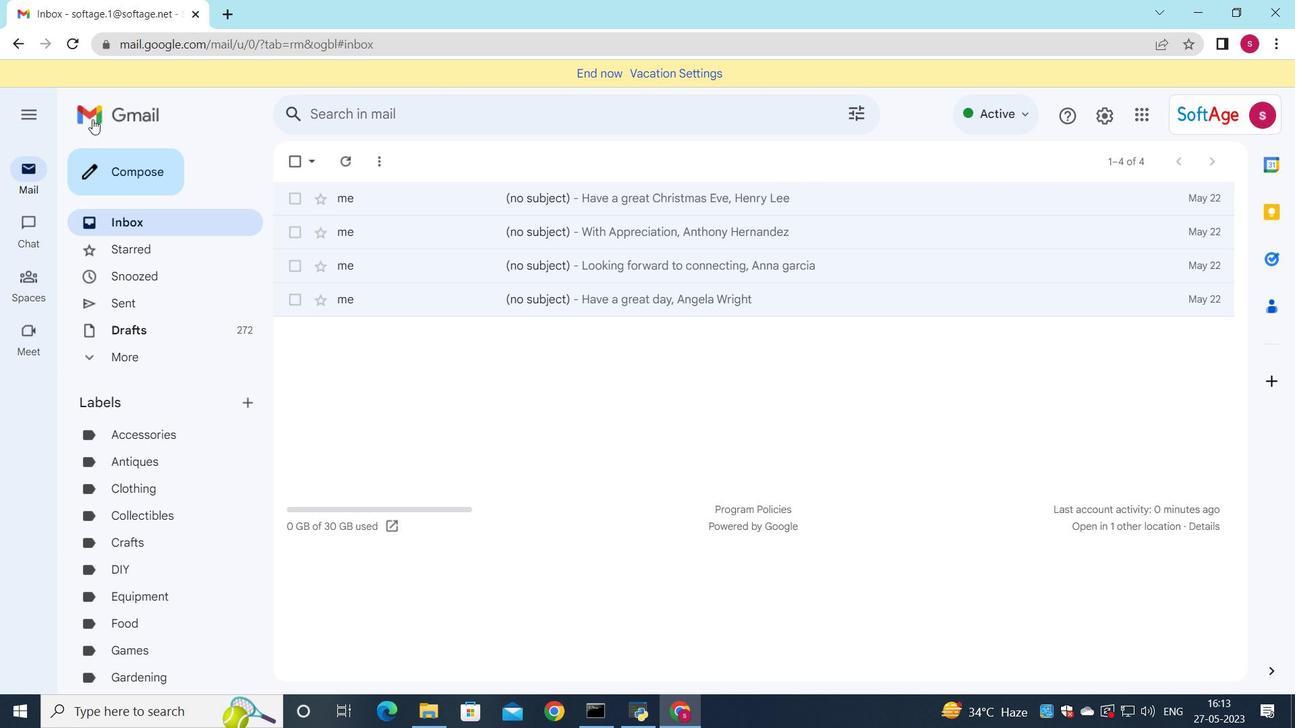 
Action: Mouse pressed left at (127, 175)
Screenshot: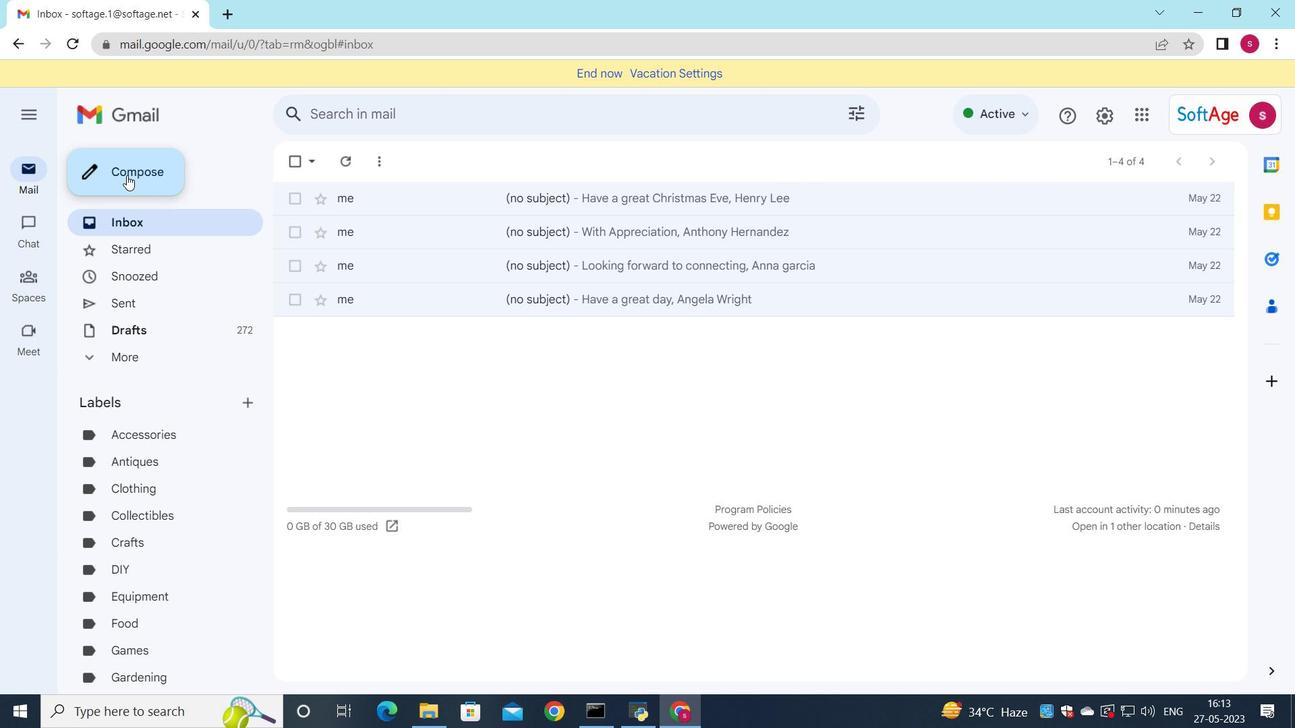 
Action: Mouse moved to (803, 275)
Screenshot: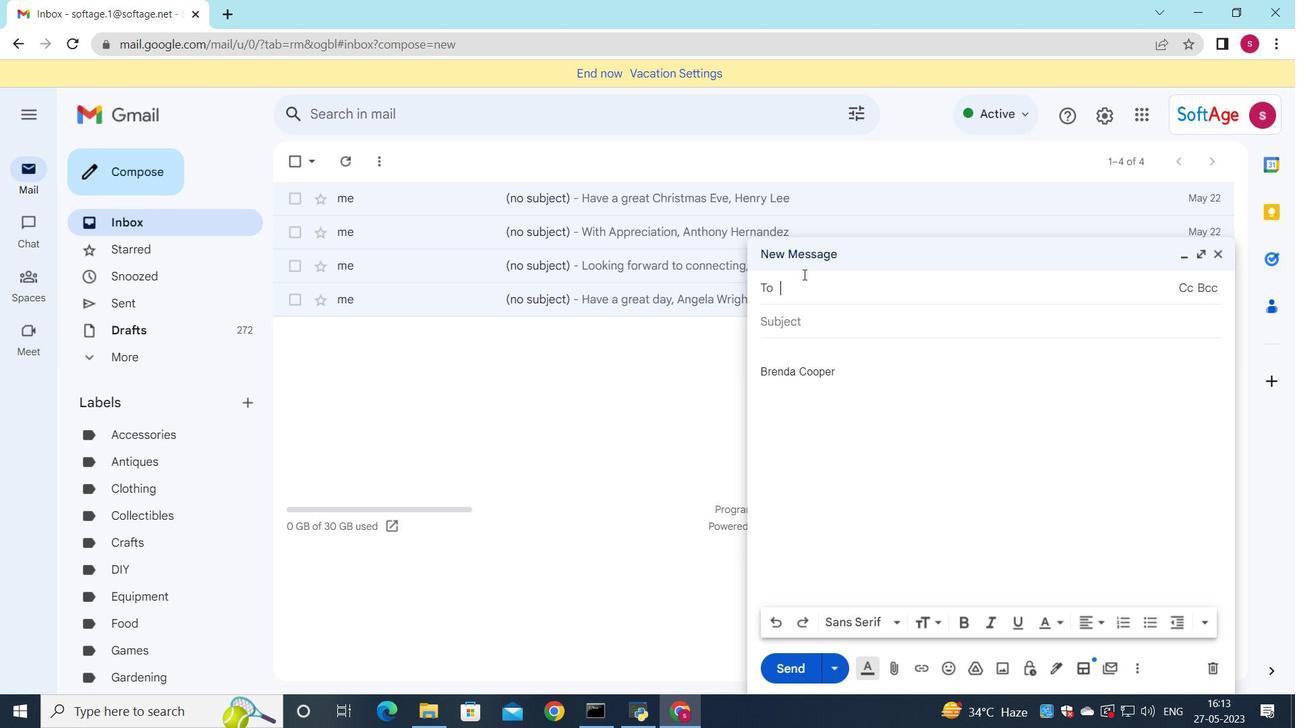 
Action: Key pressed s
Screenshot: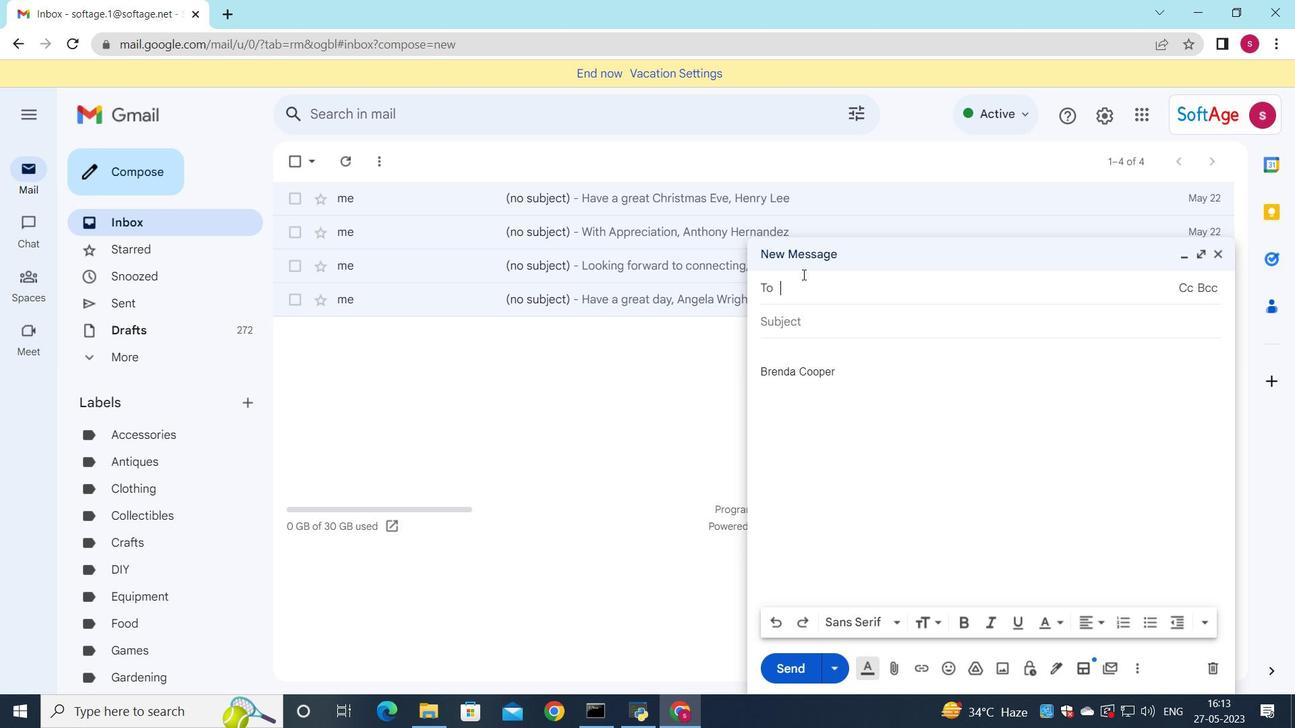
Action: Mouse moved to (856, 427)
Screenshot: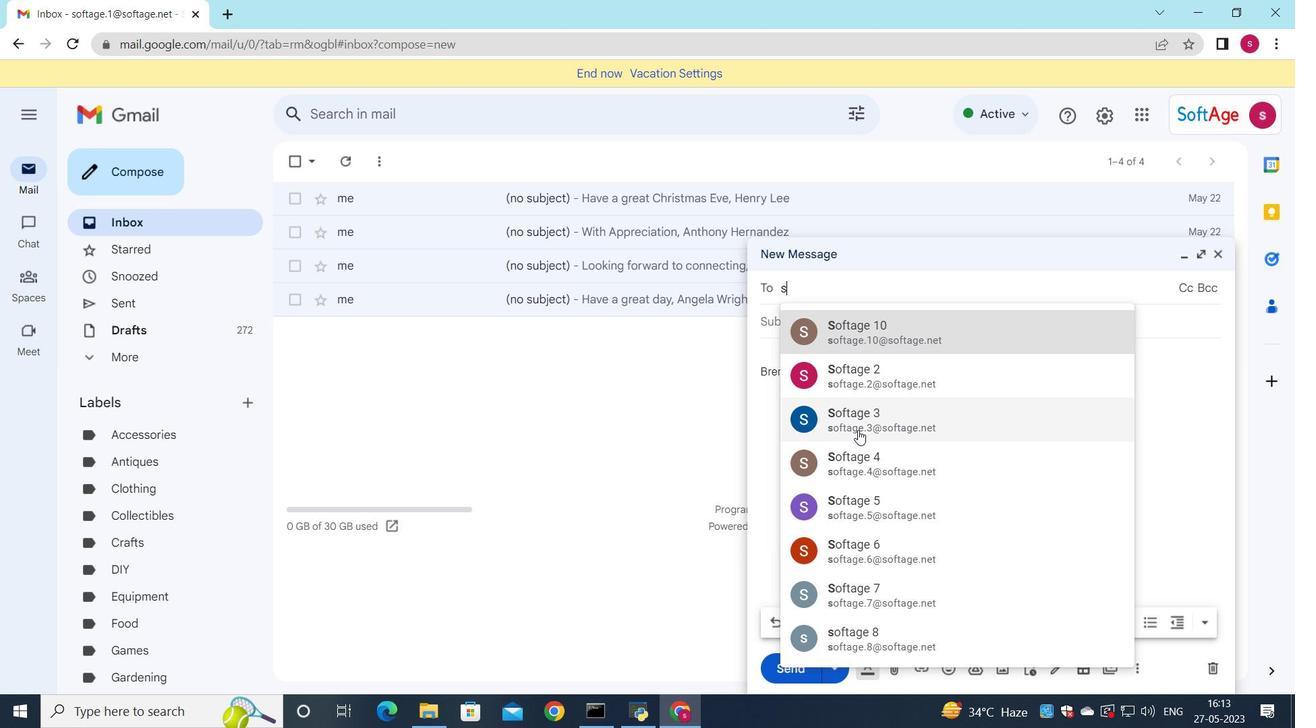 
Action: Mouse pressed left at (856, 427)
Screenshot: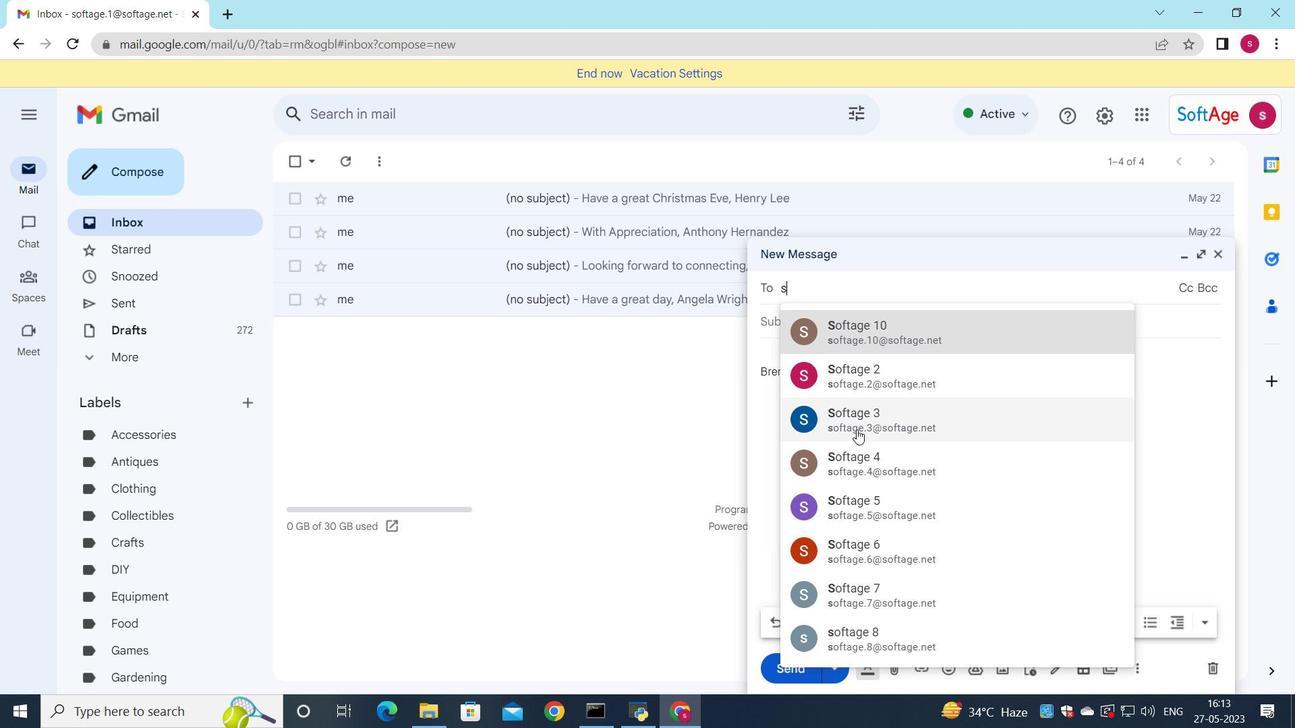 
Action: Mouse moved to (751, 358)
Screenshot: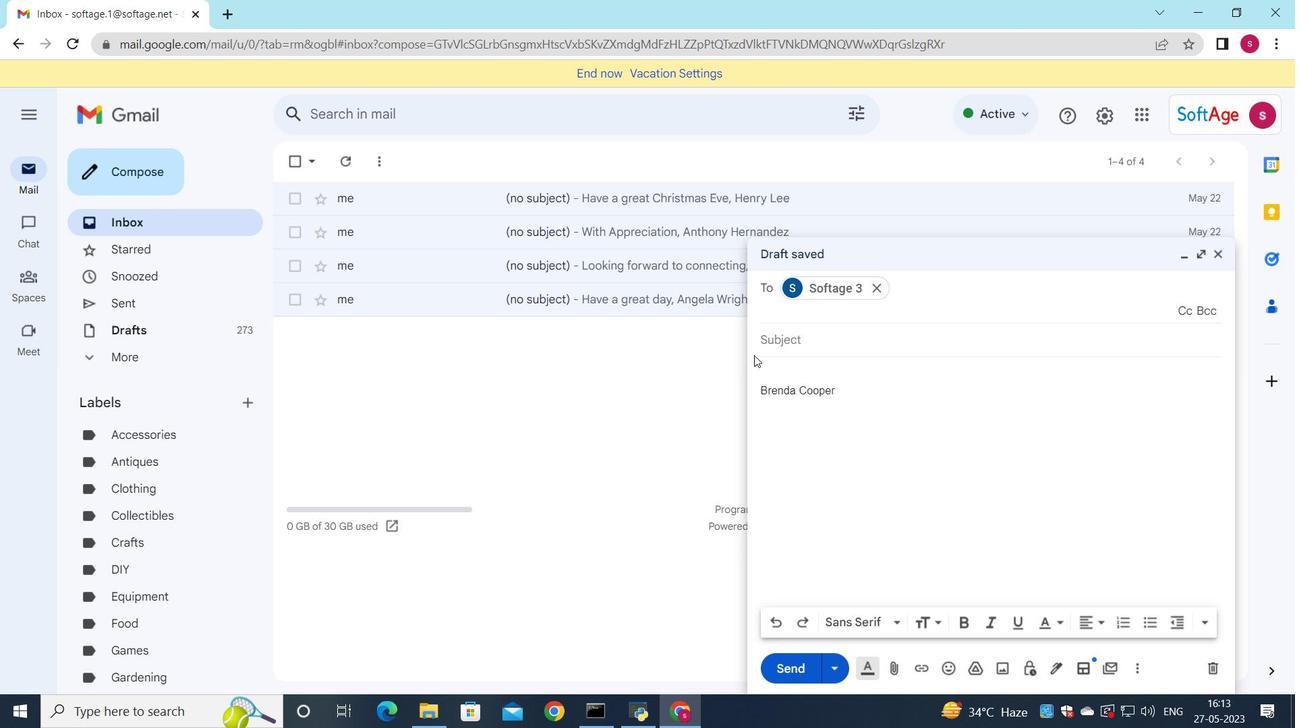 
Action: Key pressed s
Screenshot: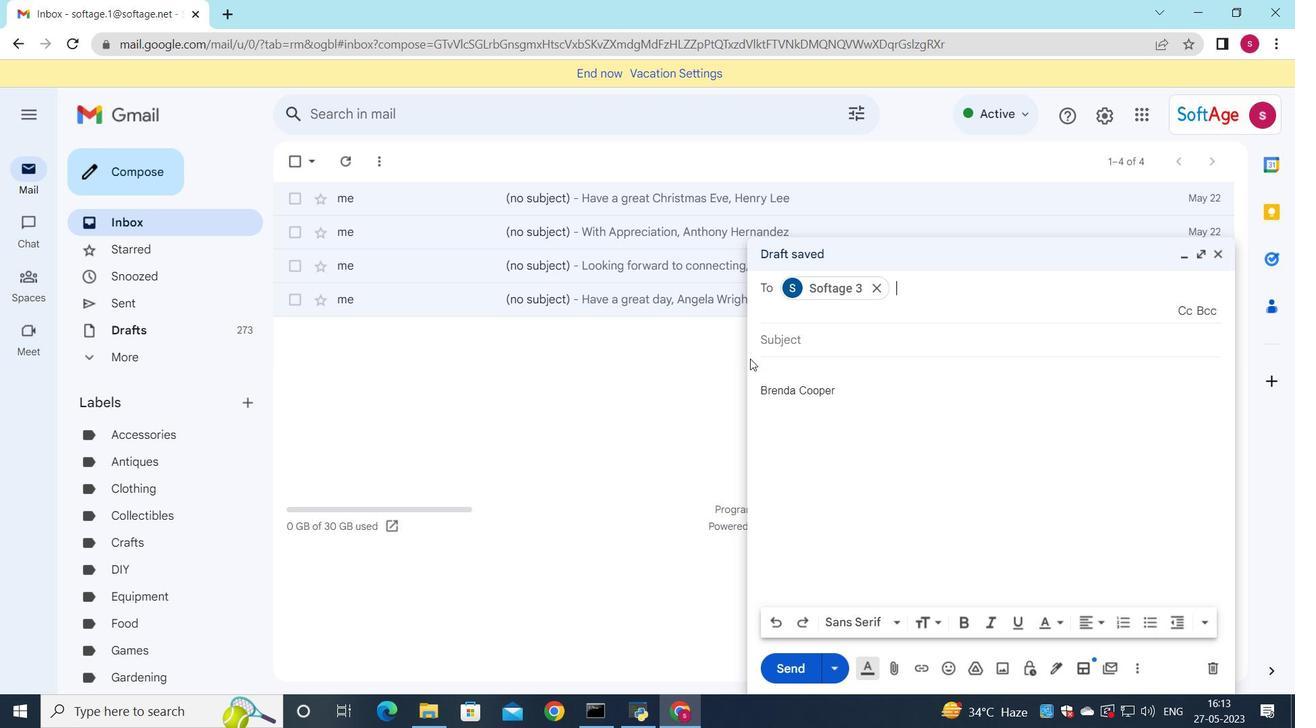 
Action: Mouse moved to (997, 474)
Screenshot: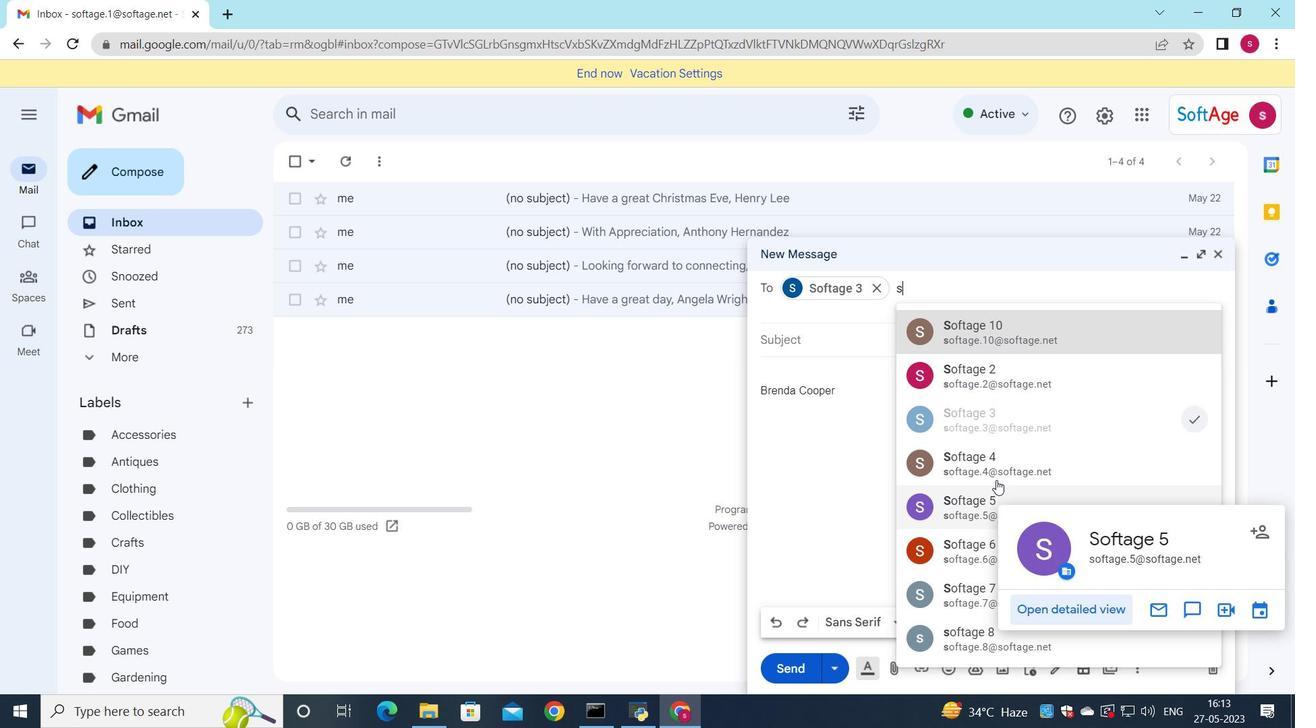 
Action: Mouse pressed left at (997, 474)
Screenshot: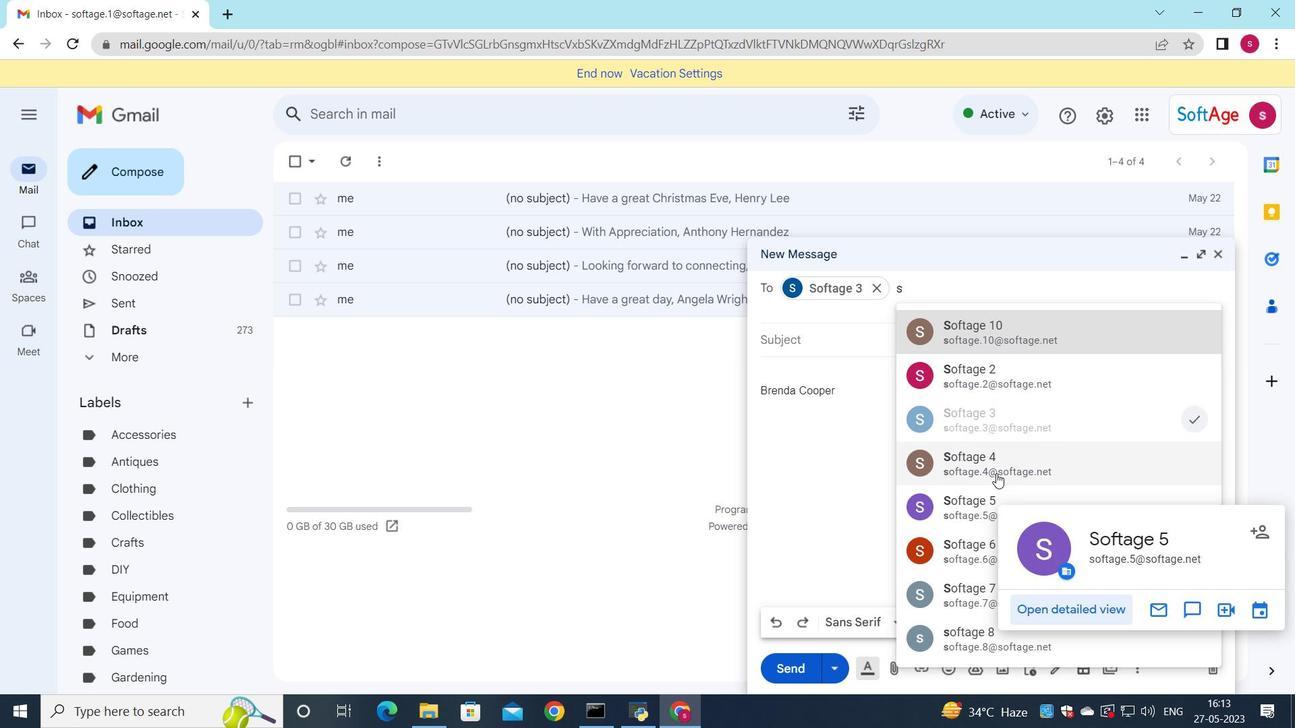 
Action: Mouse moved to (1182, 307)
Screenshot: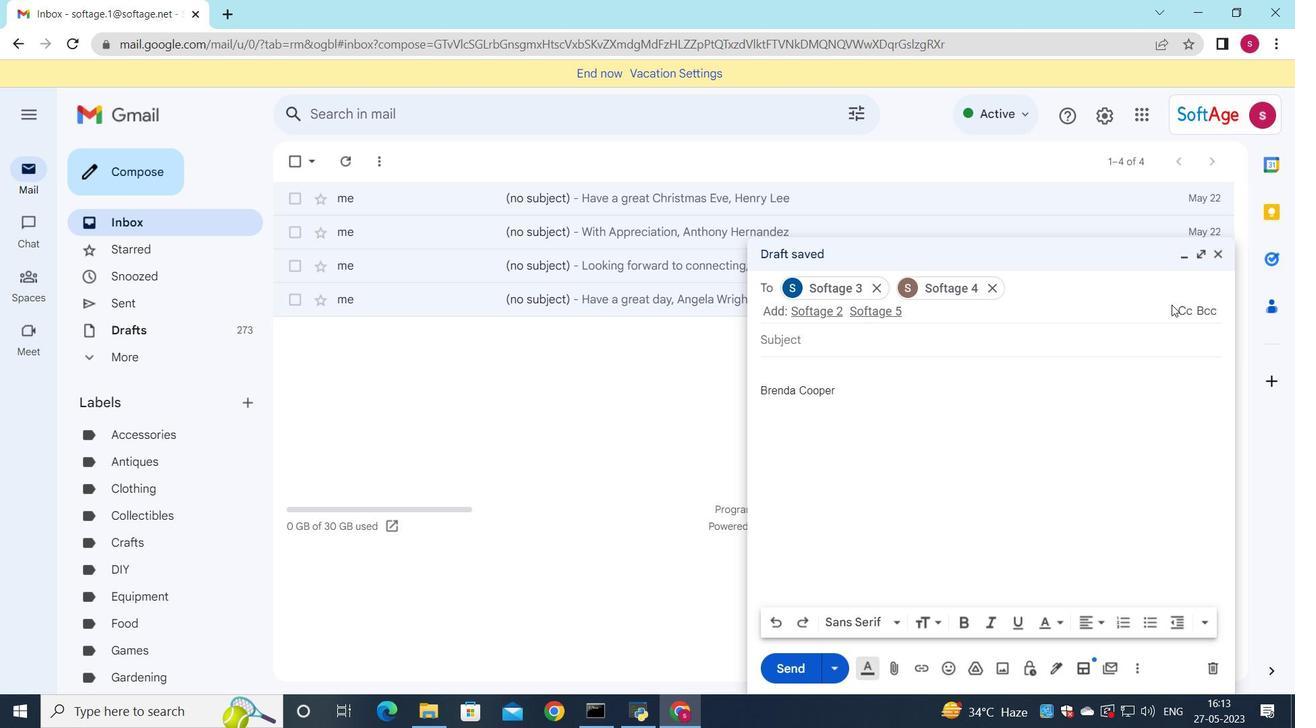 
Action: Mouse pressed left at (1182, 307)
Screenshot: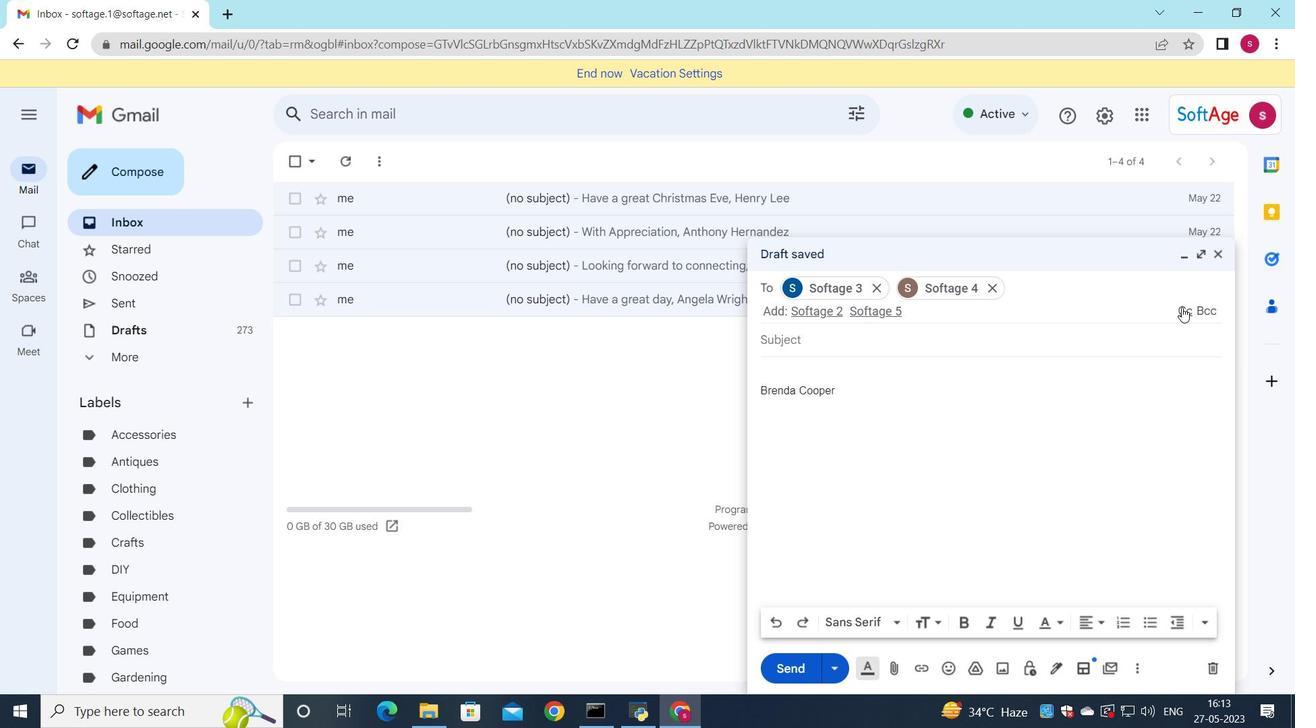 
Action: Mouse moved to (1015, 372)
Screenshot: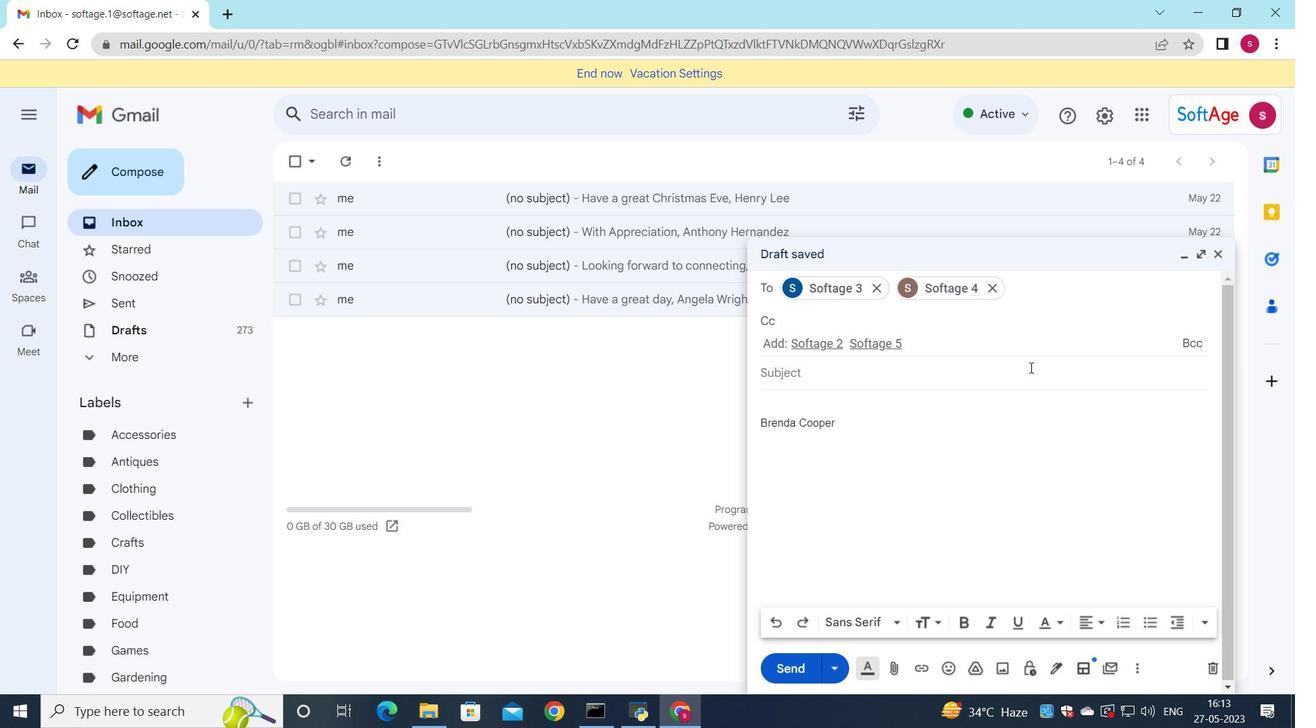 
Action: Key pressed s
Screenshot: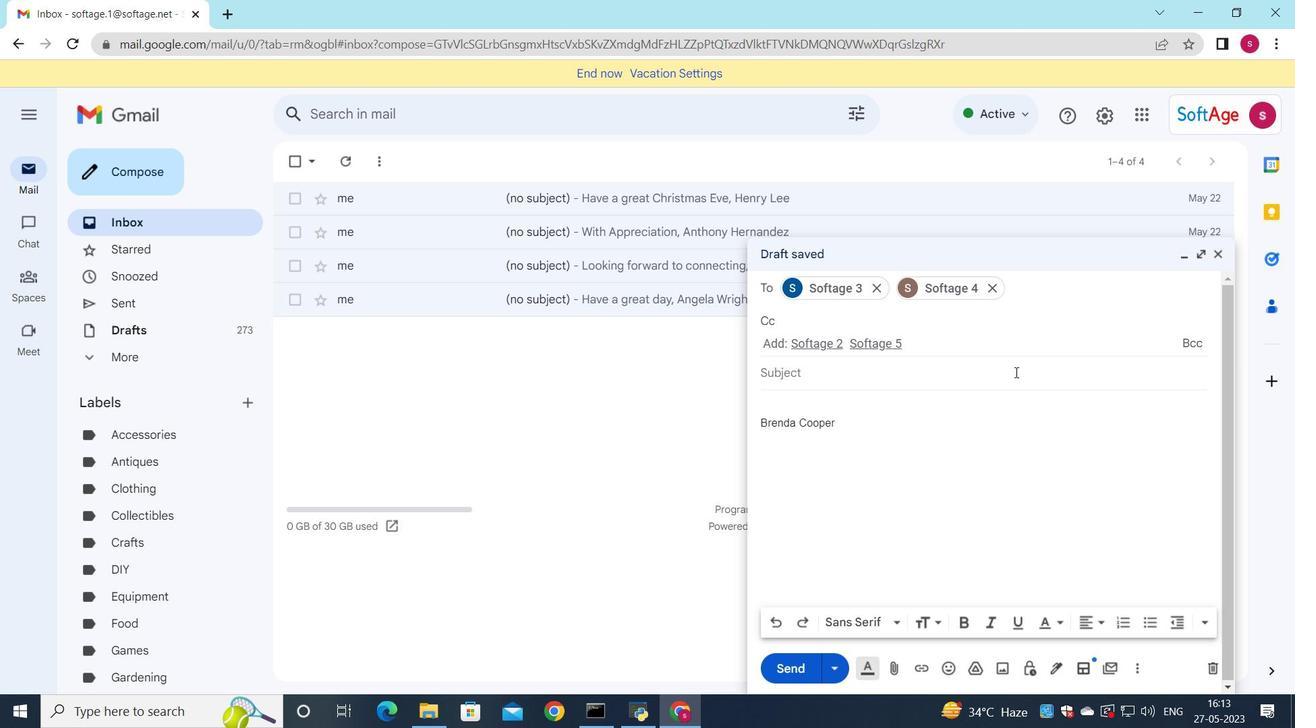 
Action: Mouse moved to (908, 550)
Screenshot: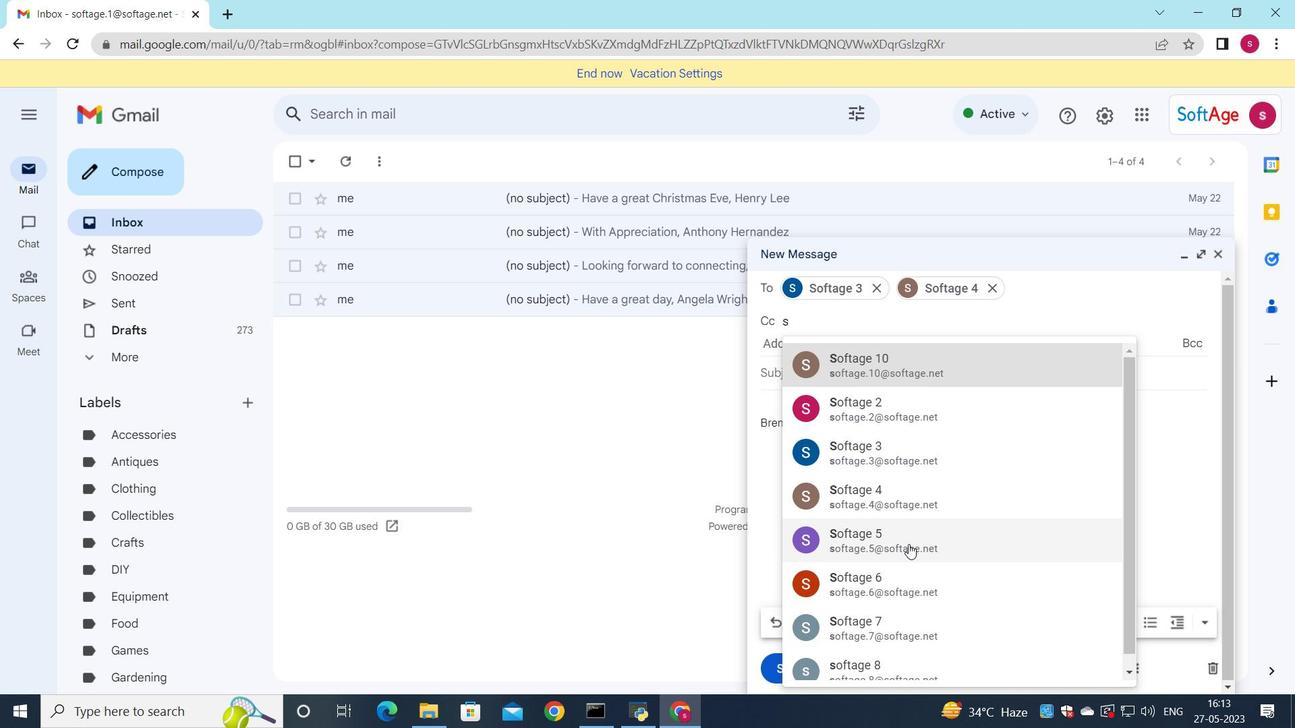 
Action: Mouse pressed left at (908, 550)
Screenshot: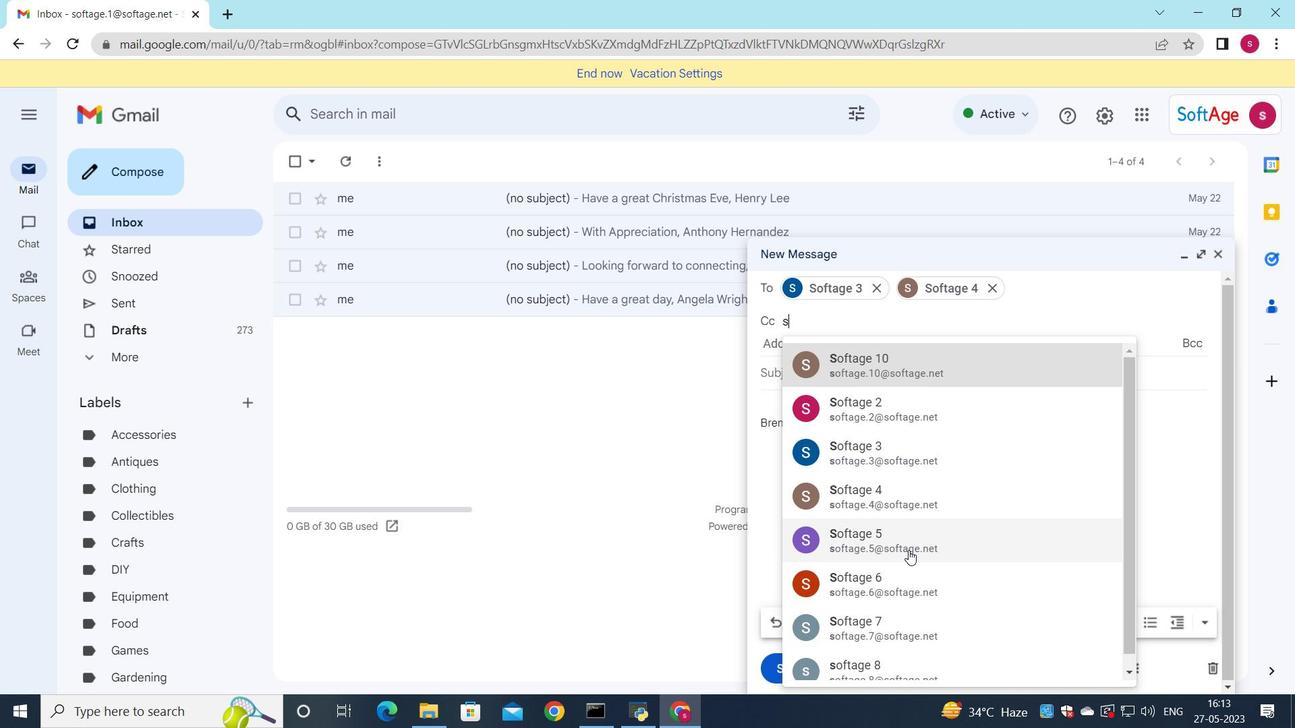 
Action: Mouse moved to (803, 376)
Screenshot: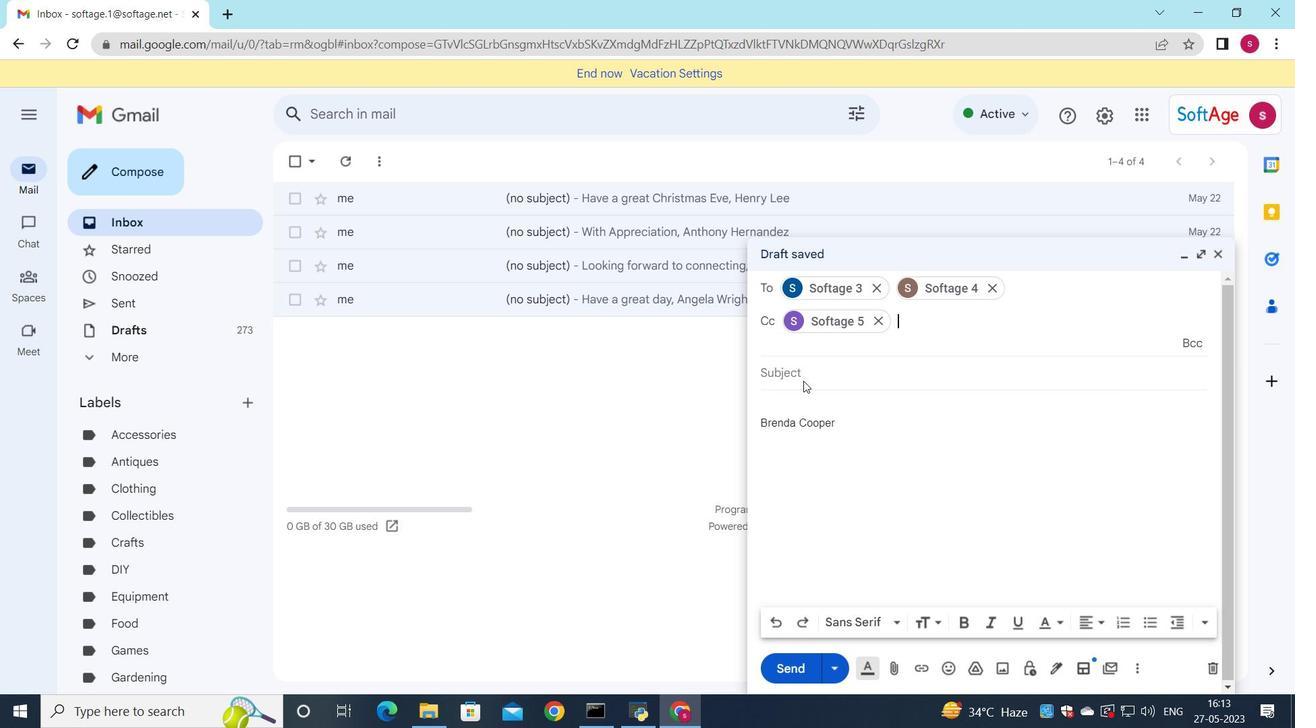 
Action: Mouse pressed left at (803, 376)
Screenshot: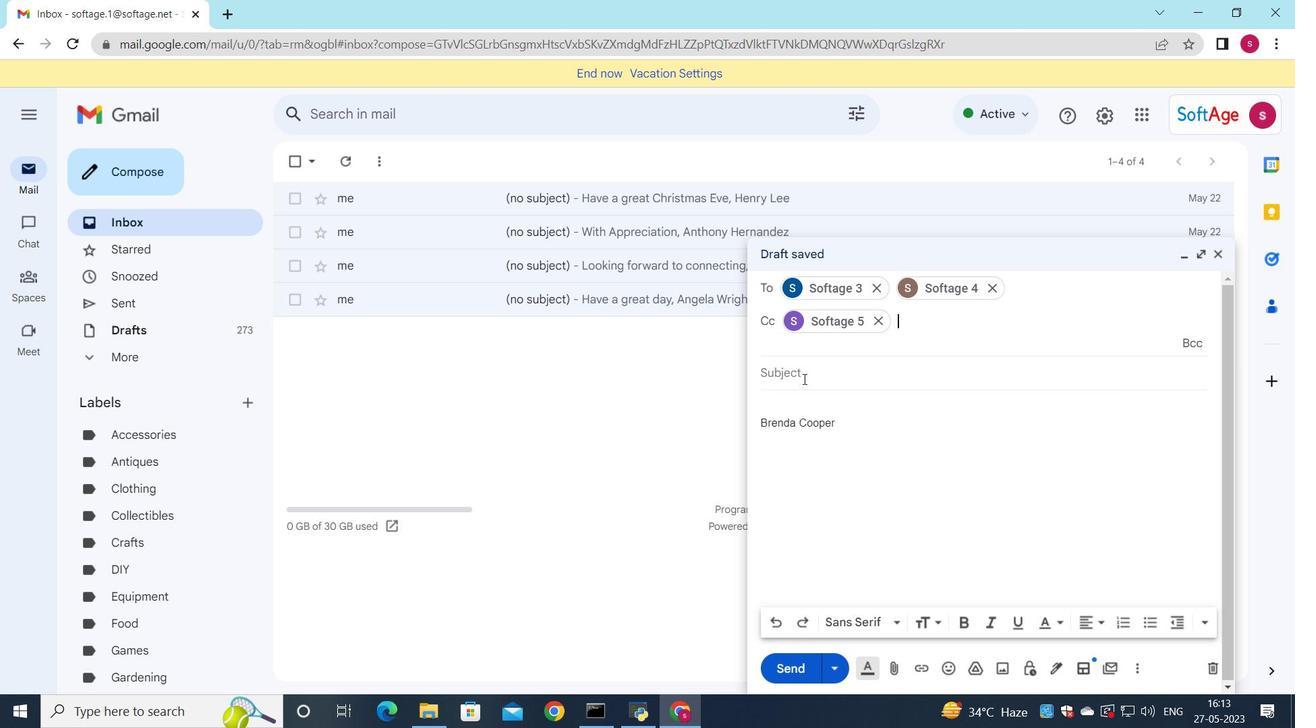 
Action: Key pressed <Key.shift><Key.shift><Key.shift><Key.shift><Key.shift>Happy<Key.space>birtday<Key.backspace><Key.backspace><Key.backspace>ha<Key.backspace>day
Screenshot: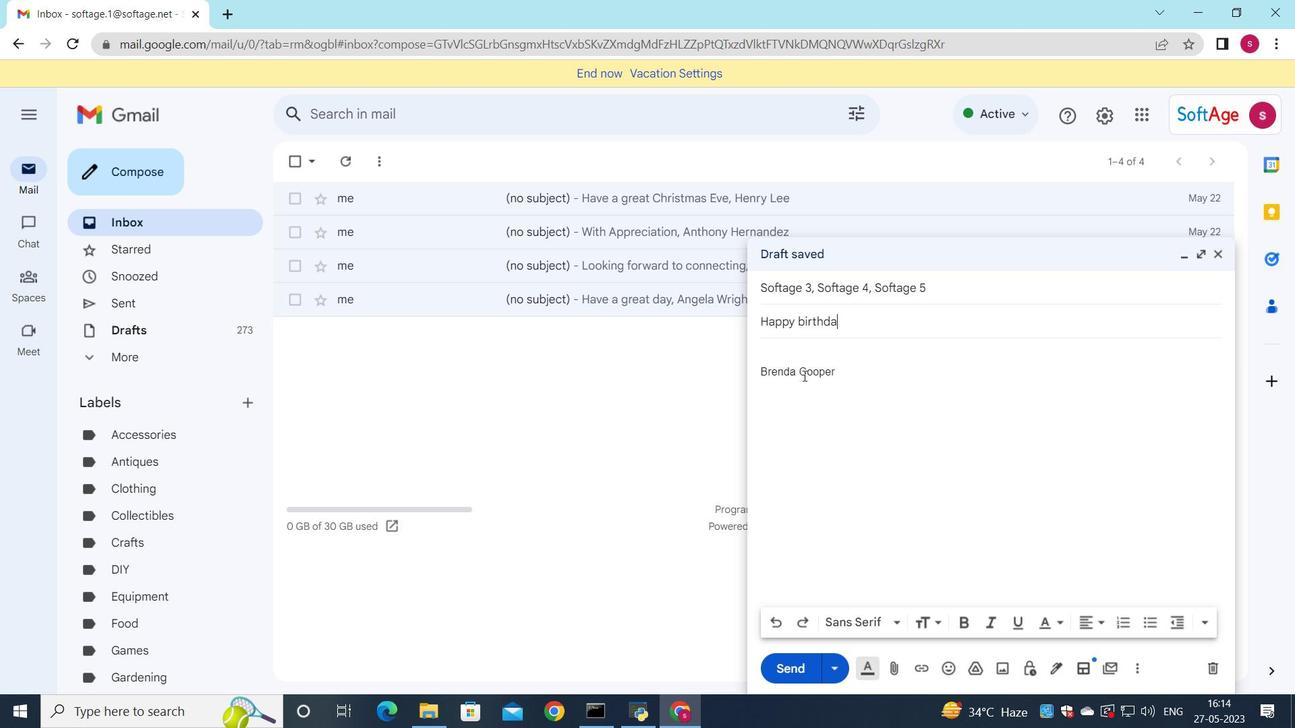 
Action: Mouse moved to (780, 354)
Screenshot: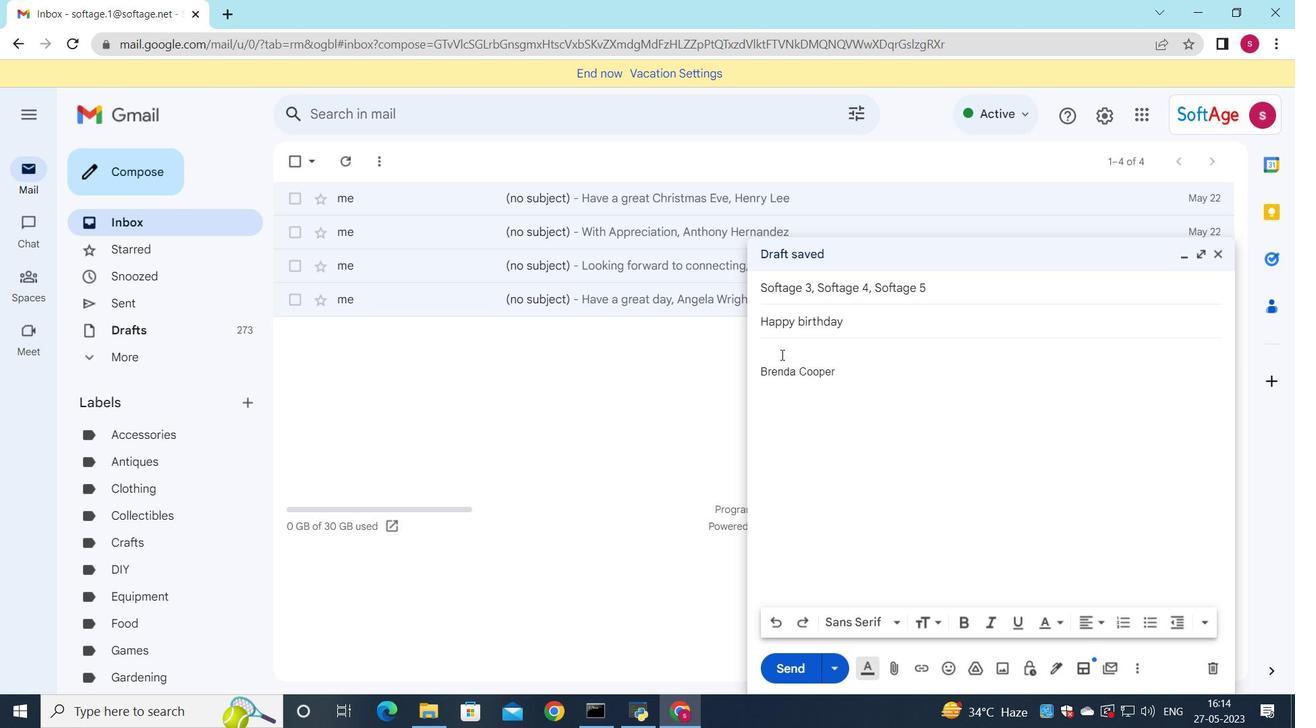 
Action: Mouse pressed left at (780, 354)
Screenshot: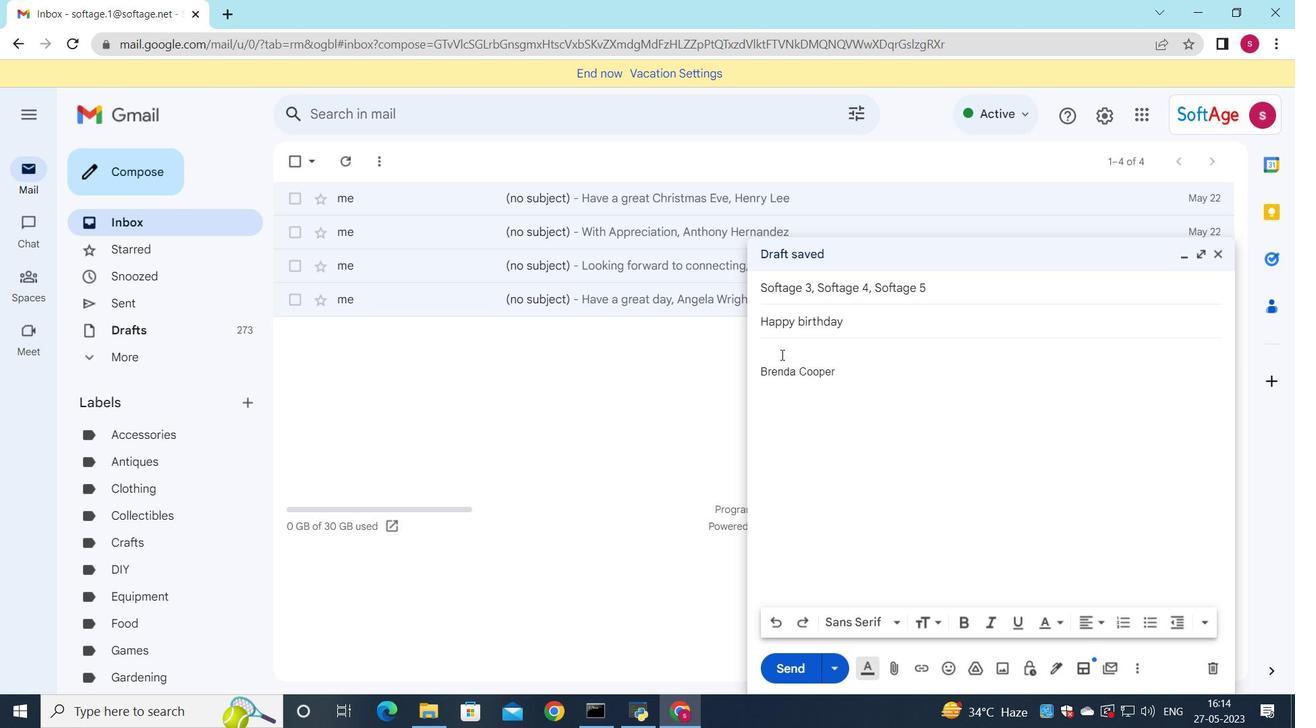 
Action: Key pressed <Key.shift>I<Key.space>would<Key.space>like<Key.space>to<Key.space>request<Key.space>an<Key.space>extension<Key.space>on<Key.space>this<Key.space>deadline.
Screenshot: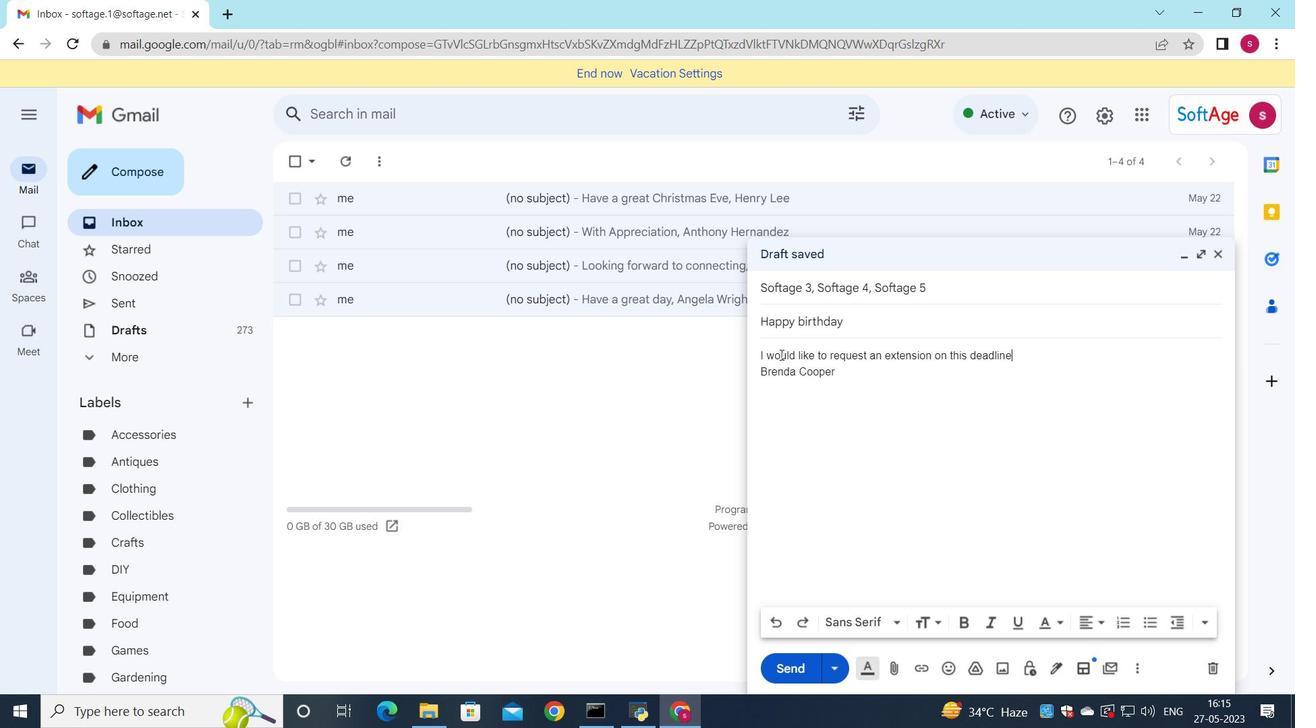 
Action: Mouse moved to (1021, 356)
Screenshot: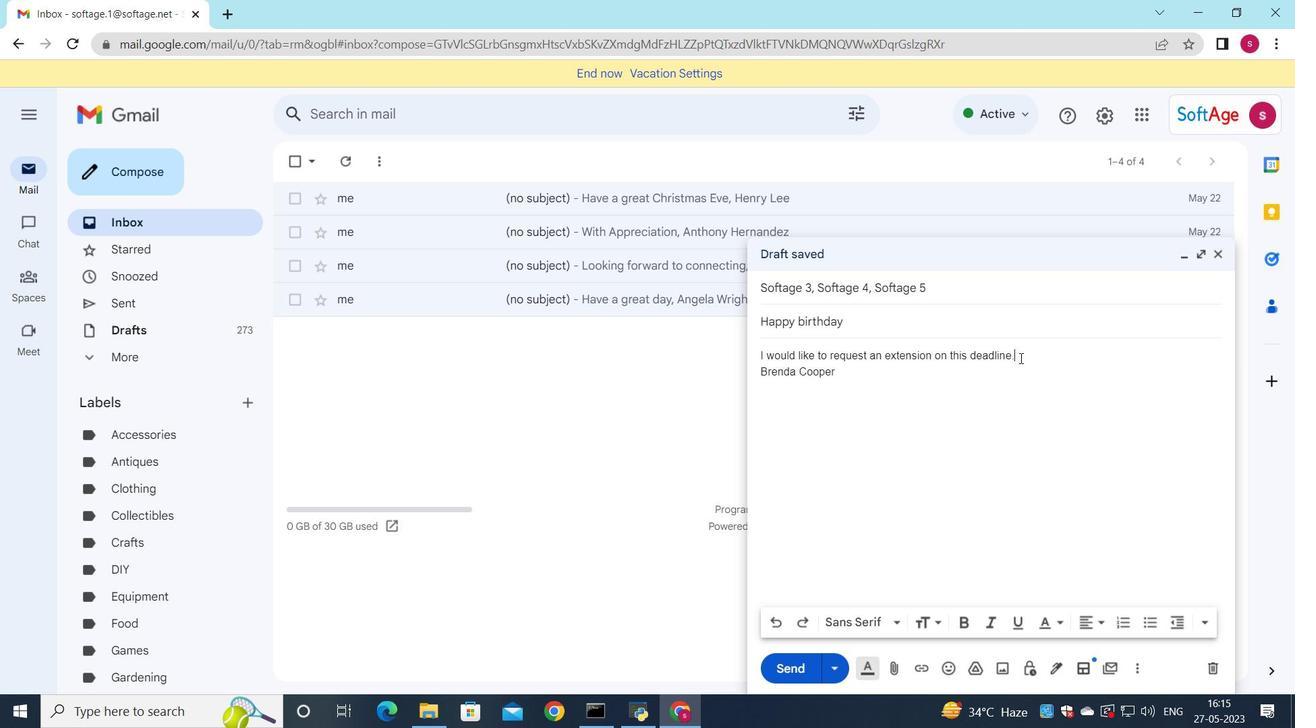 
Action: Mouse pressed left at (1021, 356)
Screenshot: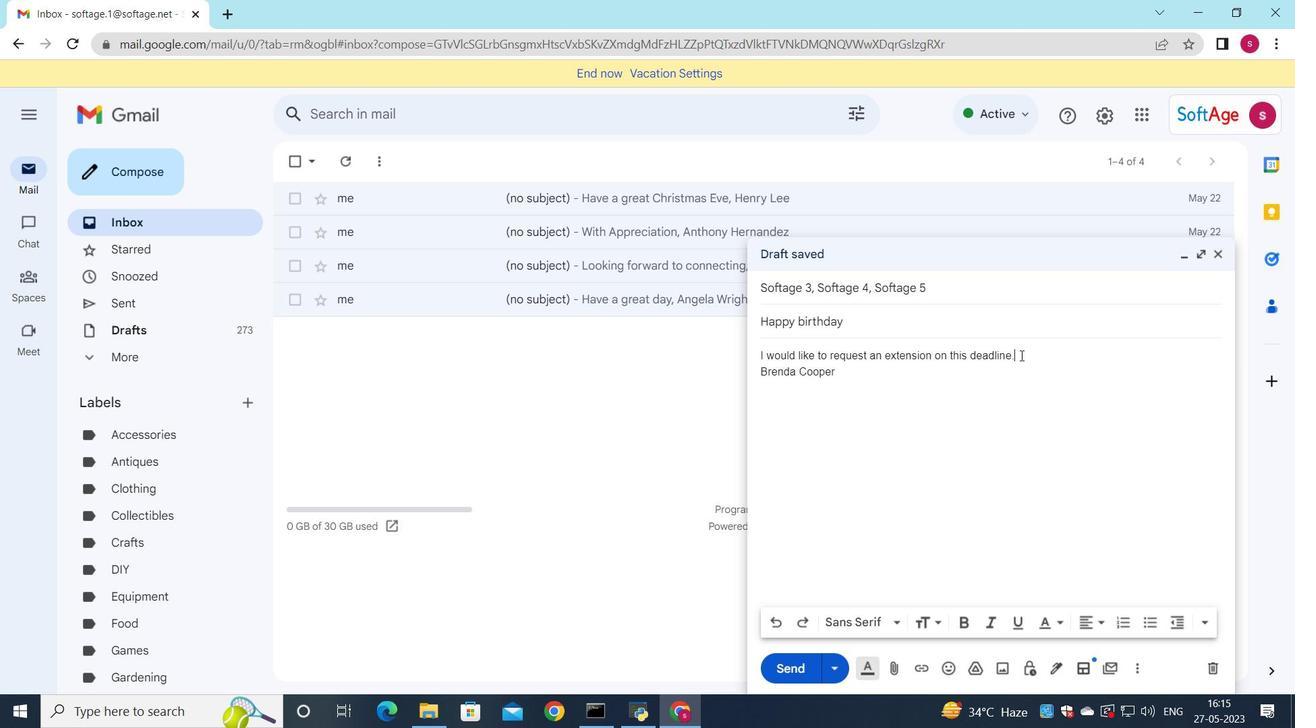 
Action: Mouse moved to (934, 622)
Screenshot: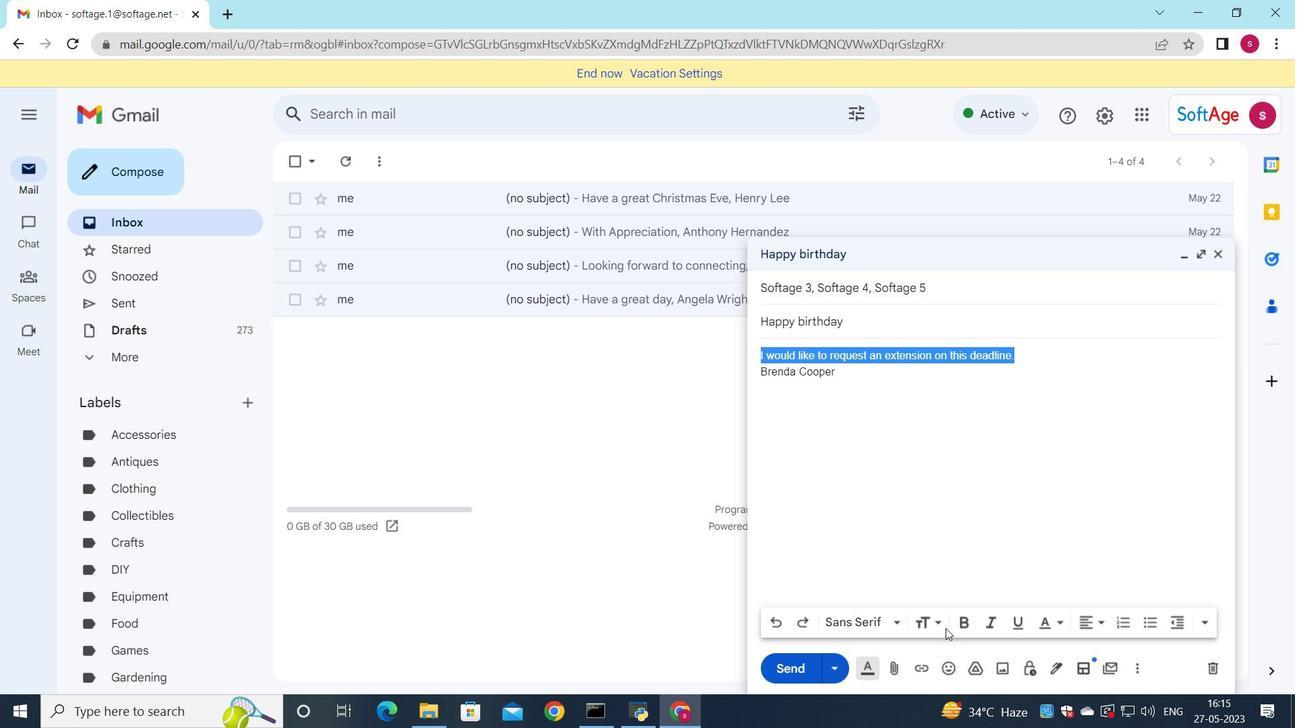 
Action: Mouse pressed left at (934, 622)
Screenshot: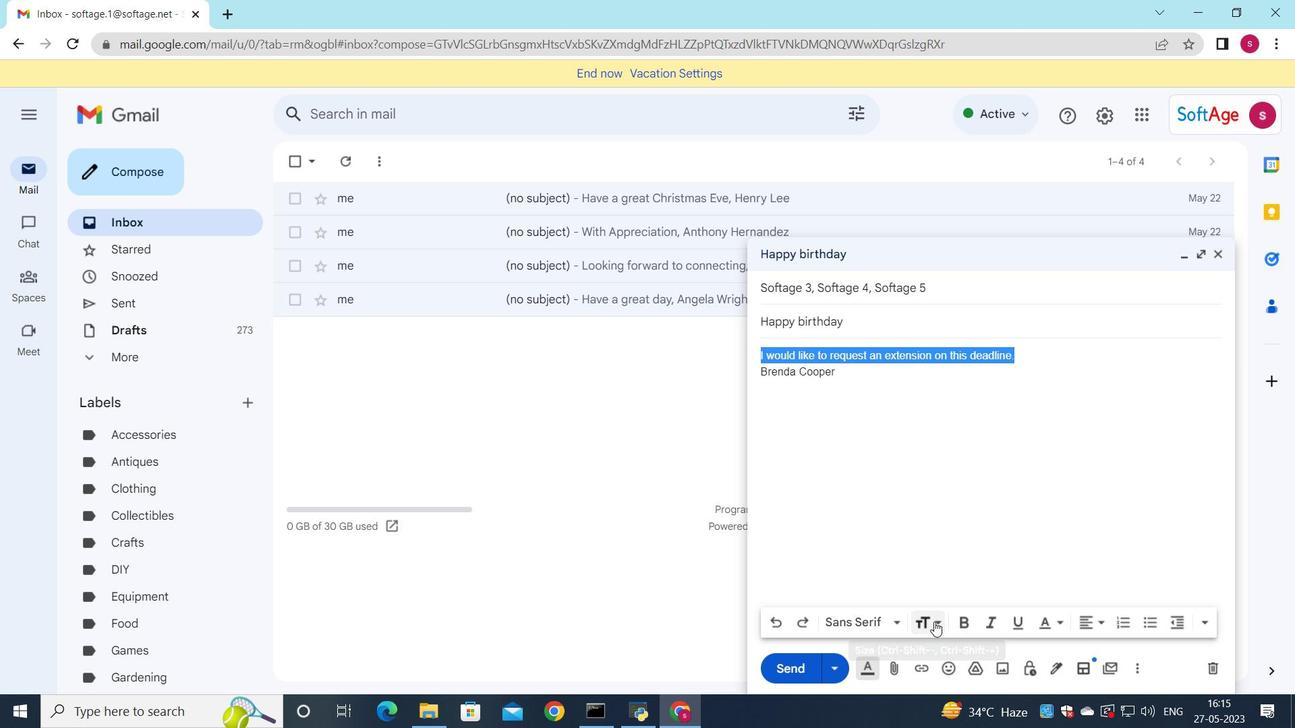 
Action: Mouse moved to (971, 572)
Screenshot: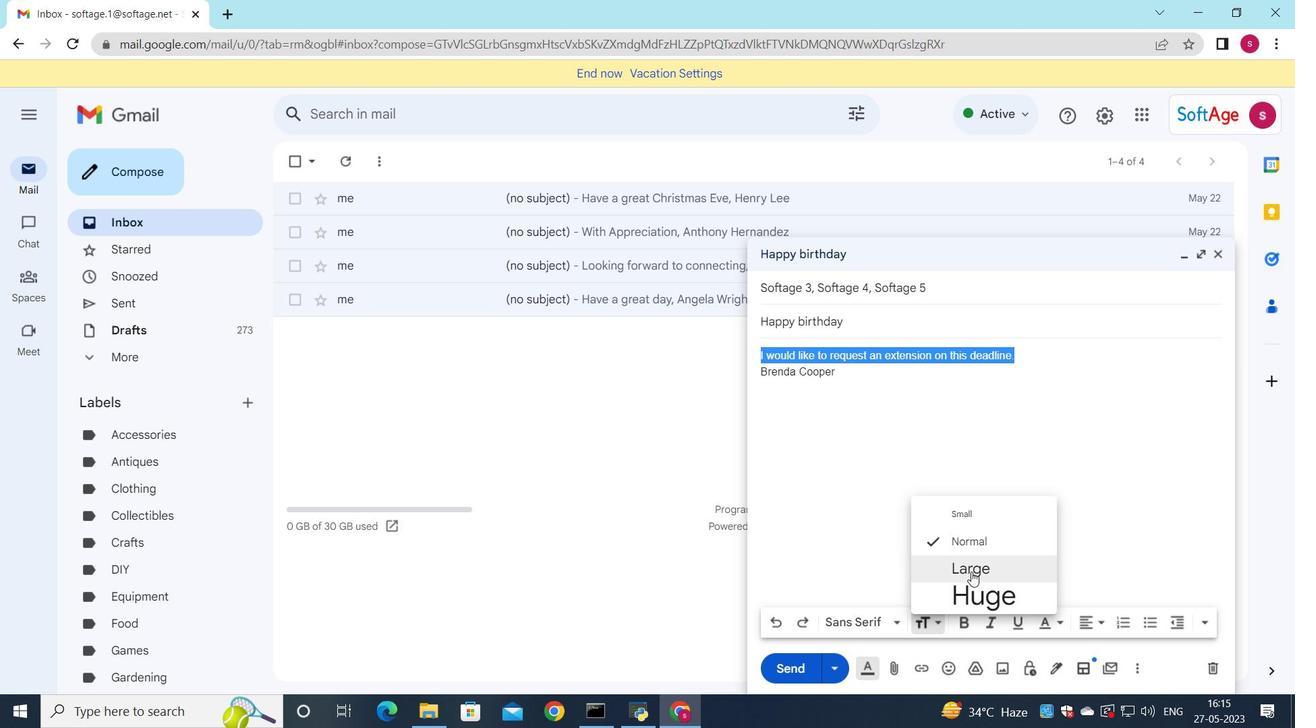 
Action: Mouse pressed left at (971, 572)
Screenshot: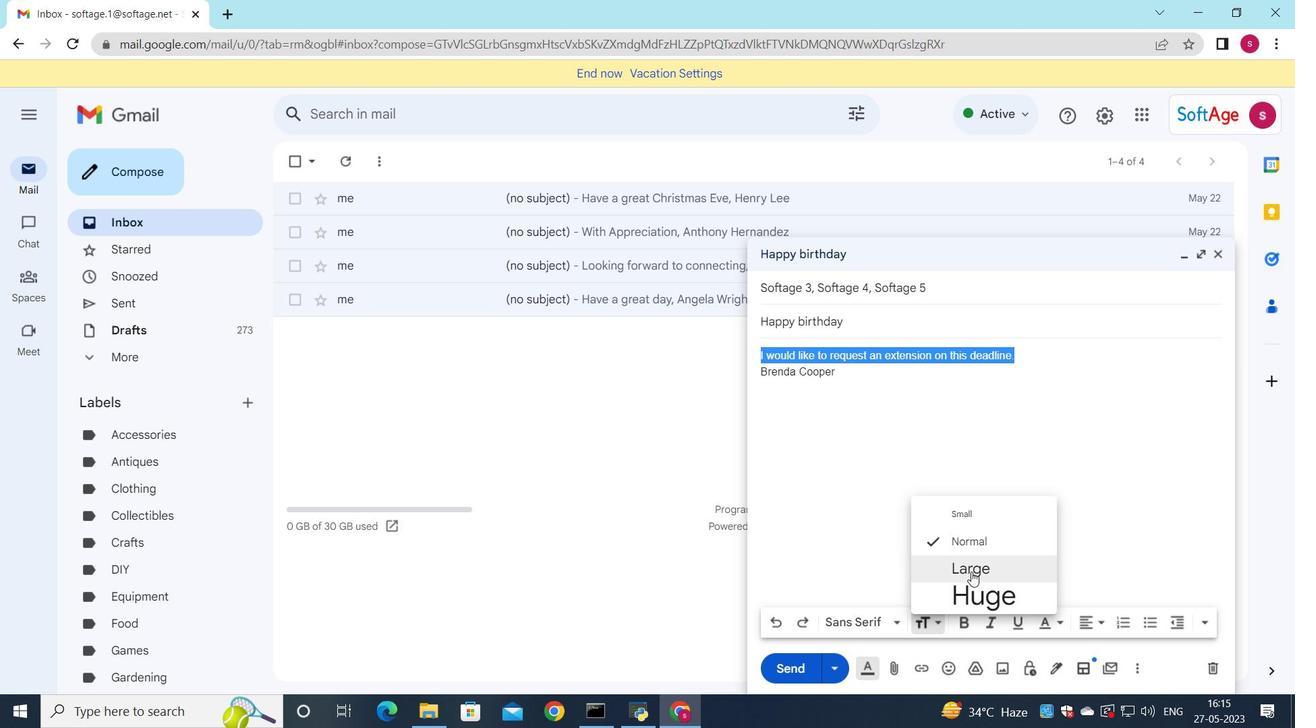 
Action: Mouse moved to (1099, 626)
Screenshot: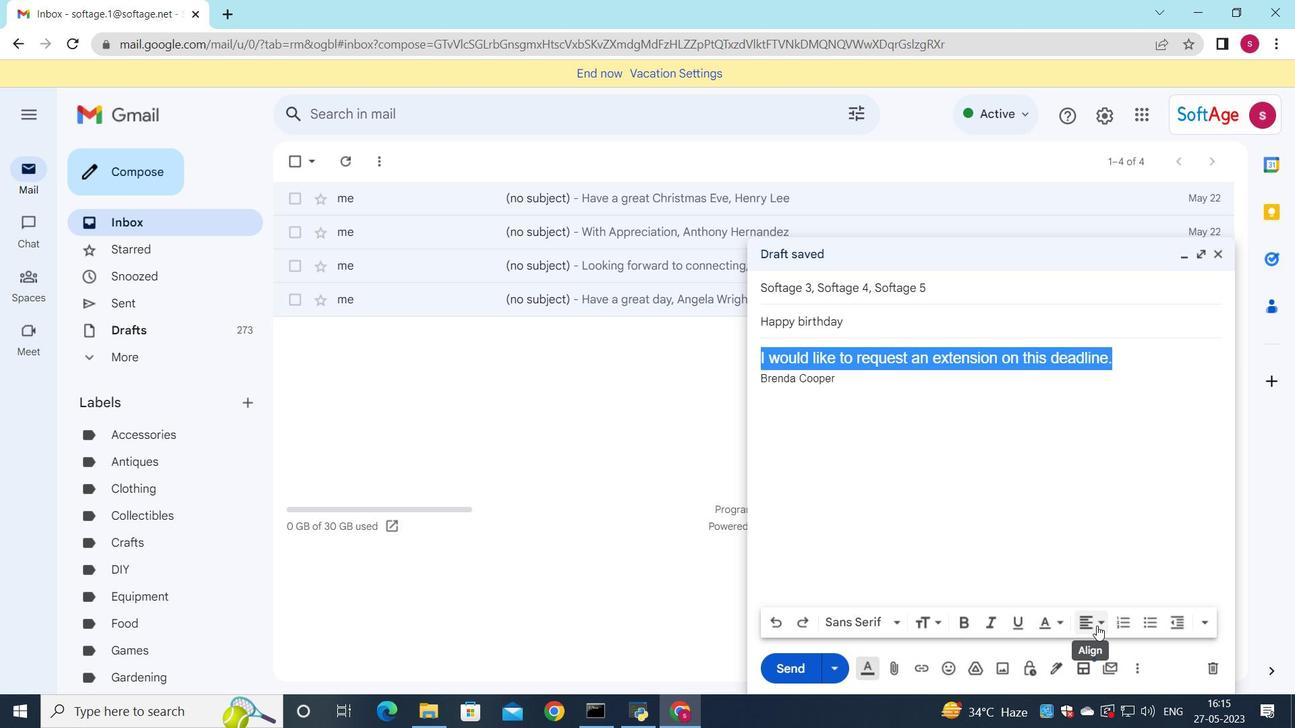 
Action: Mouse pressed left at (1099, 626)
Screenshot: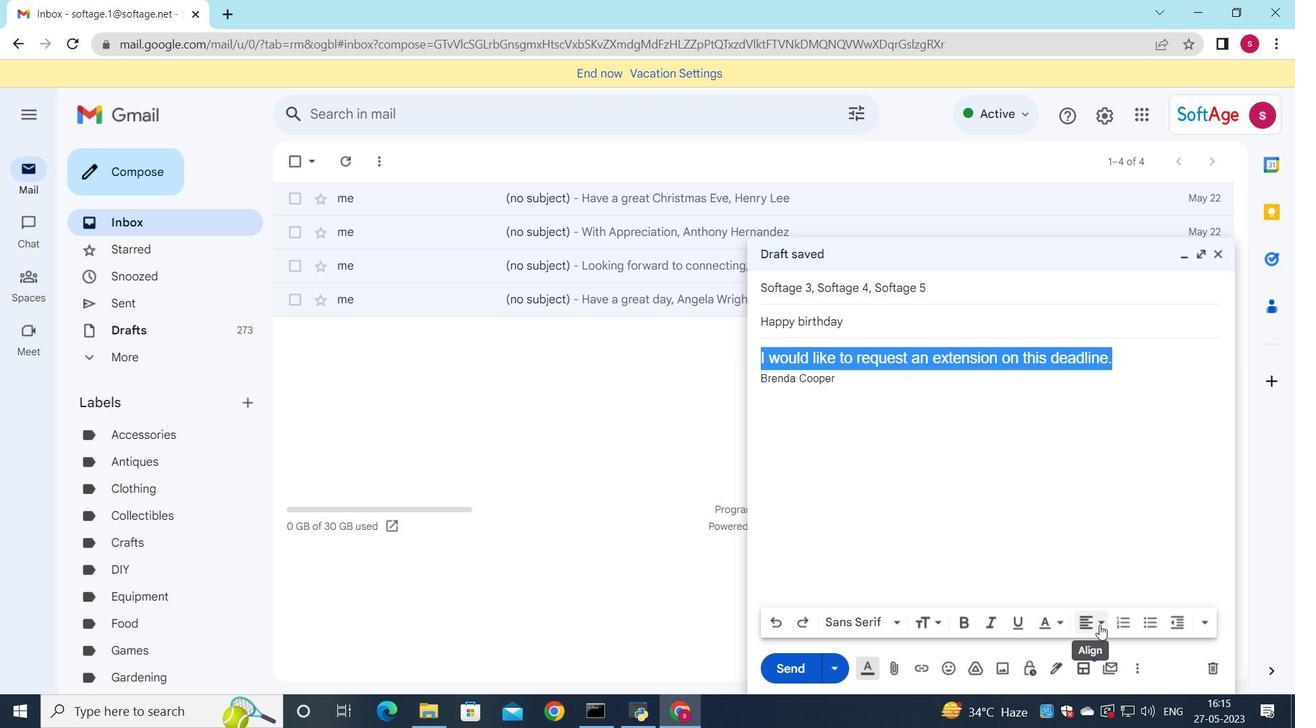 
Action: Mouse moved to (1088, 573)
Screenshot: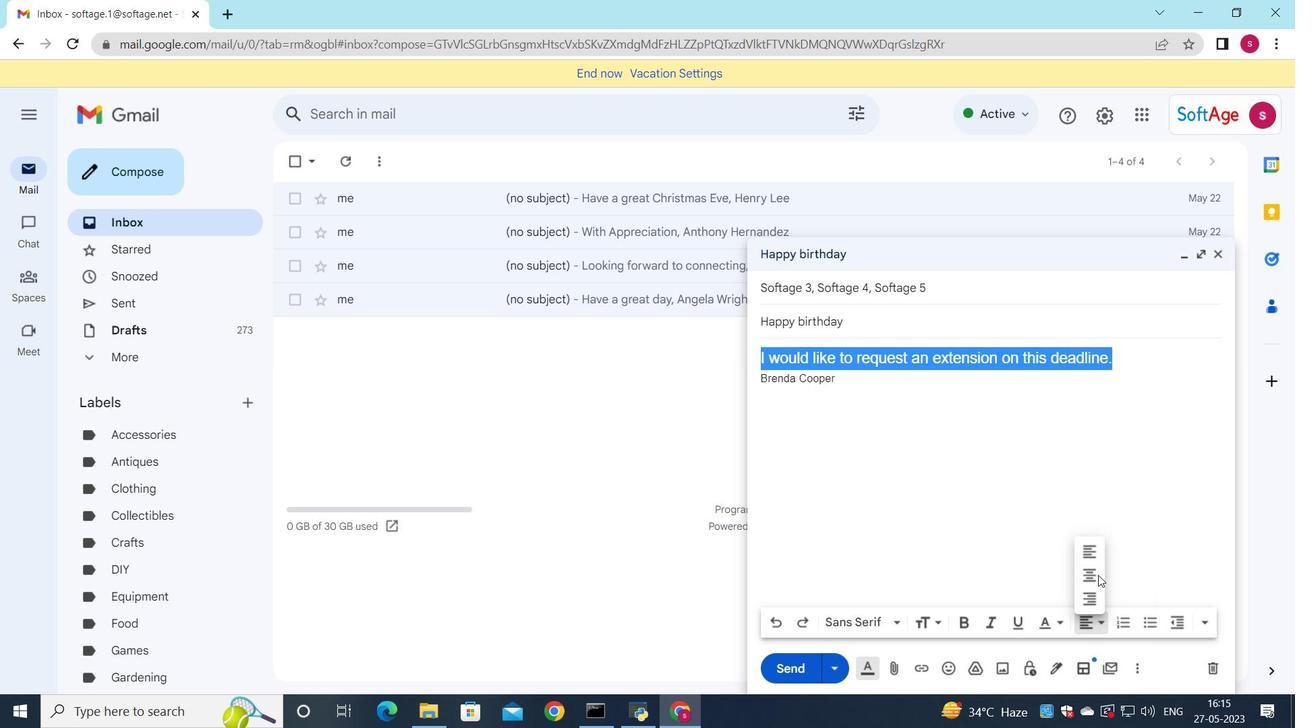 
Action: Mouse pressed left at (1088, 573)
Screenshot: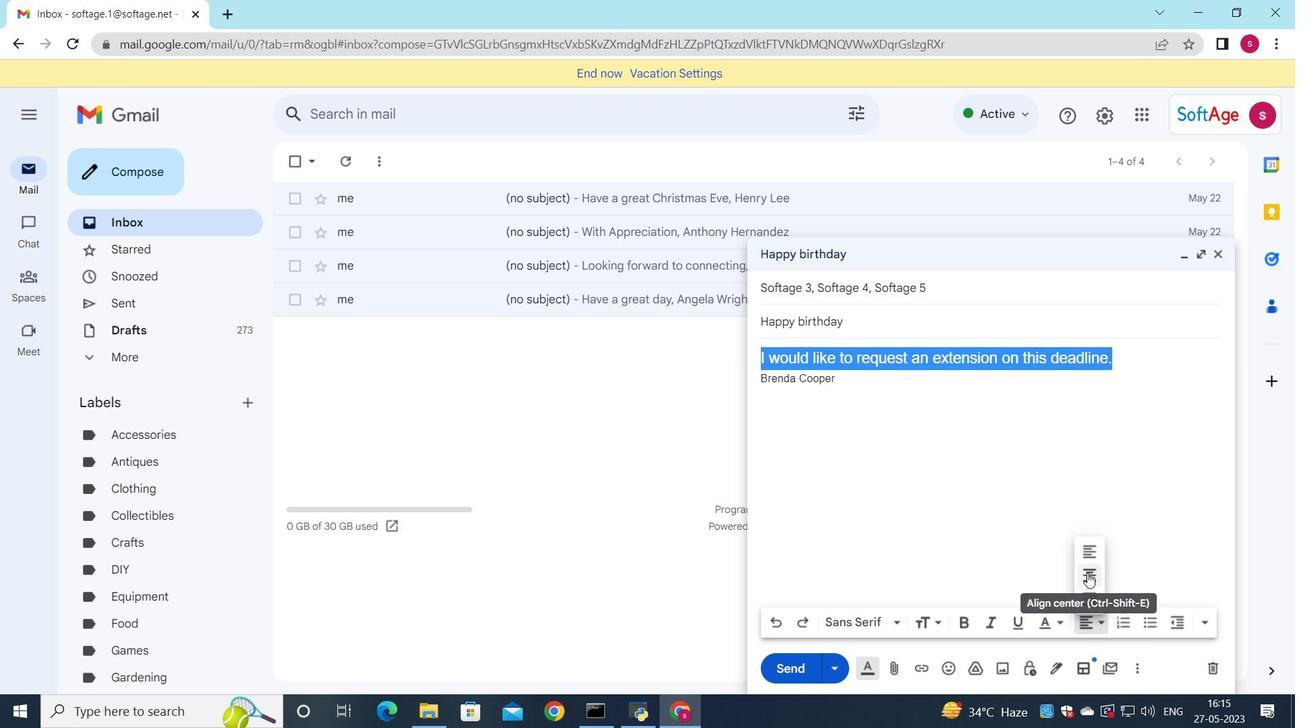
Action: Mouse moved to (789, 666)
Screenshot: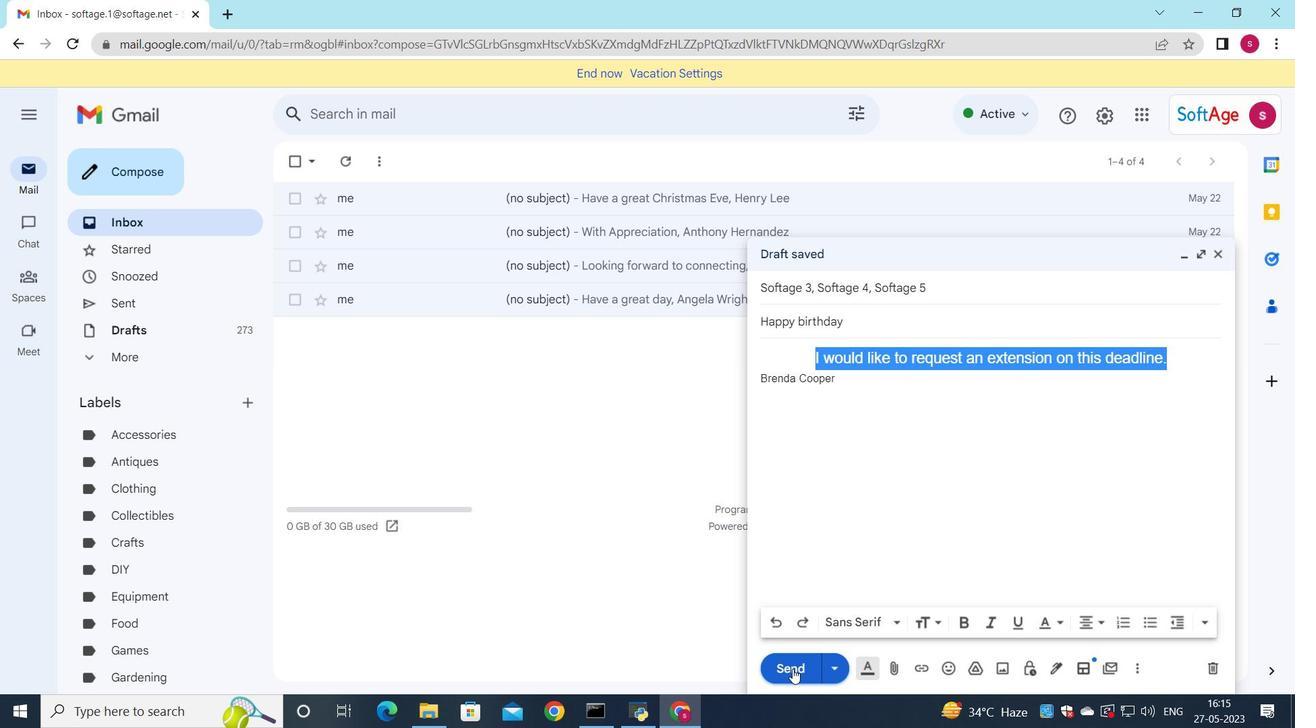 
Action: Mouse pressed left at (789, 666)
Screenshot: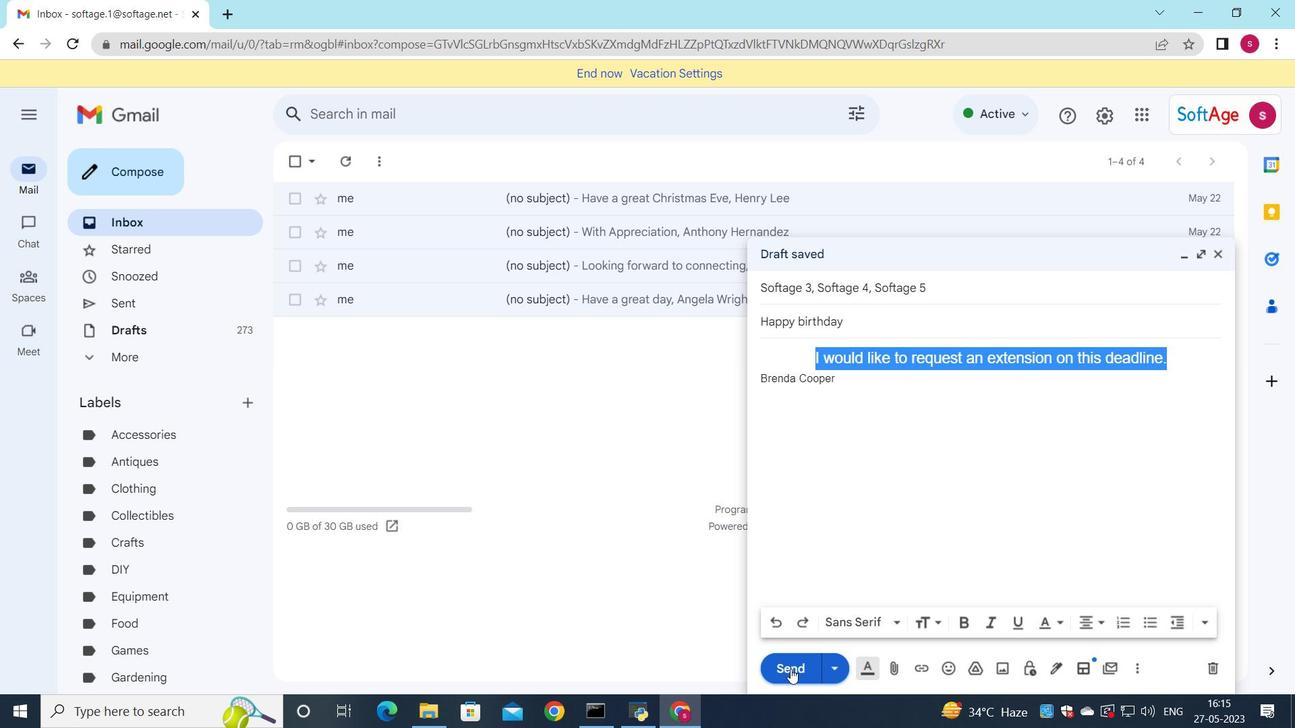 
Action: Mouse moved to (789, 663)
Screenshot: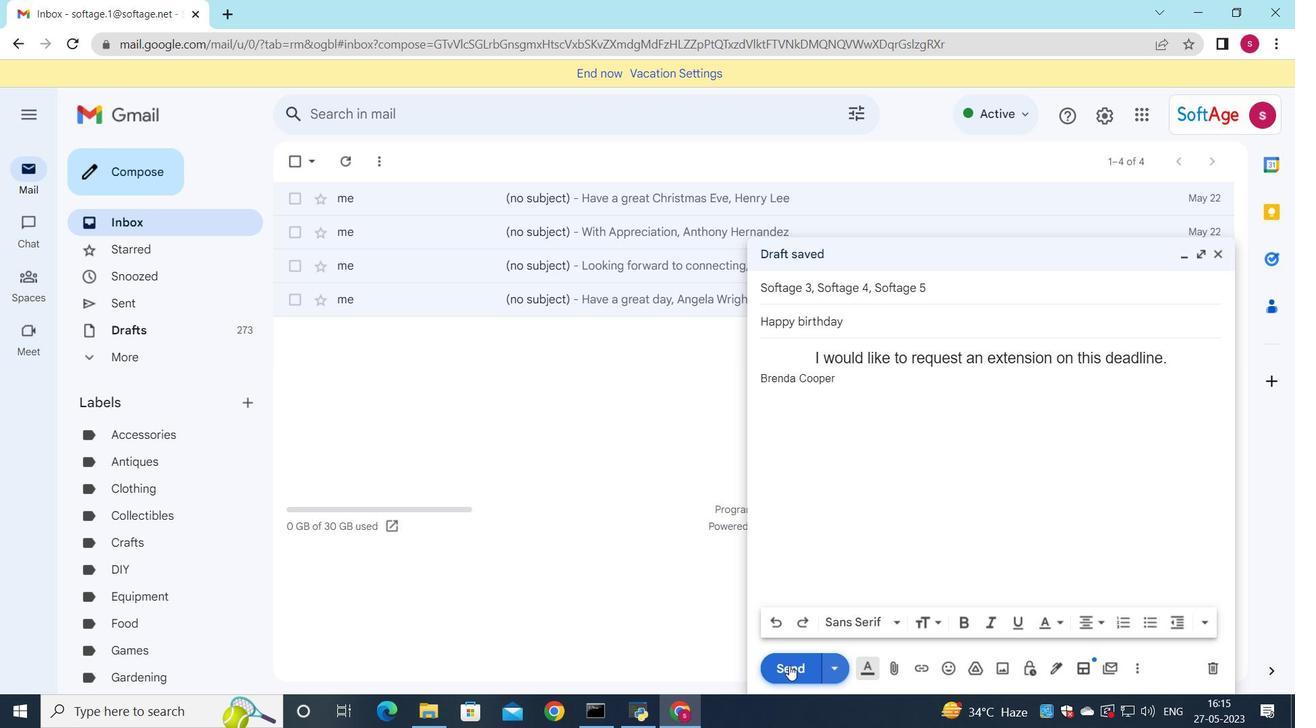
